Task: Look for space in Chilecito, Argentina from 15th August, 2023 to 20th August, 2023 for 1 adult in price range Rs.5000 to Rs.10000. Place can be private room with 1  bedroom having 1 bed and 1 bathroom. Property type can be house, flat, guest house, hotel. Amenities needed are: heating. Booking option can be shelf check-in. Required host language is English.
Action: Mouse moved to (489, 194)
Screenshot: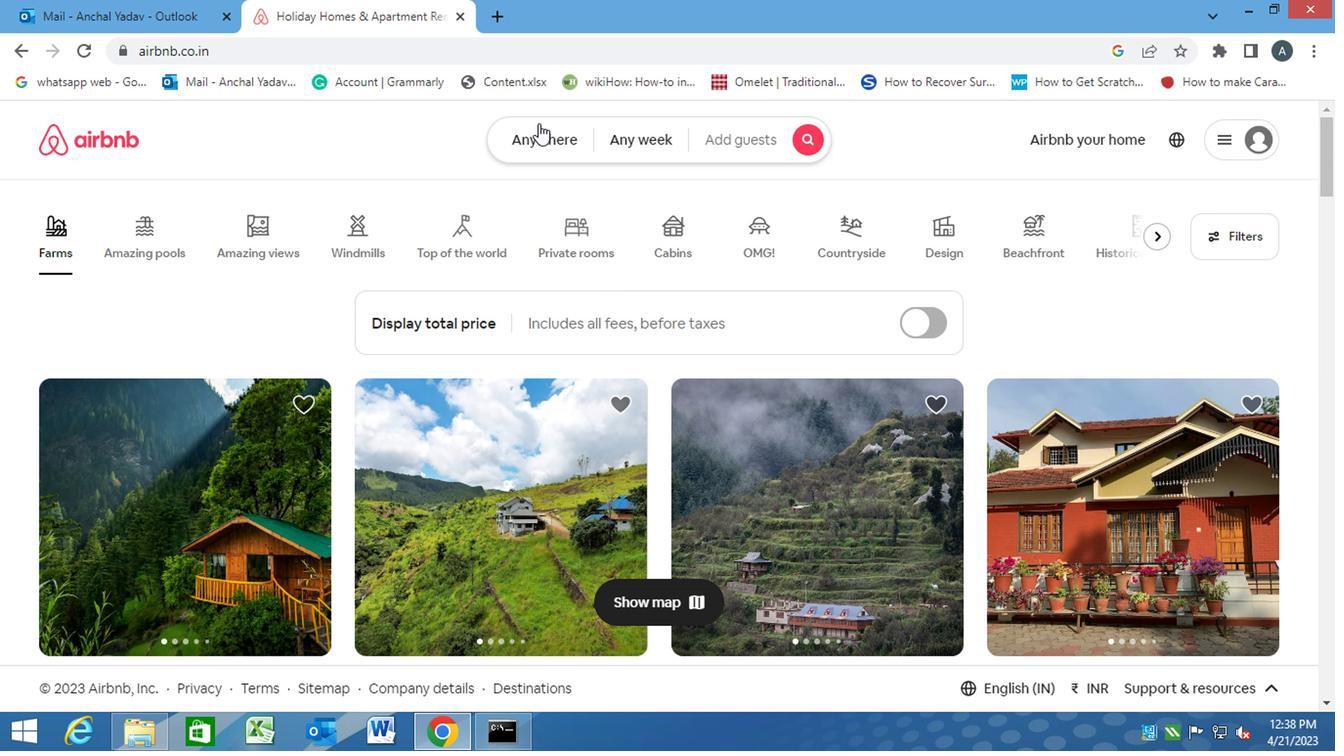 
Action: Mouse pressed left at (489, 194)
Screenshot: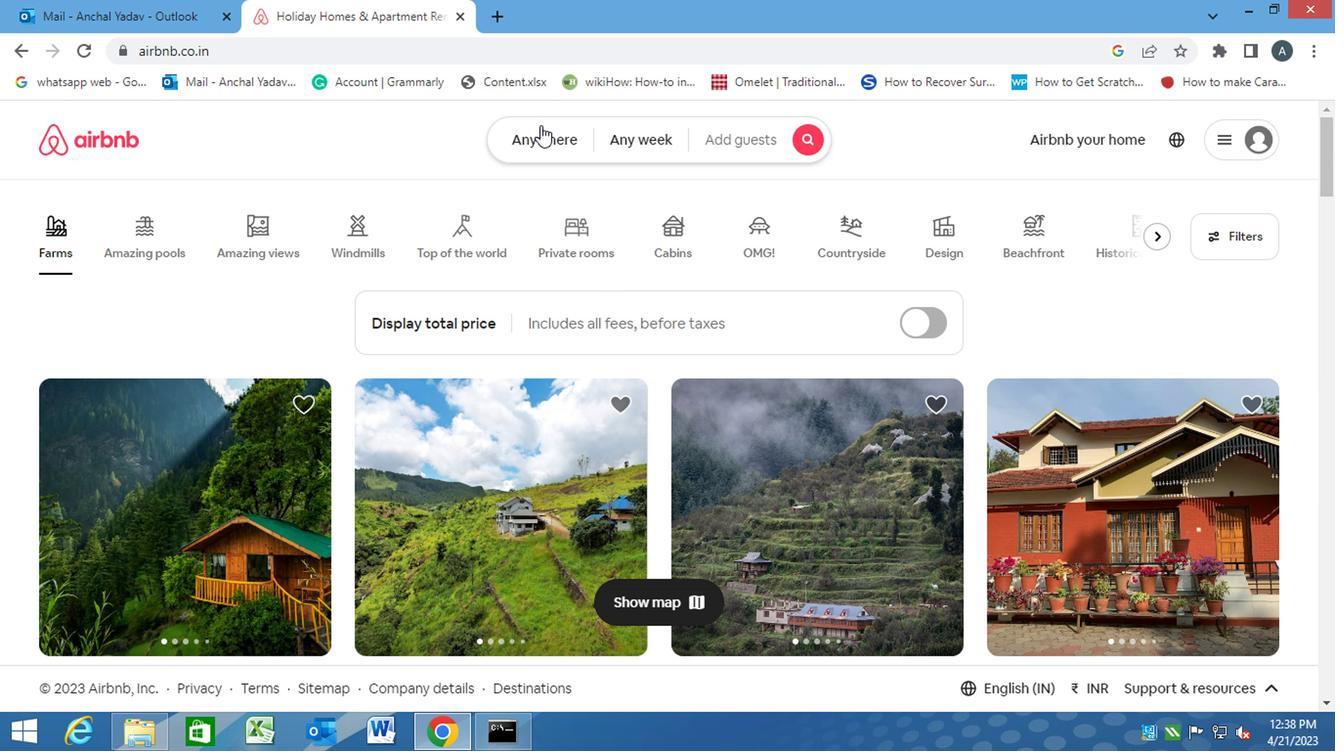 
Action: Mouse moved to (397, 248)
Screenshot: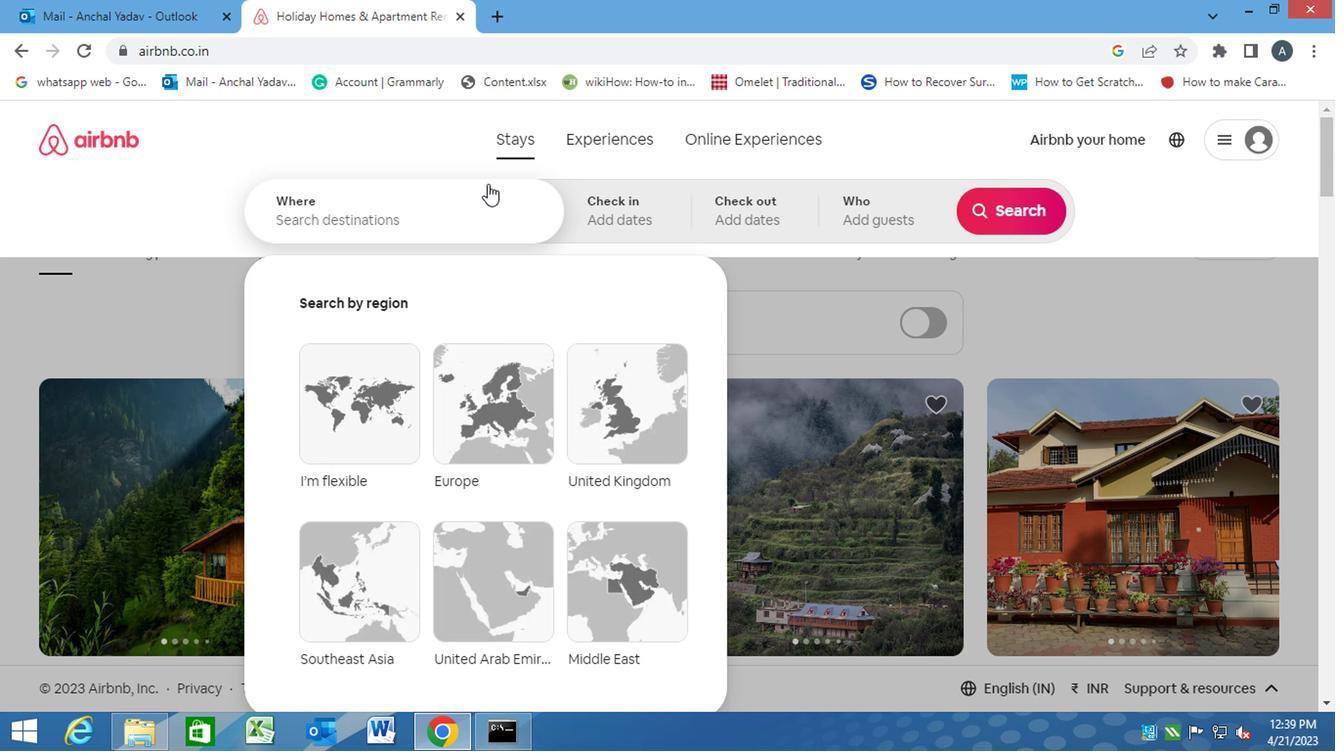 
Action: Mouse pressed left at (397, 248)
Screenshot: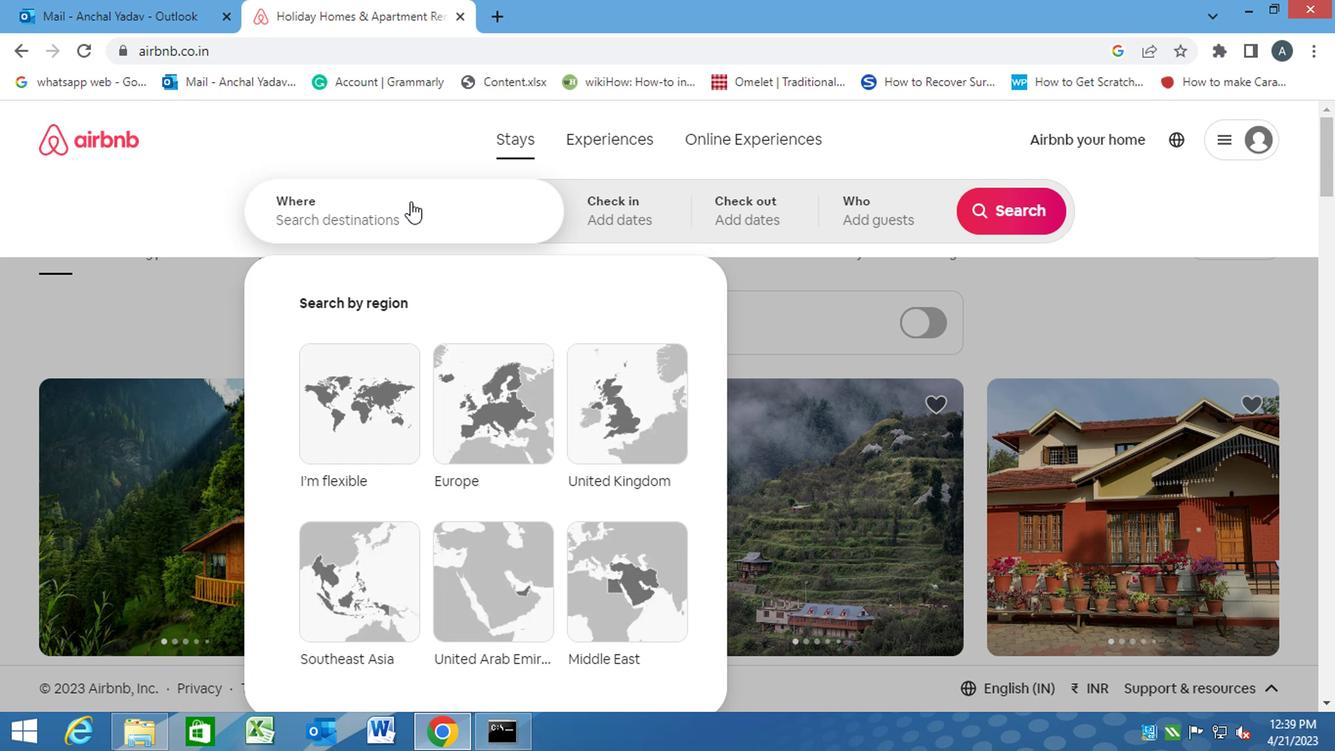 
Action: Mouse moved to (398, 250)
Screenshot: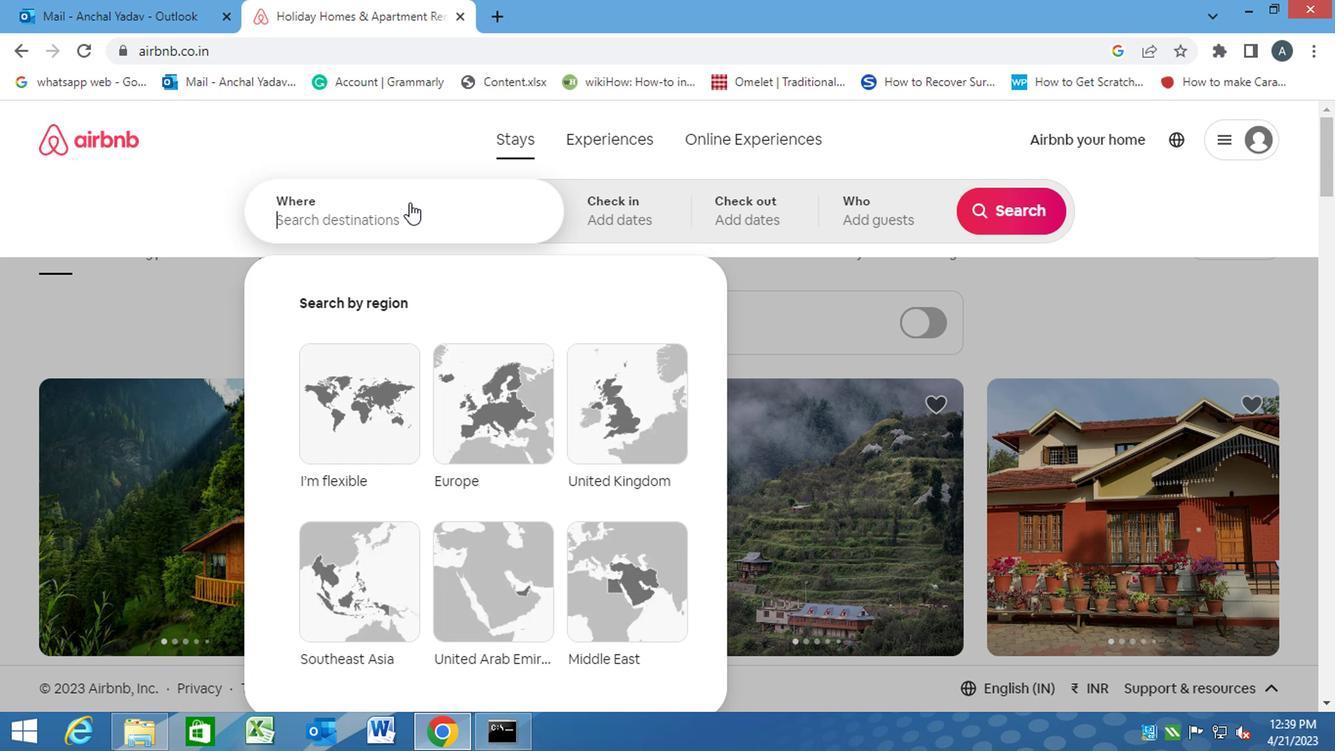 
Action: Key pressed <Key.caps_lock>c<Key.caps_lock>hilecito,<Key.space><Key.caps_lock>a<Key.caps_lock>rgentina<Key.enter>
Screenshot: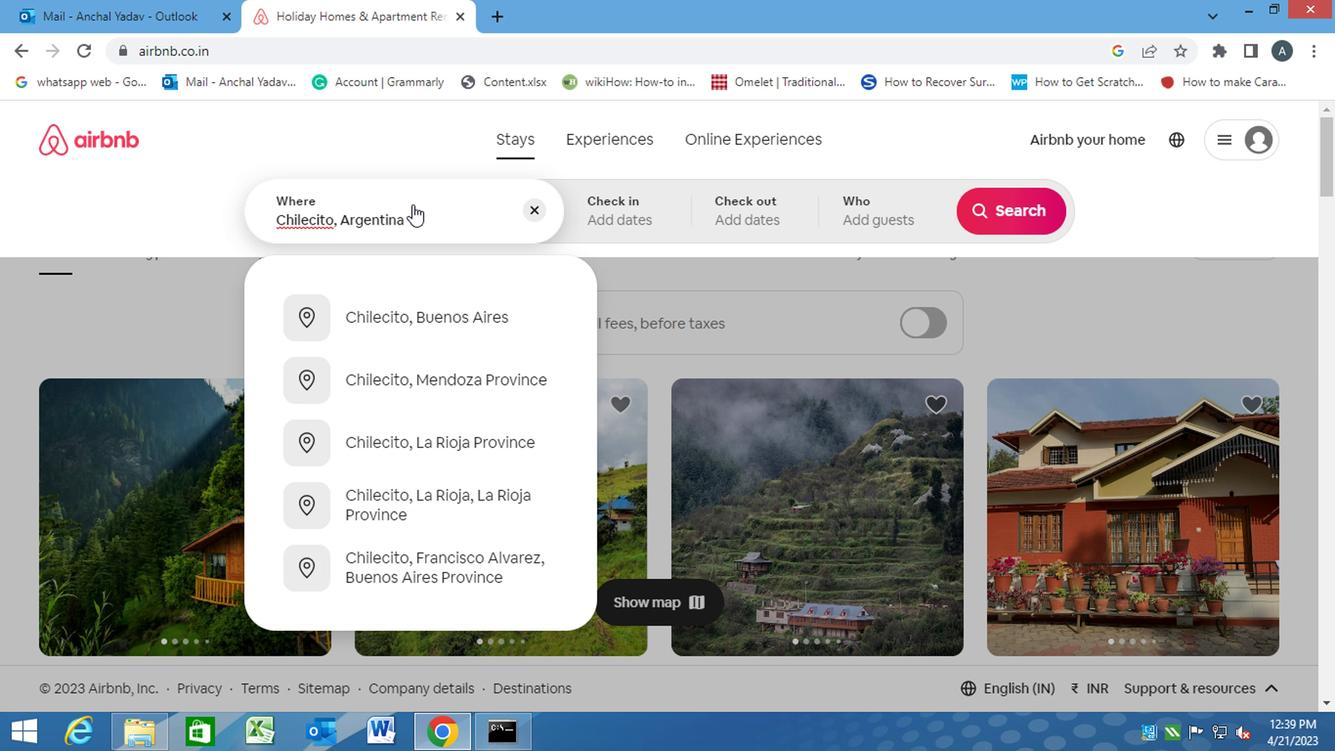 
Action: Mouse moved to (821, 361)
Screenshot: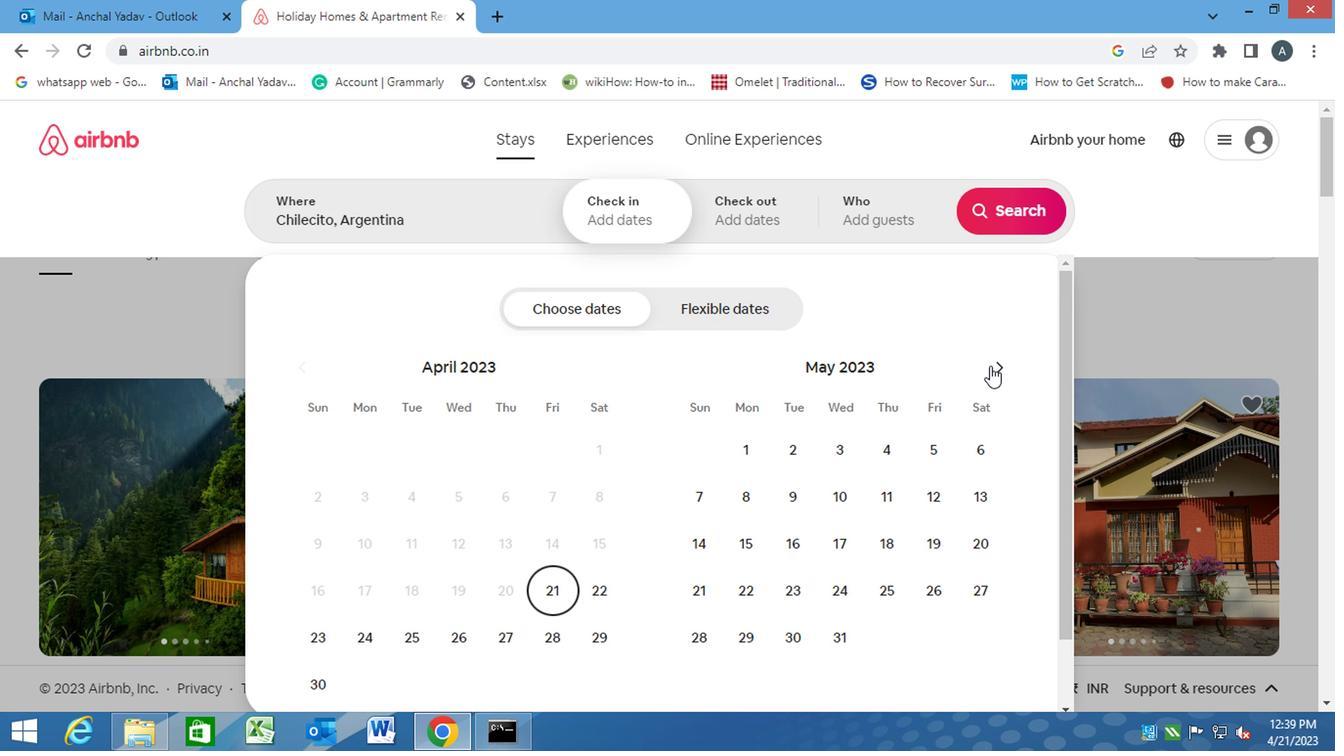 
Action: Mouse pressed left at (821, 361)
Screenshot: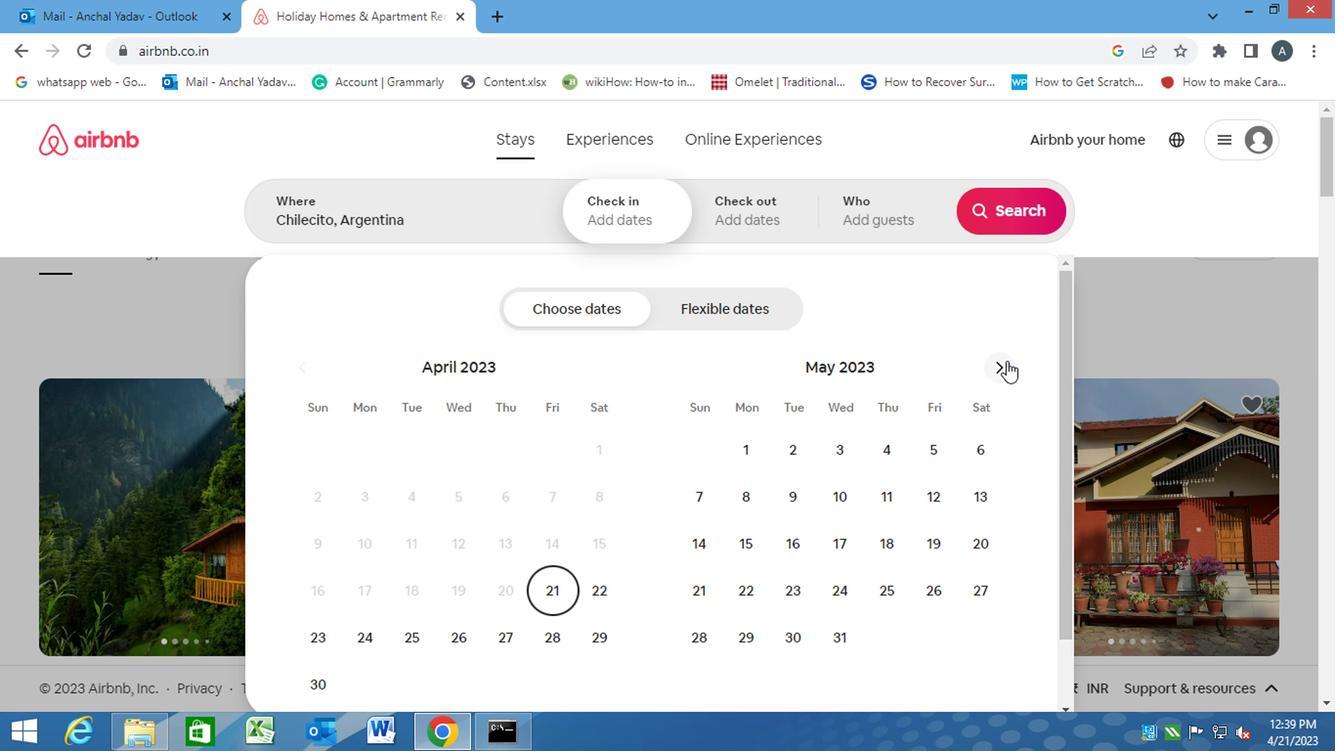 
Action: Mouse pressed left at (821, 361)
Screenshot: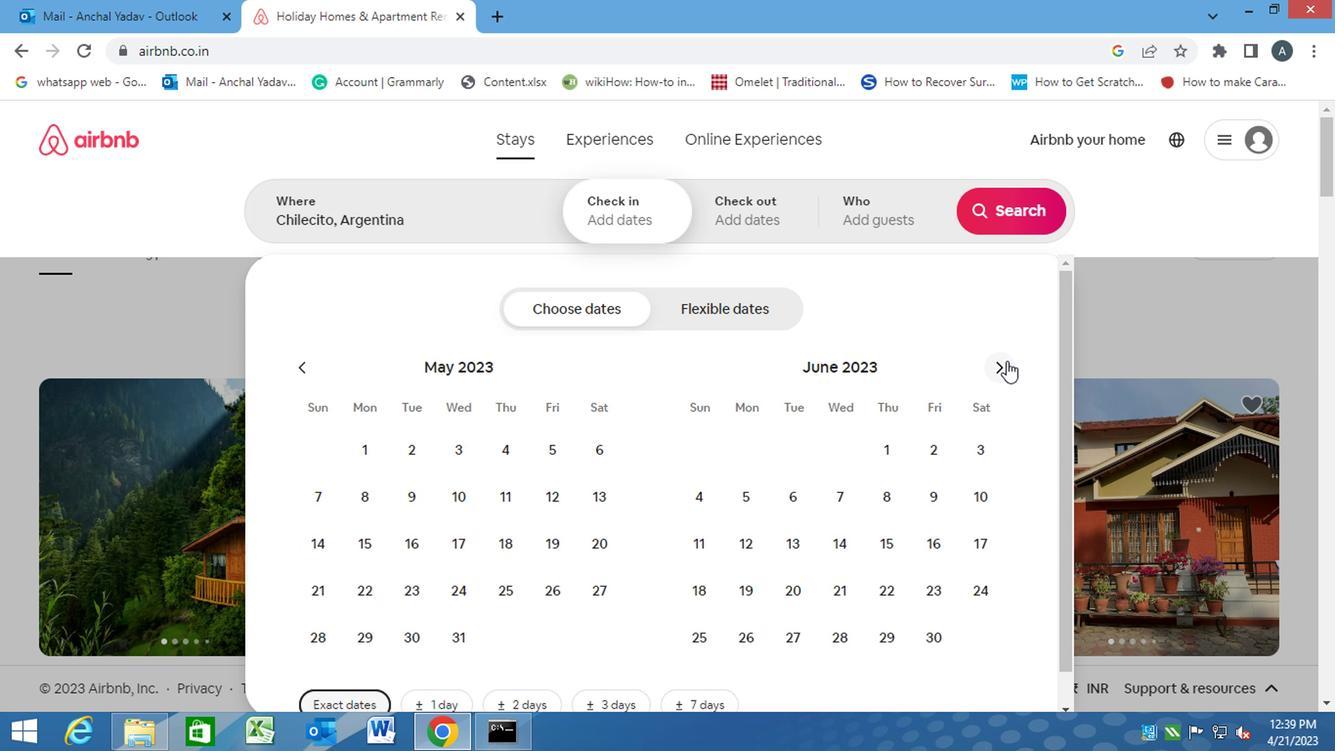 
Action: Mouse pressed left at (821, 361)
Screenshot: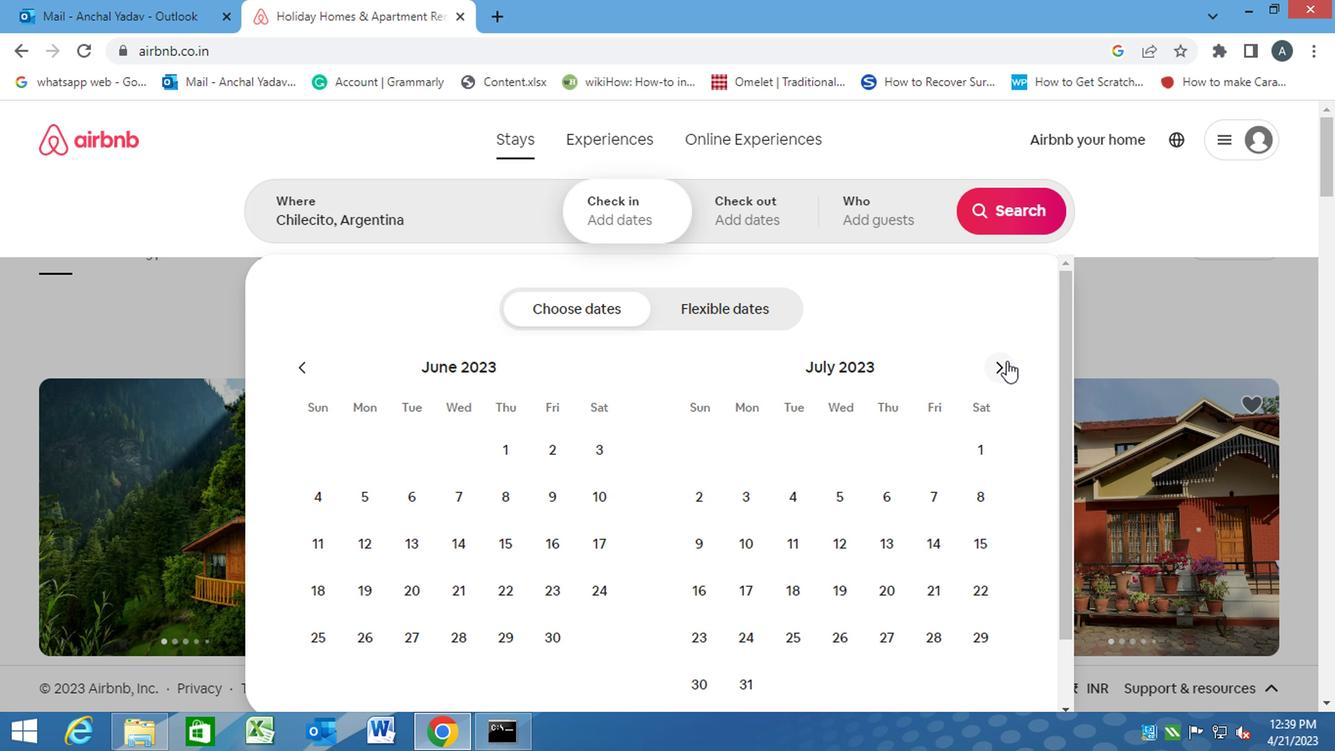
Action: Mouse moved to (671, 487)
Screenshot: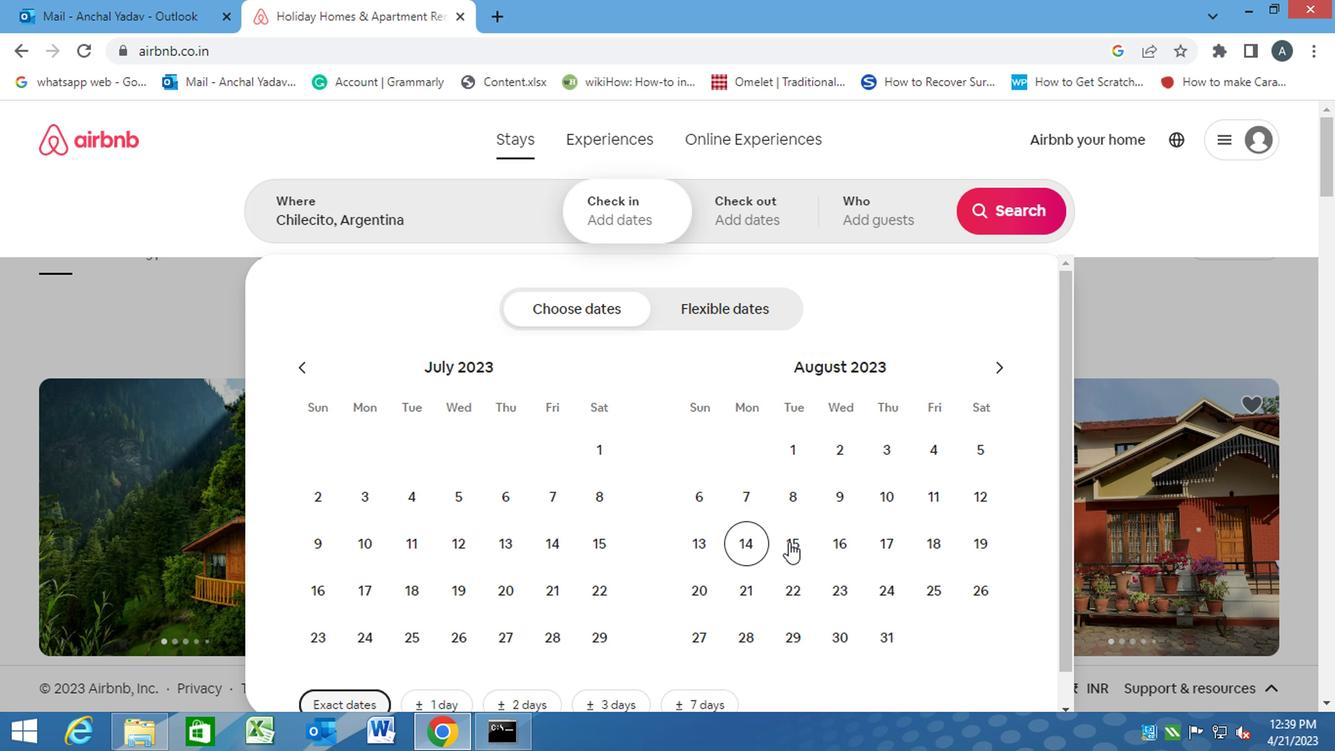 
Action: Mouse pressed left at (671, 487)
Screenshot: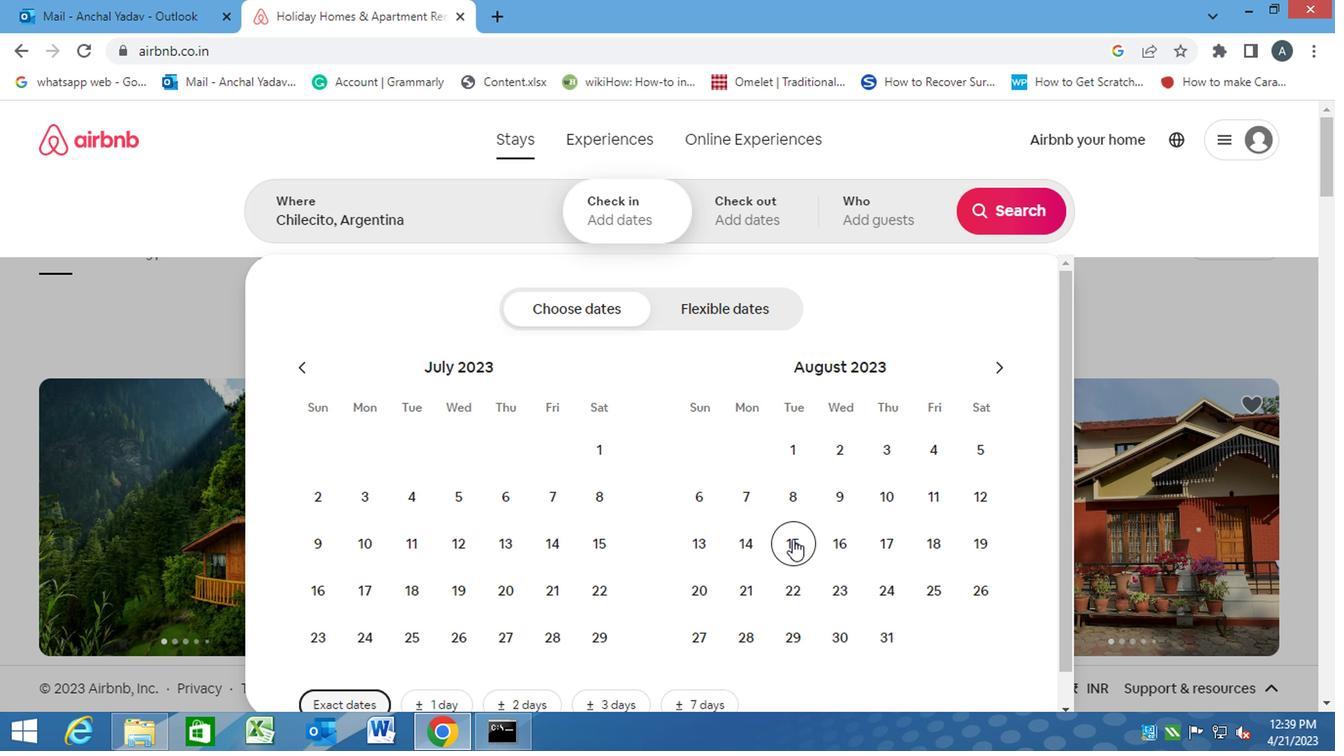 
Action: Mouse moved to (603, 523)
Screenshot: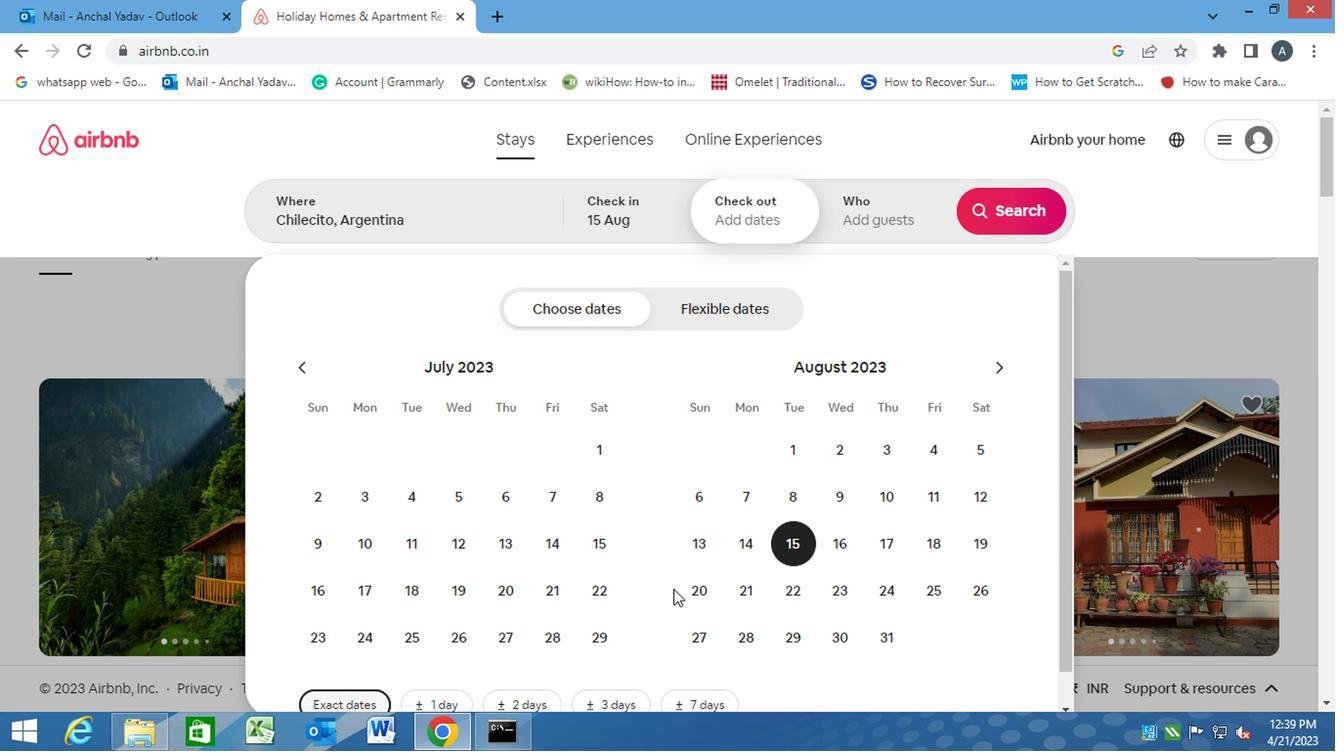 
Action: Mouse pressed left at (603, 523)
Screenshot: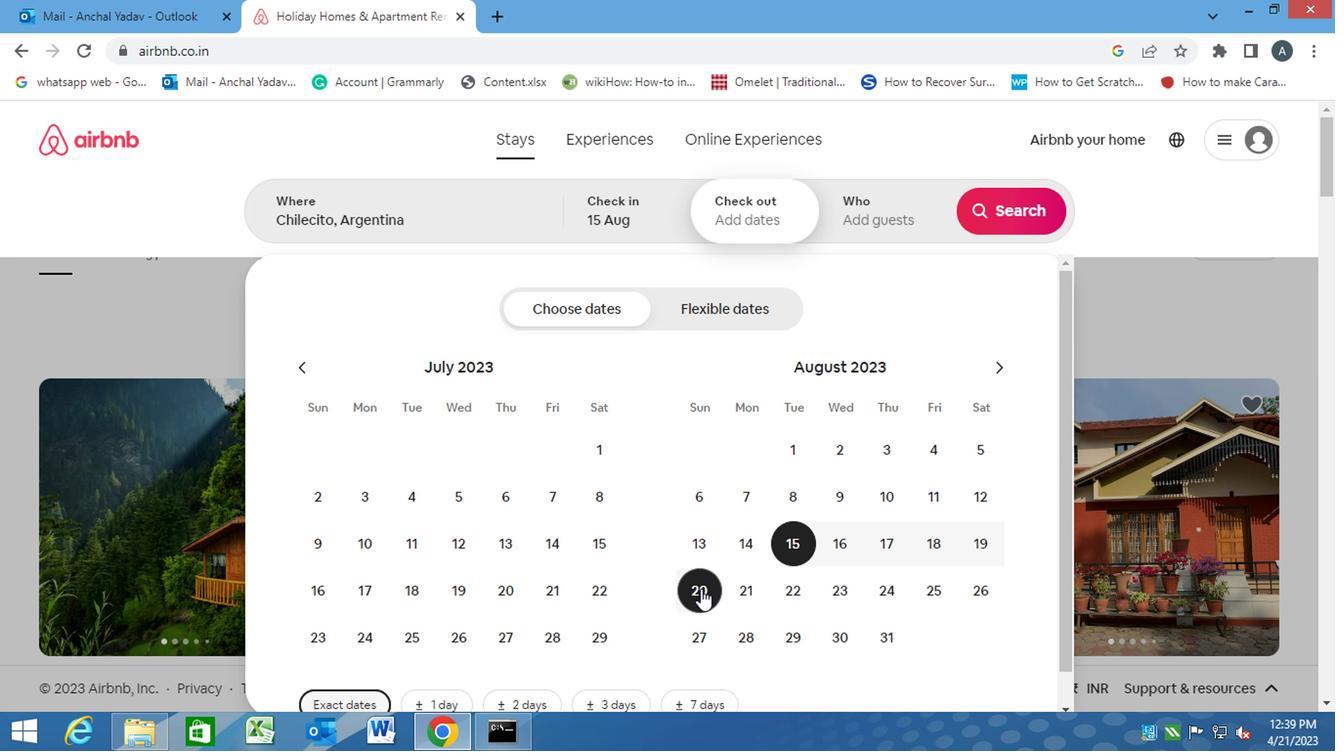 
Action: Mouse moved to (716, 245)
Screenshot: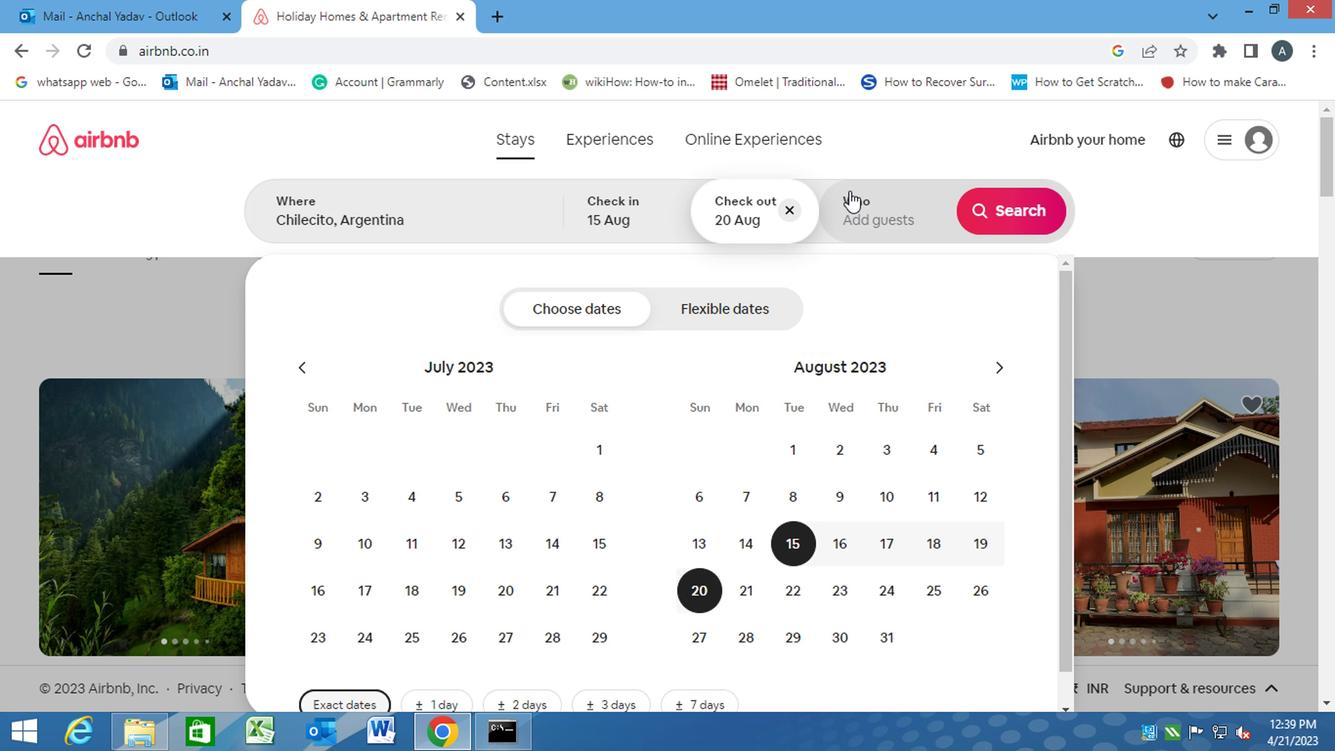 
Action: Mouse pressed left at (716, 245)
Screenshot: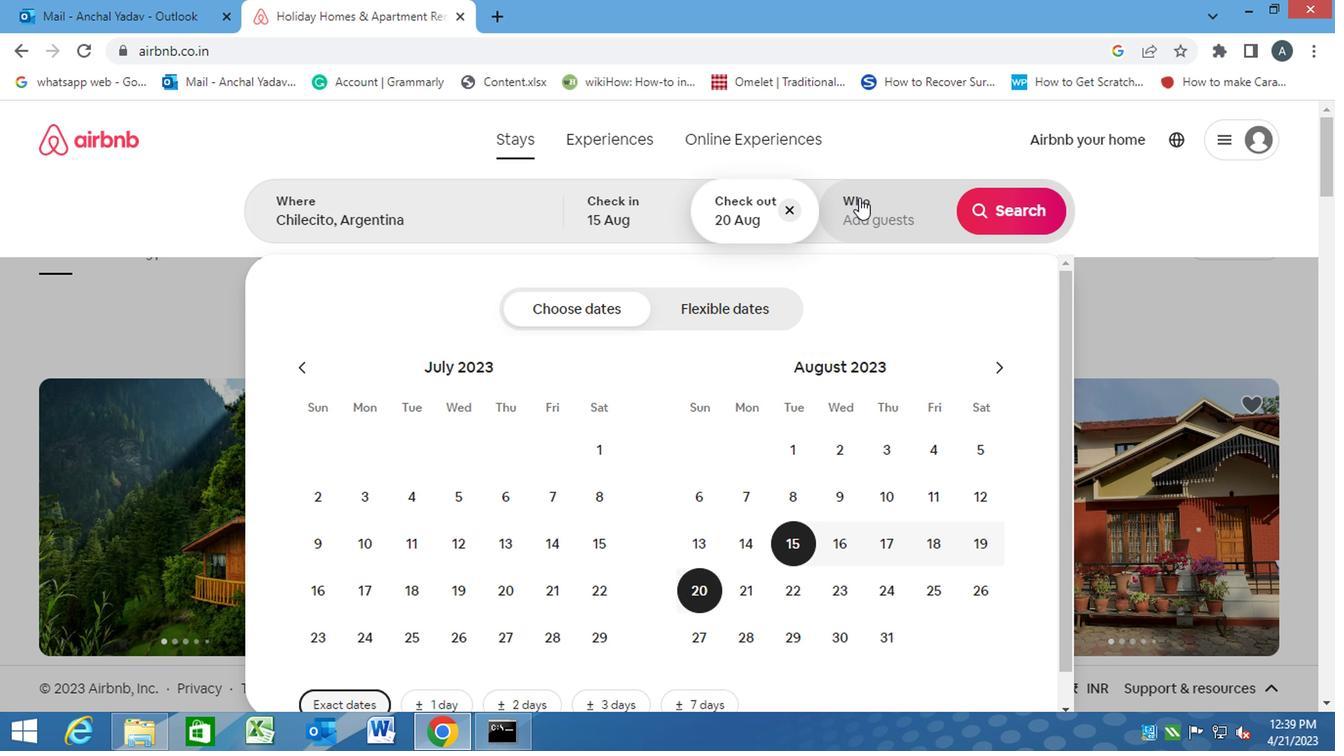 
Action: Mouse moved to (822, 324)
Screenshot: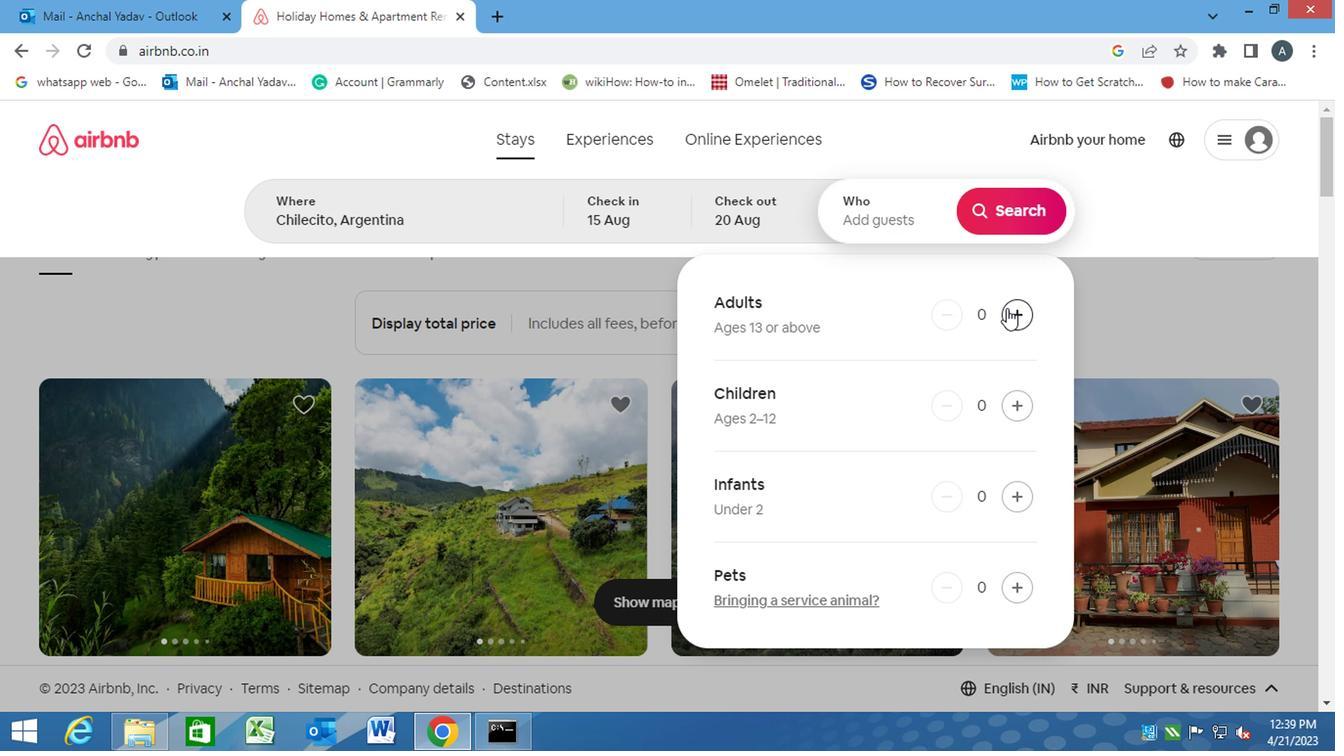 
Action: Mouse pressed left at (822, 324)
Screenshot: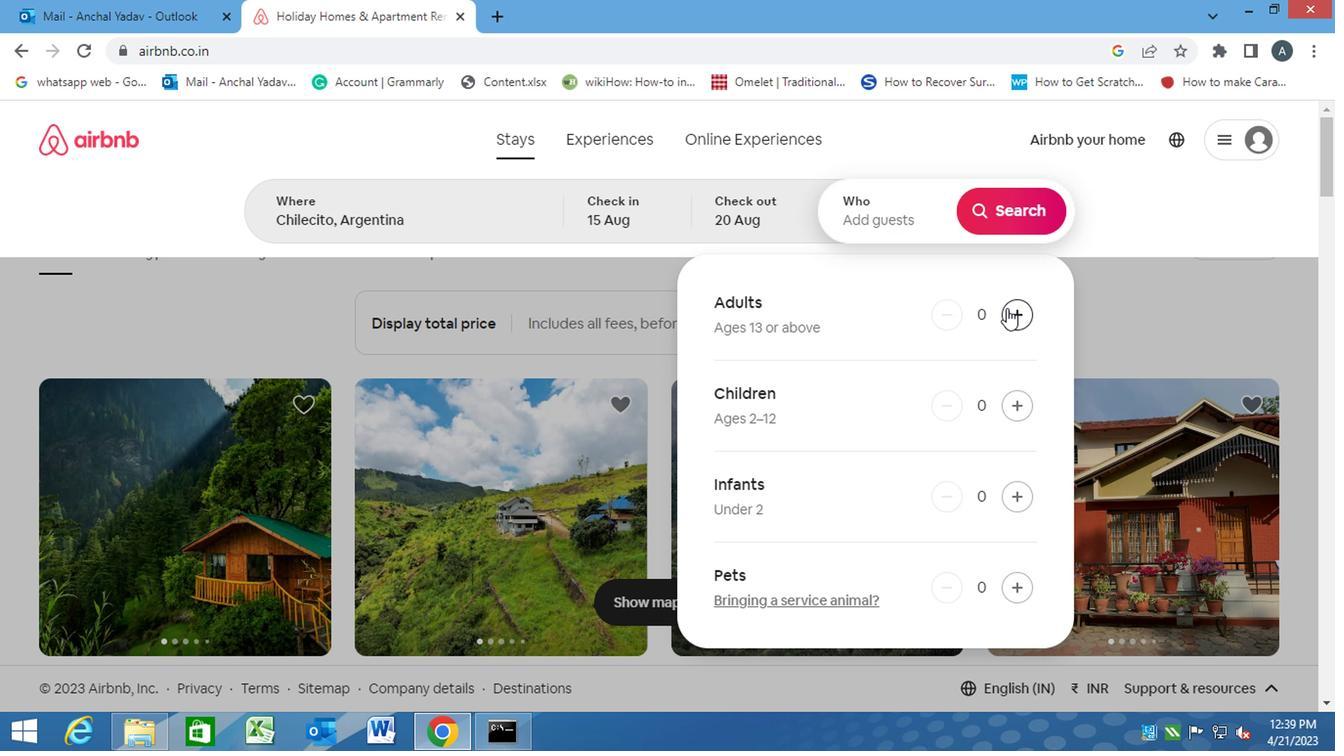 
Action: Mouse moved to (826, 260)
Screenshot: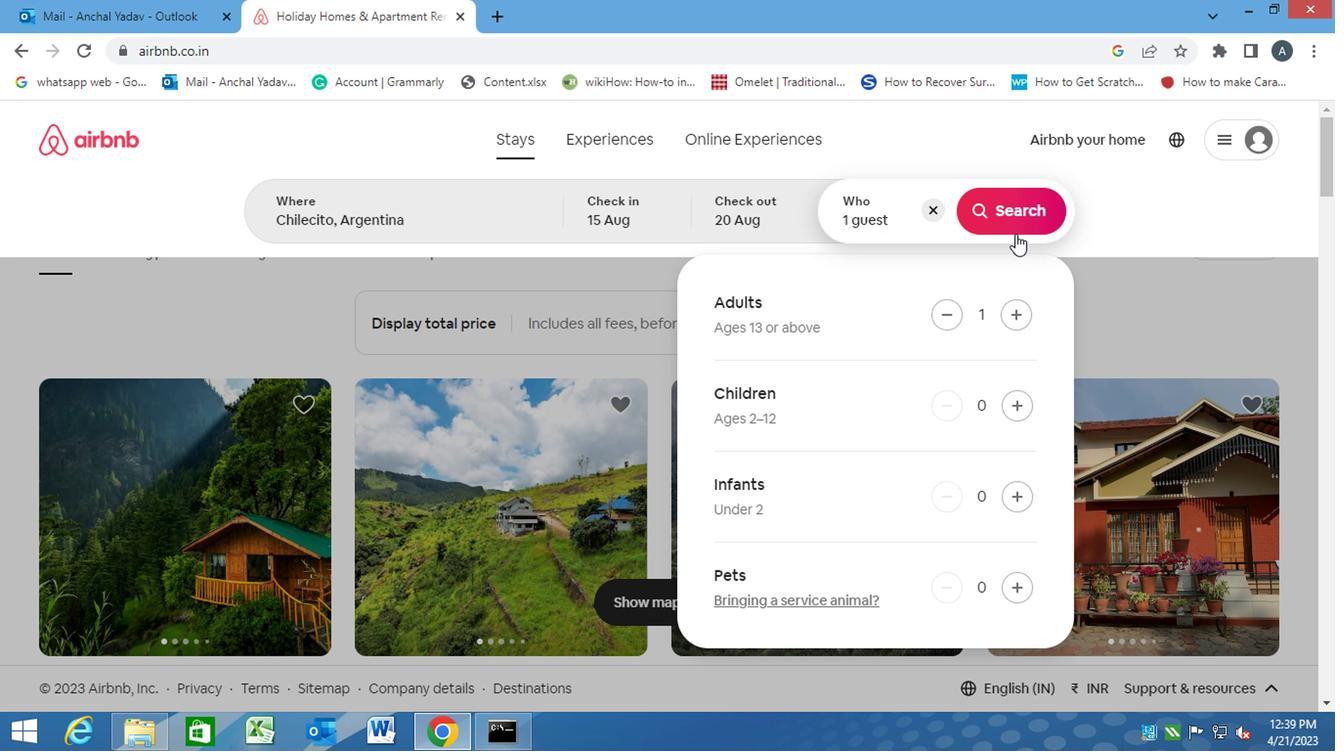 
Action: Mouse pressed left at (826, 260)
Screenshot: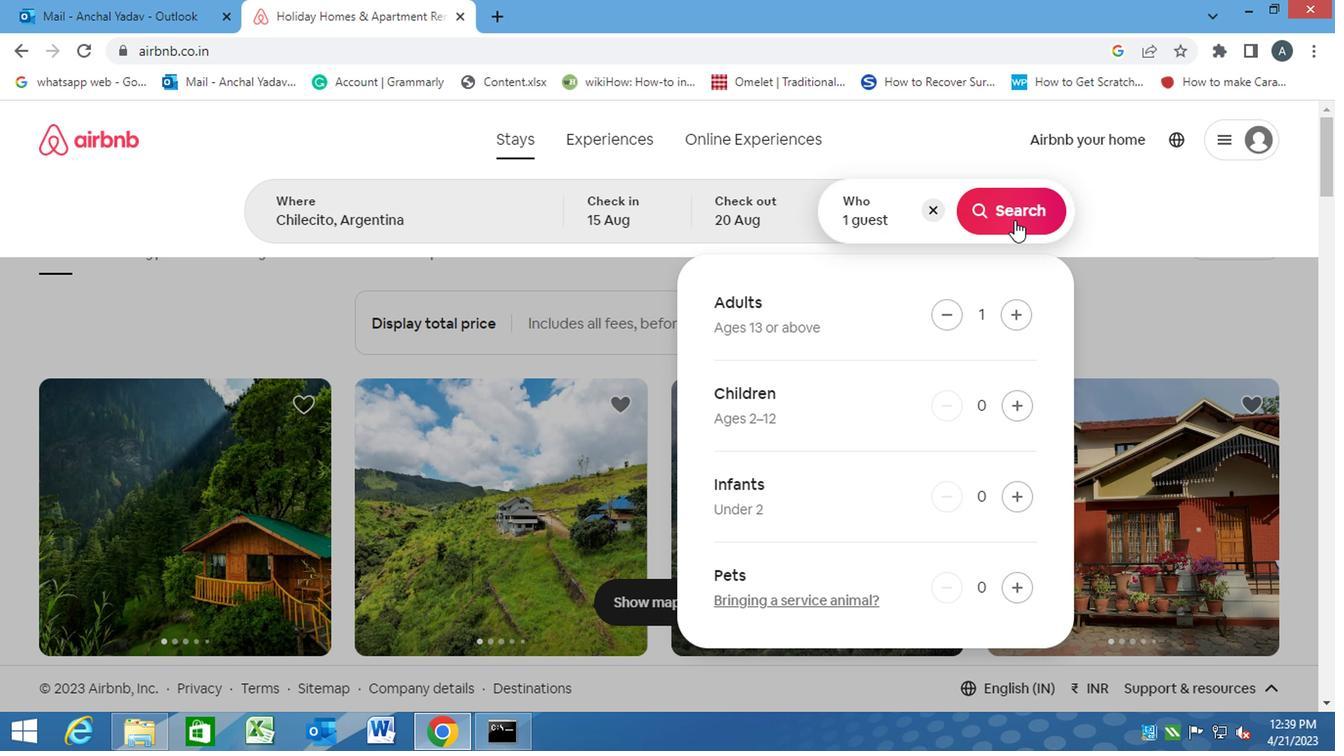 
Action: Mouse moved to (988, 257)
Screenshot: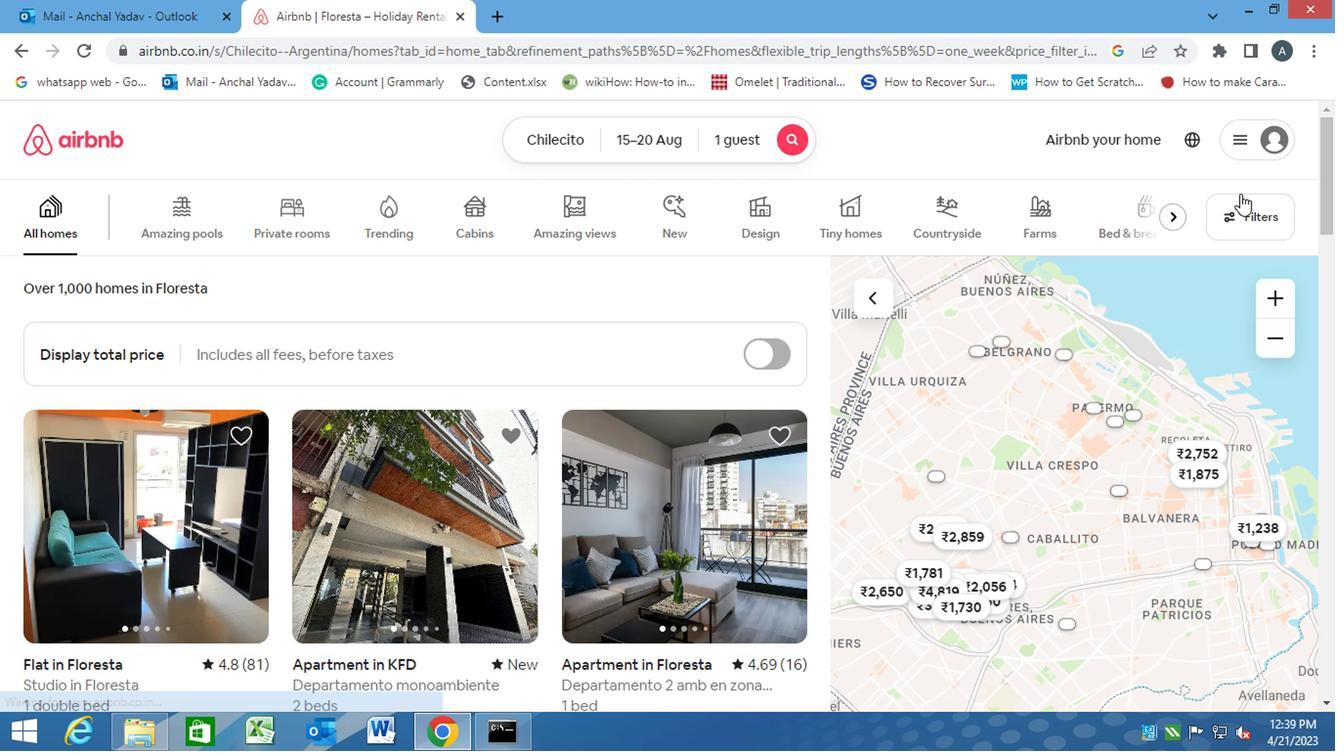 
Action: Mouse pressed left at (988, 257)
Screenshot: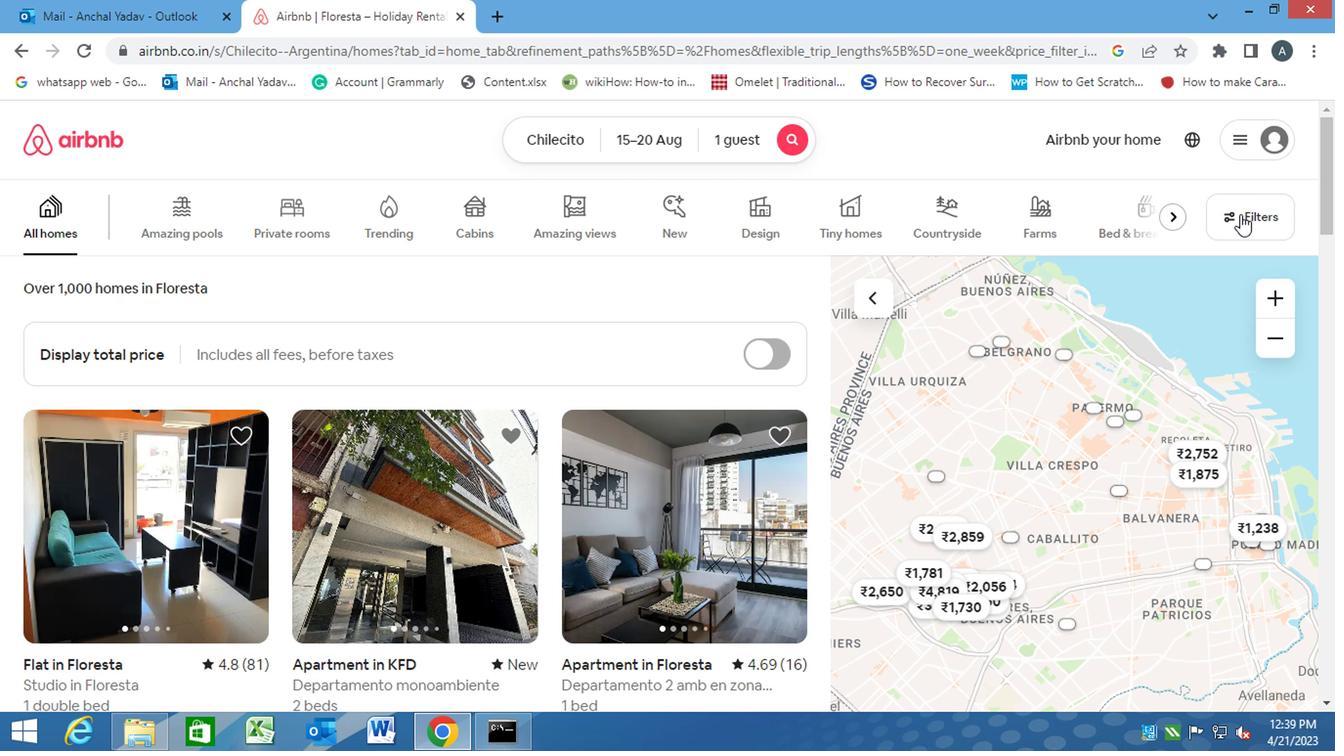 
Action: Mouse moved to (407, 430)
Screenshot: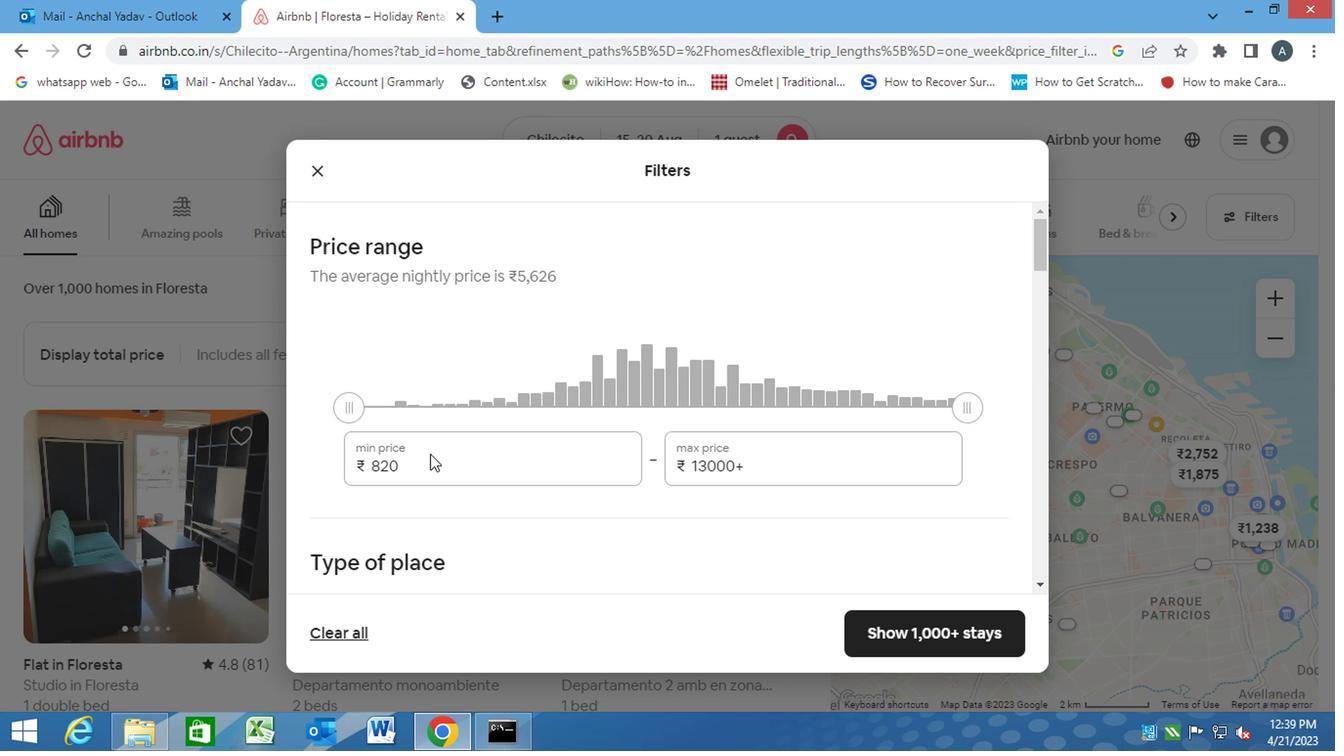 
Action: Mouse pressed left at (407, 430)
Screenshot: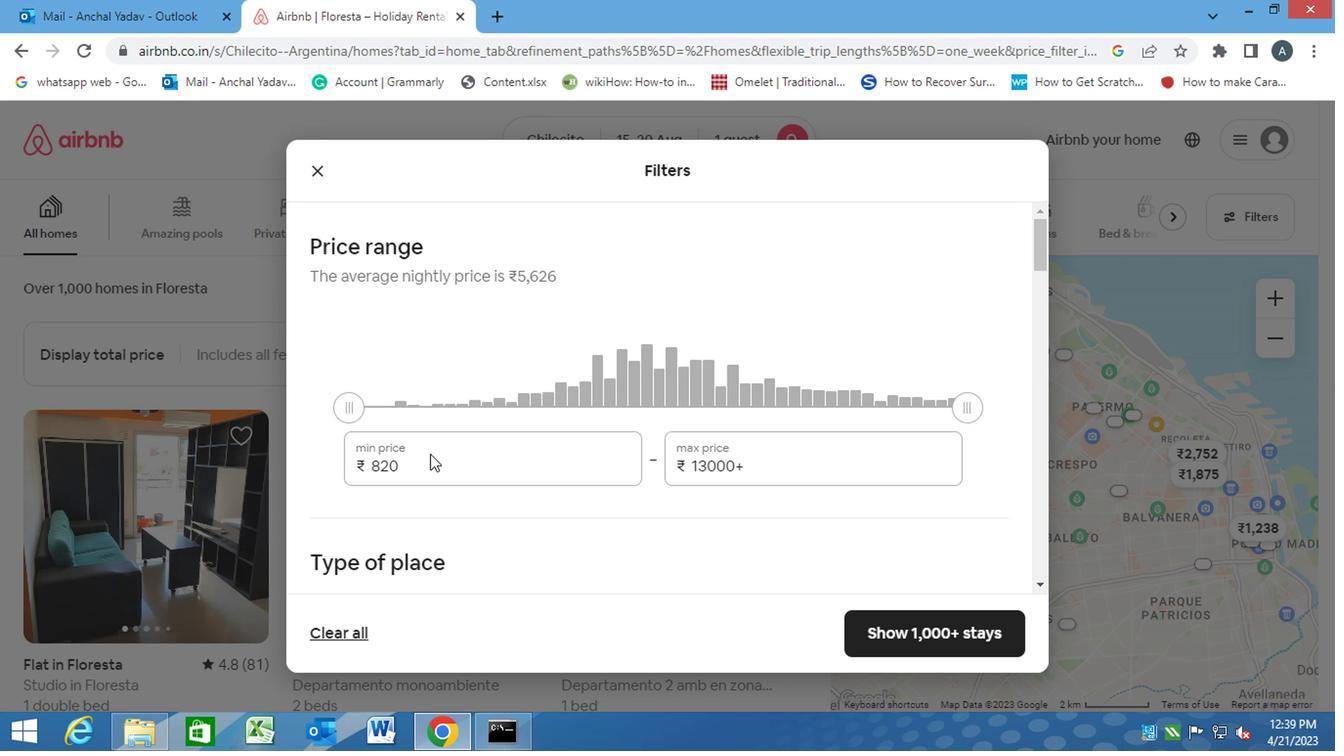 
Action: Mouse moved to (447, 484)
Screenshot: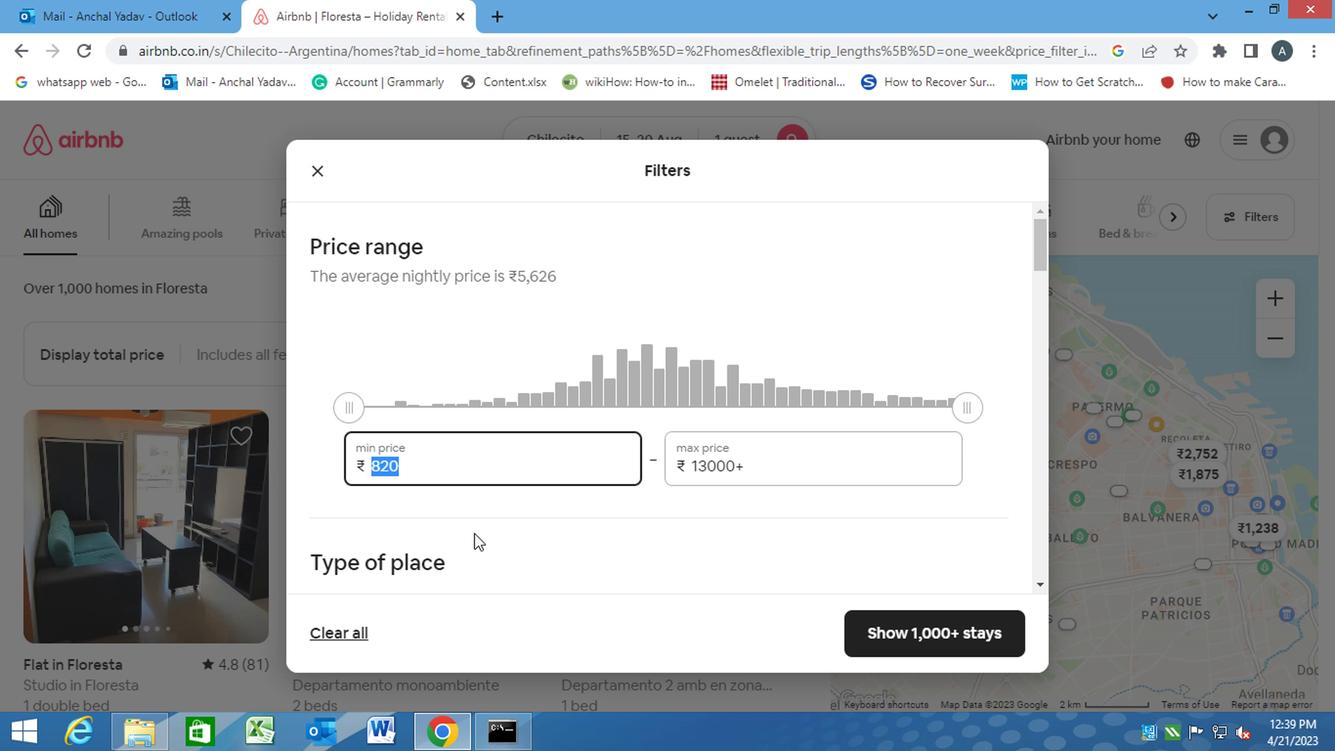 
Action: Key pressed 5000<Key.tab>10000
Screenshot: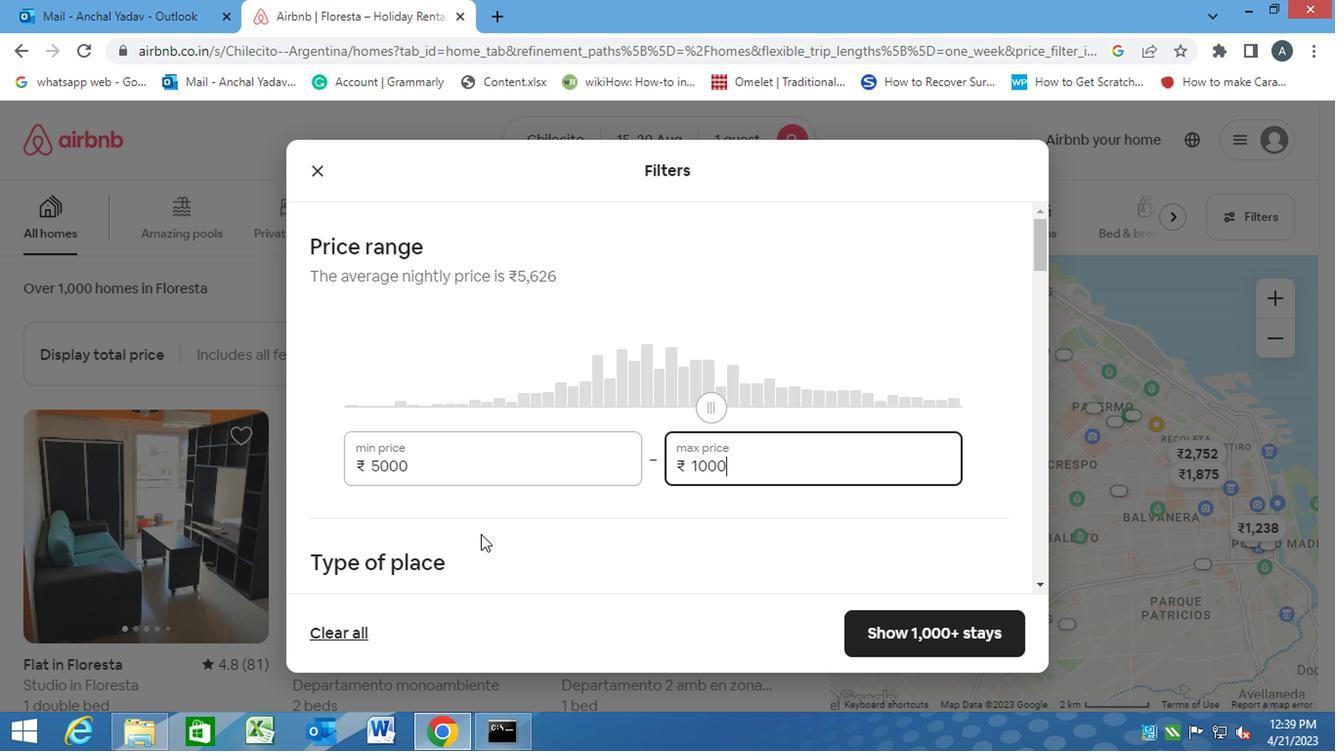 
Action: Mouse moved to (548, 502)
Screenshot: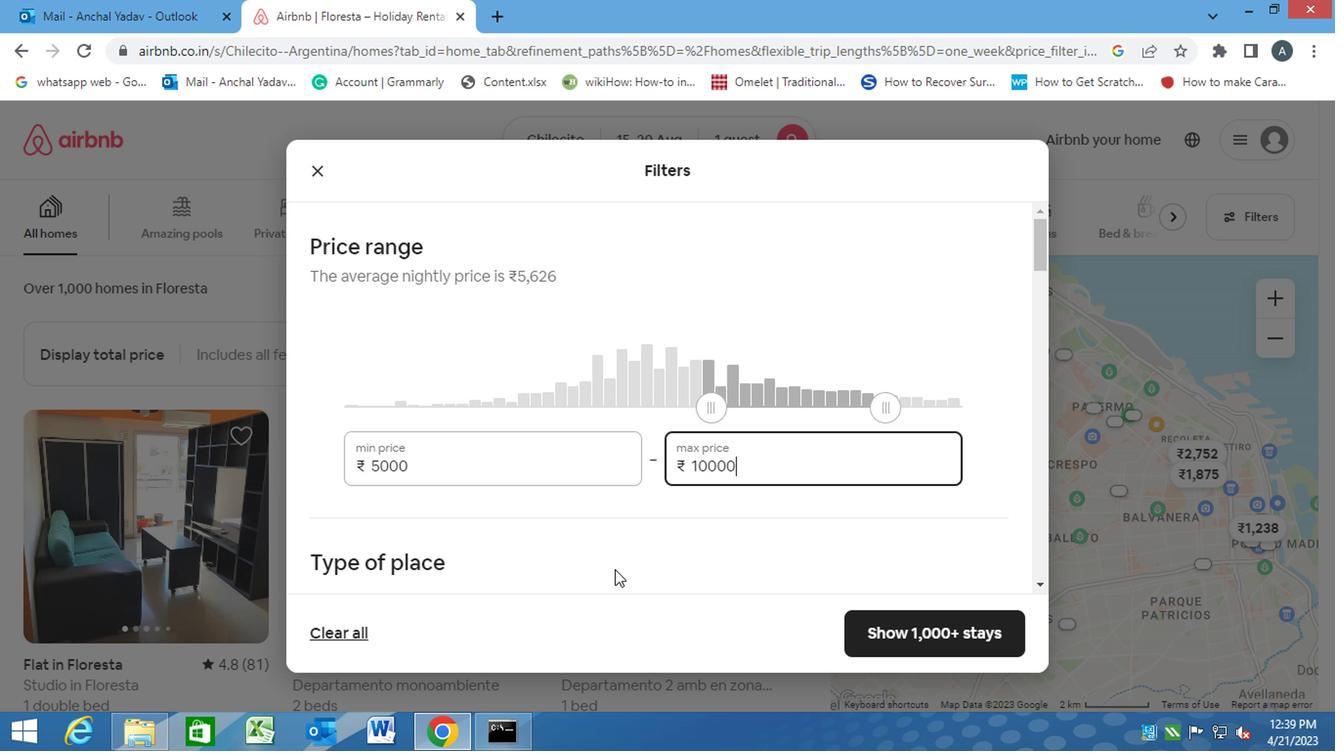
Action: Mouse pressed left at (548, 502)
Screenshot: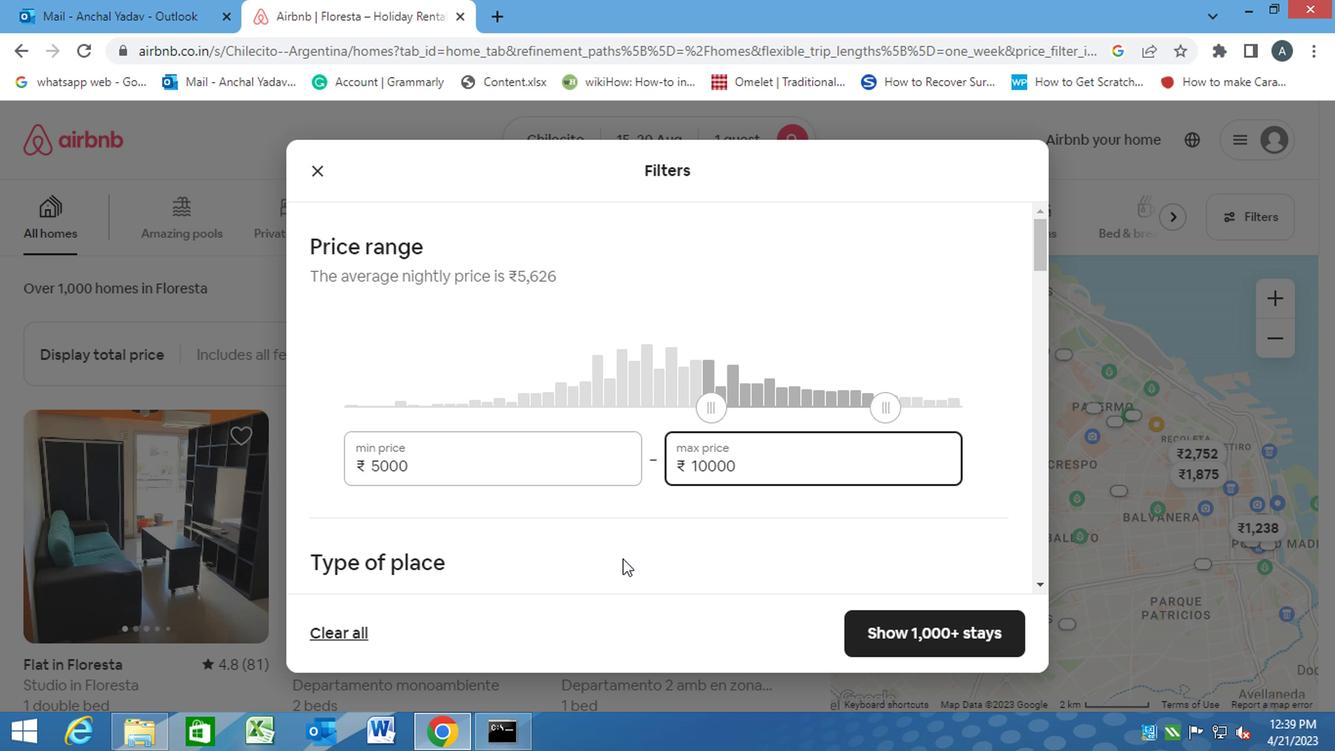 
Action: Mouse moved to (526, 510)
Screenshot: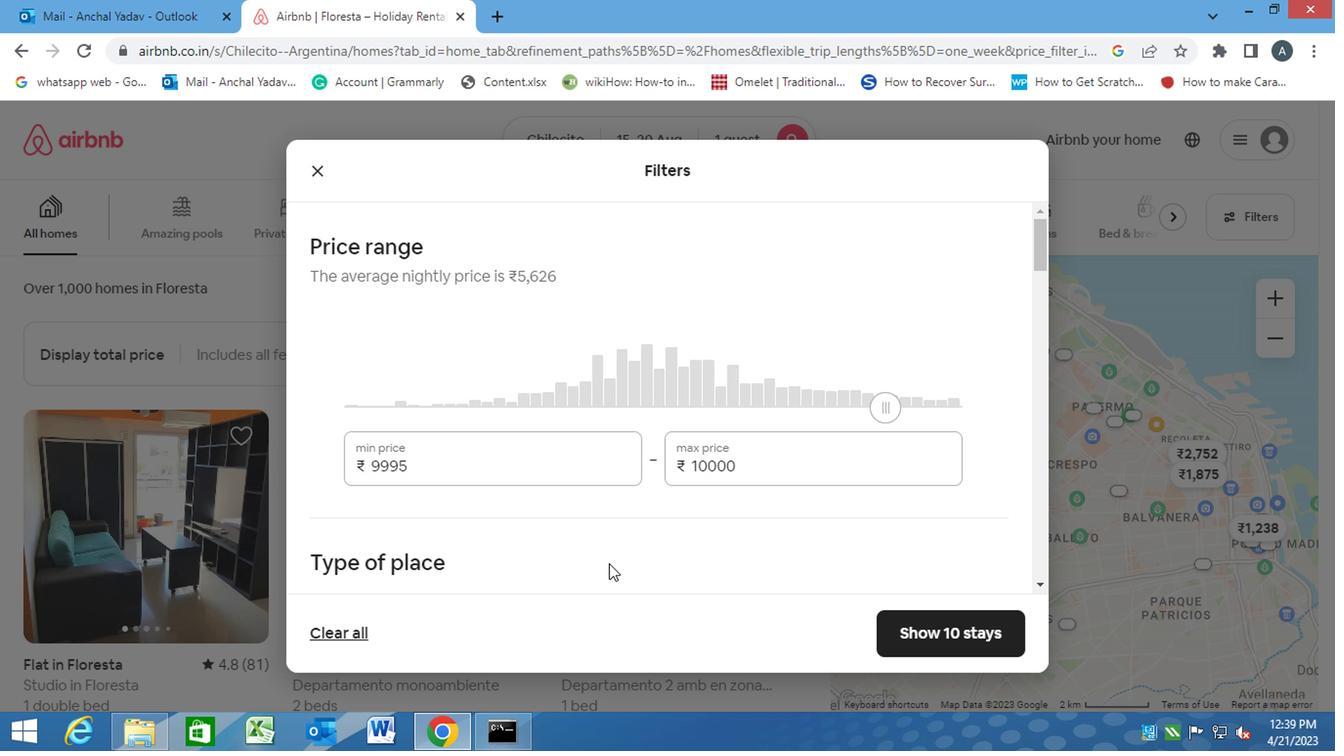 
Action: Mouse scrolled (526, 509) with delta (0, 0)
Screenshot: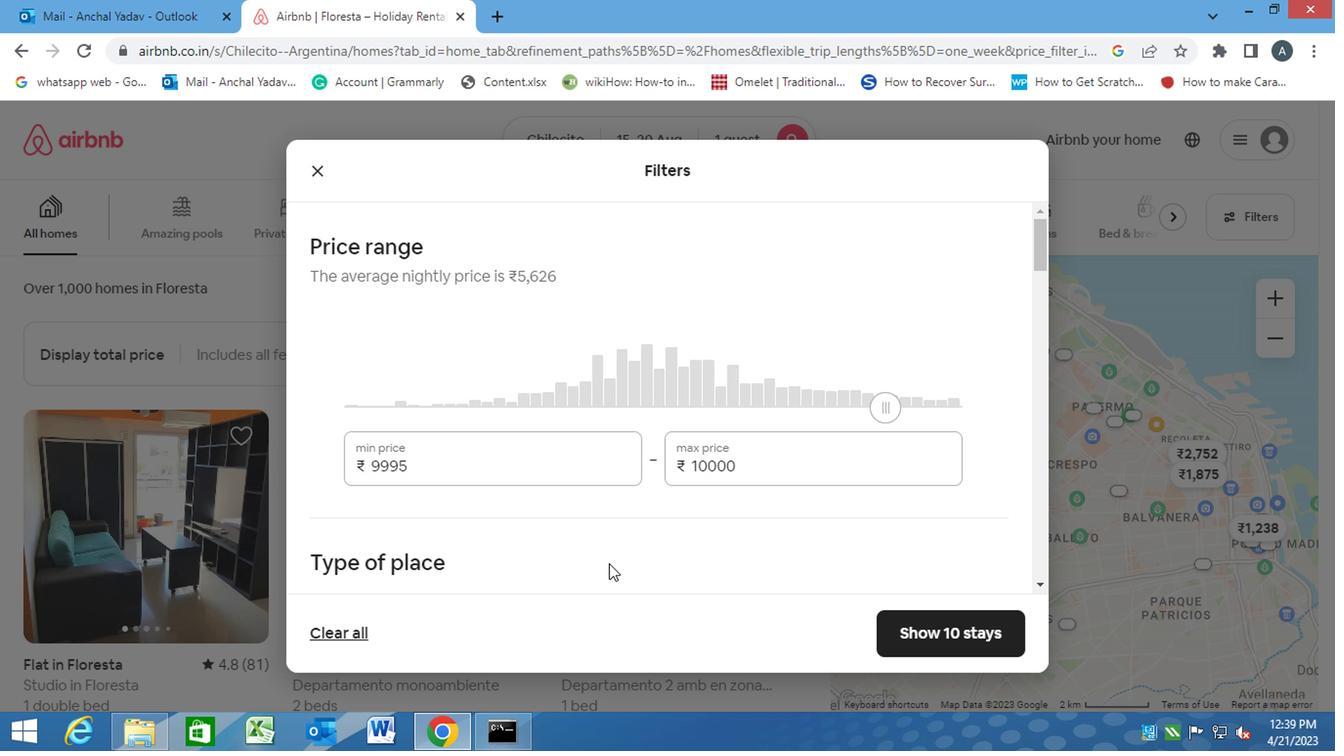 
Action: Mouse moved to (521, 510)
Screenshot: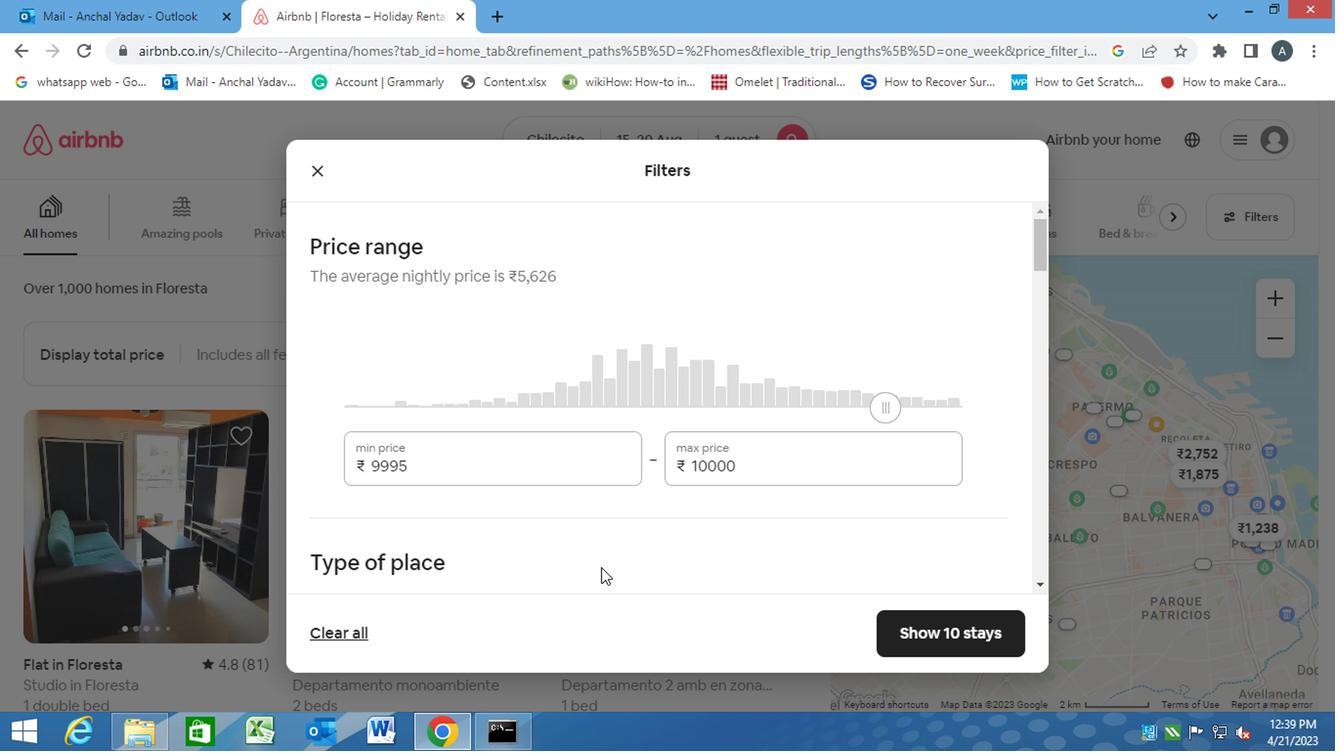 
Action: Mouse scrolled (521, 509) with delta (0, 0)
Screenshot: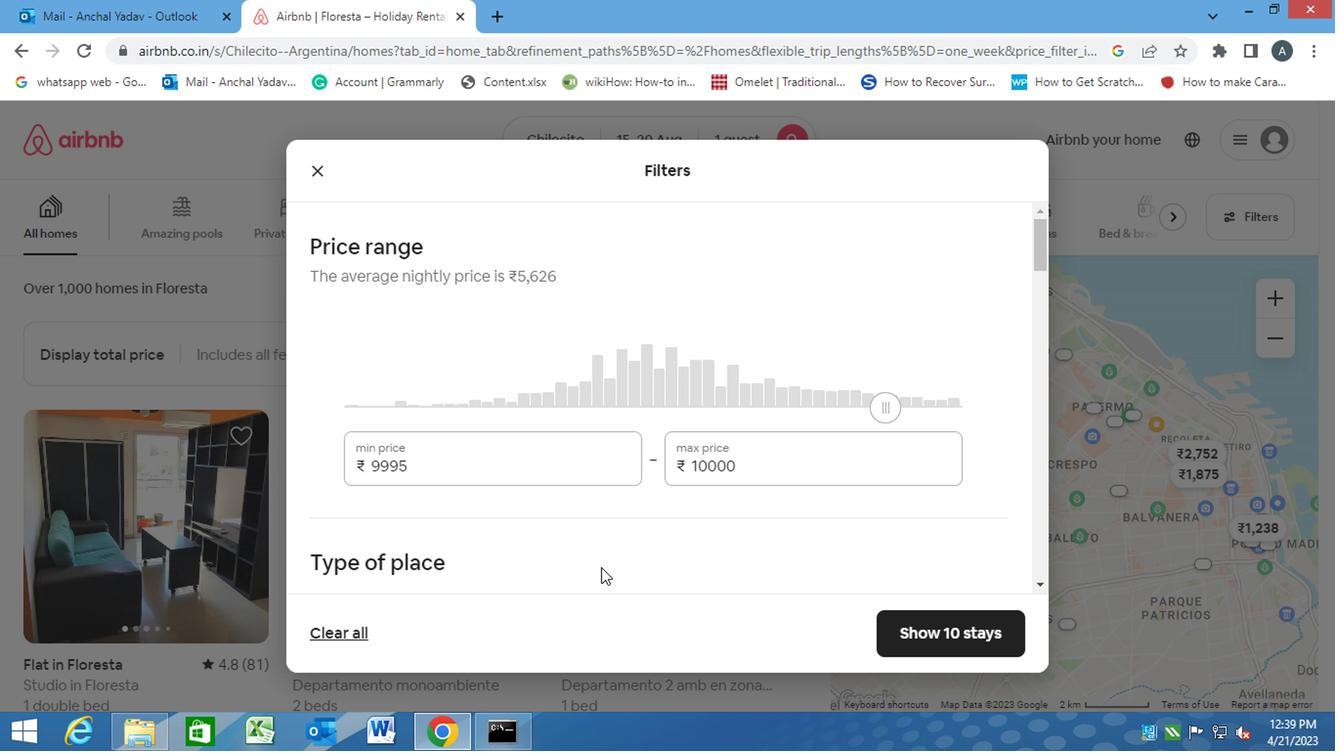 
Action: Mouse moved to (587, 411)
Screenshot: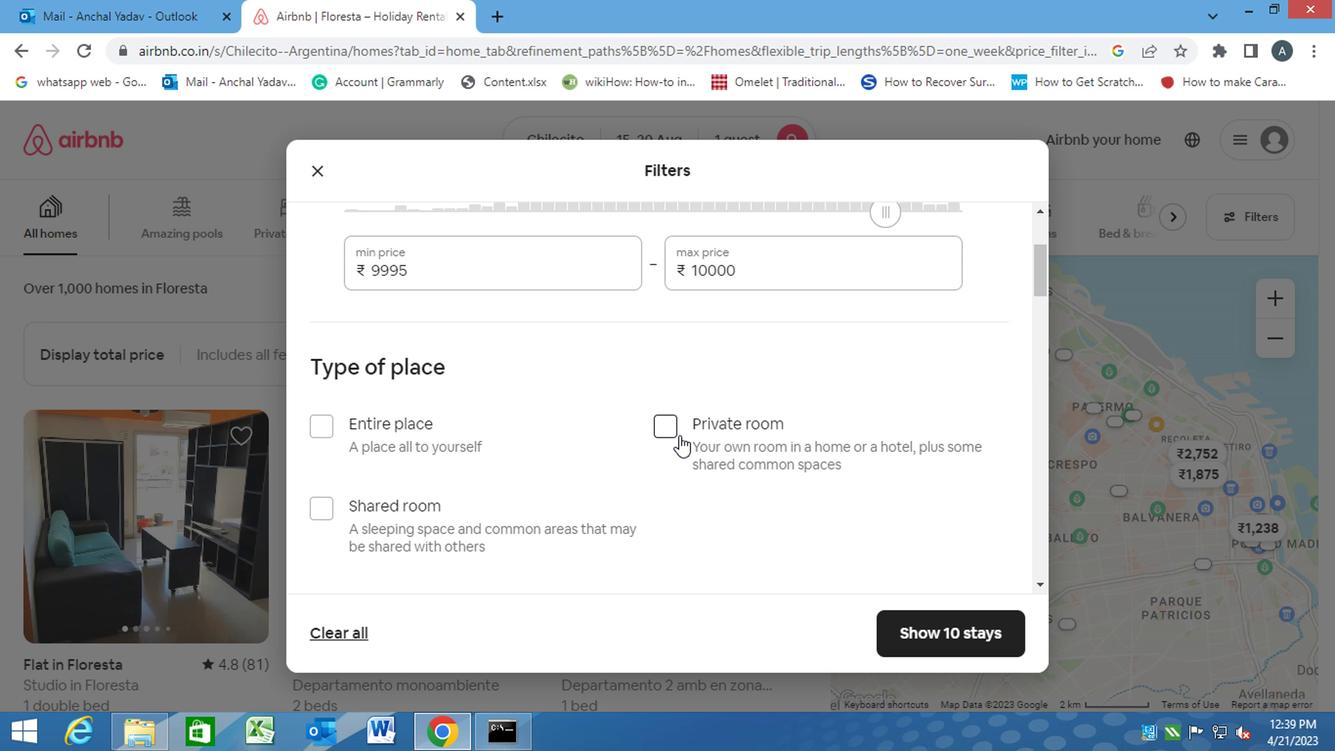 
Action: Mouse pressed left at (587, 411)
Screenshot: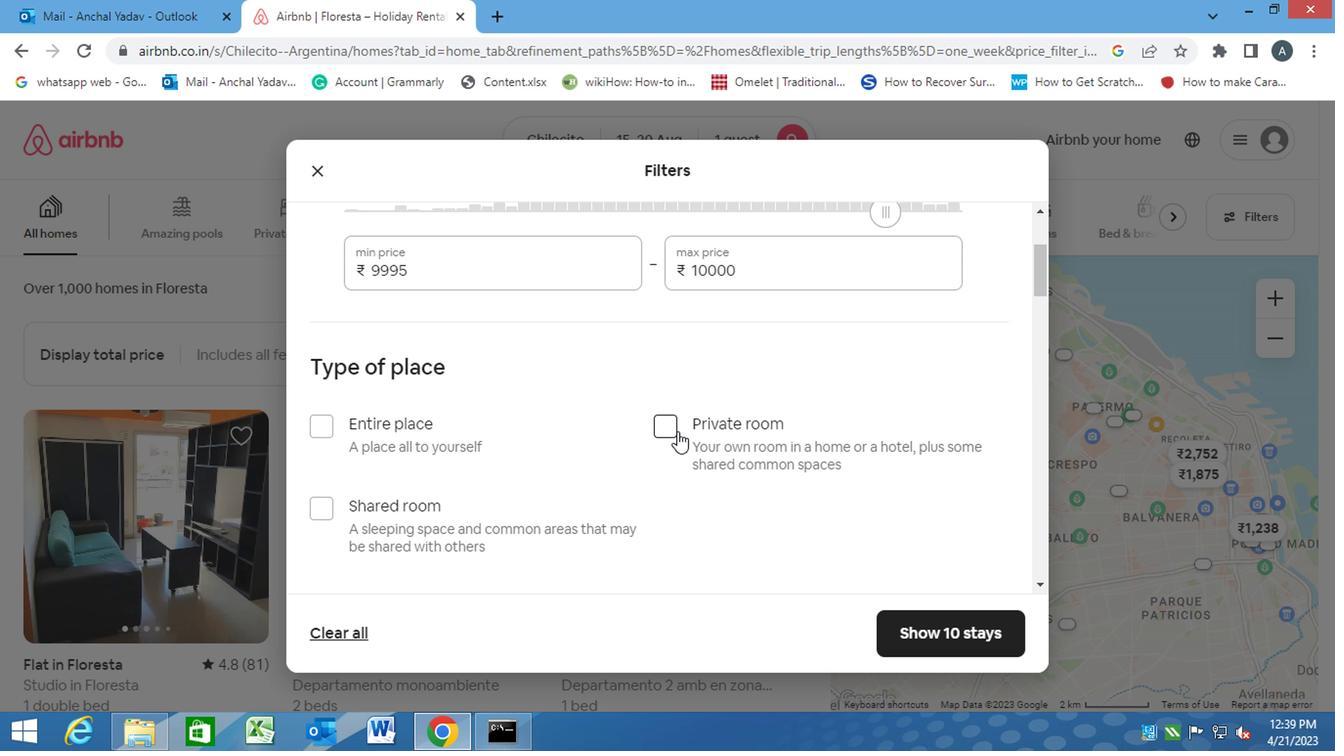
Action: Mouse moved to (548, 429)
Screenshot: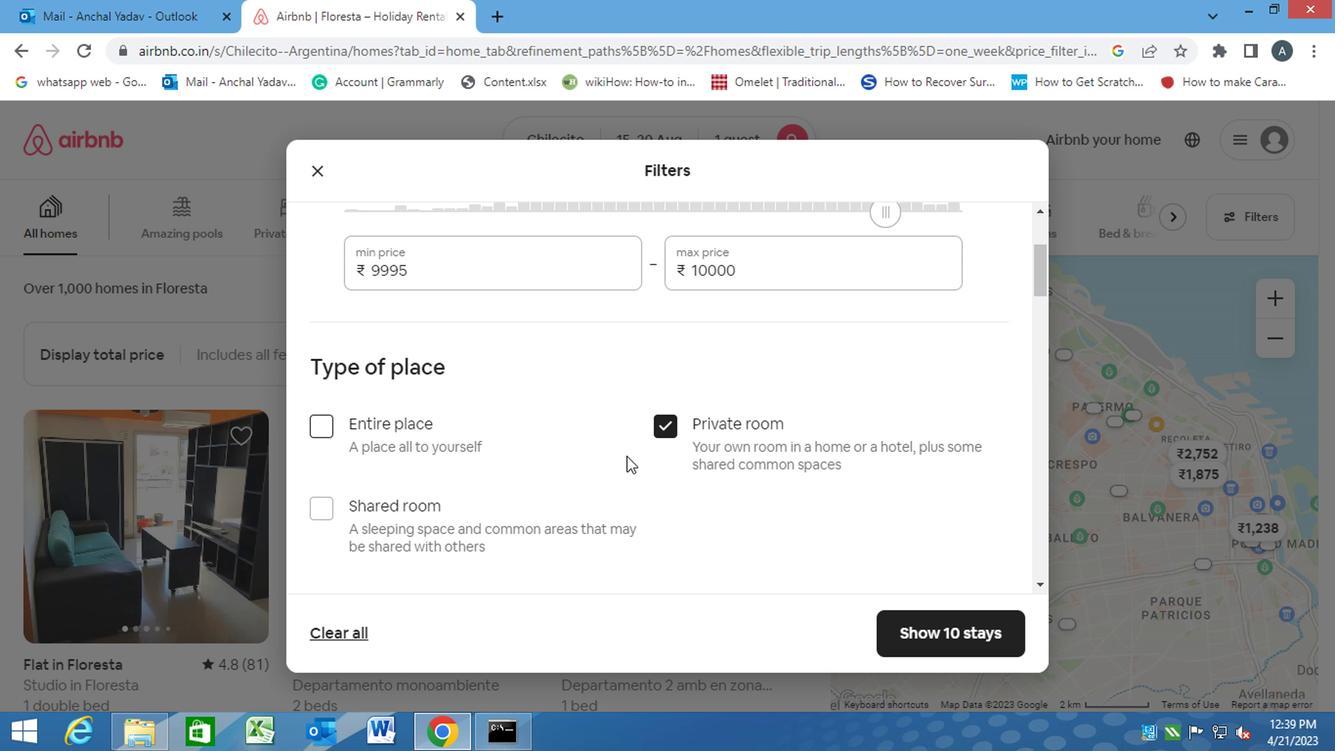 
Action: Mouse scrolled (548, 429) with delta (0, 0)
Screenshot: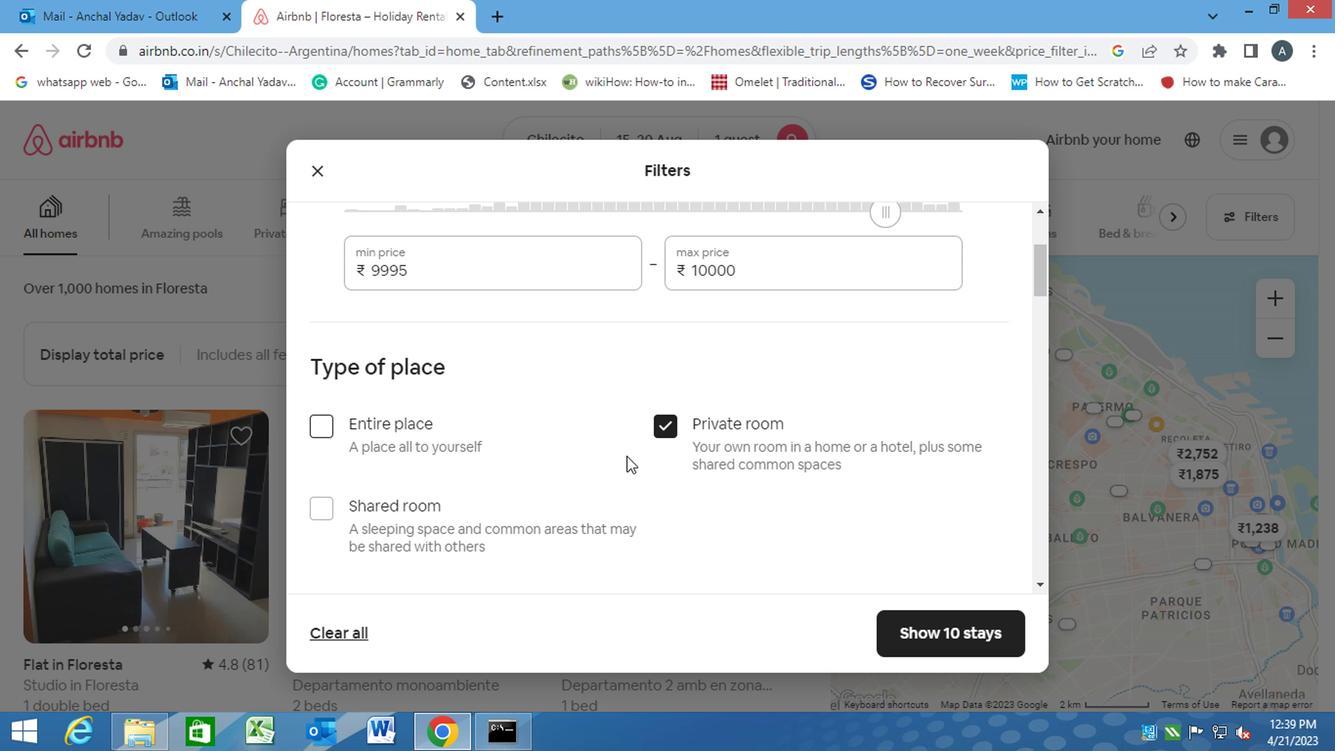
Action: Mouse moved to (546, 429)
Screenshot: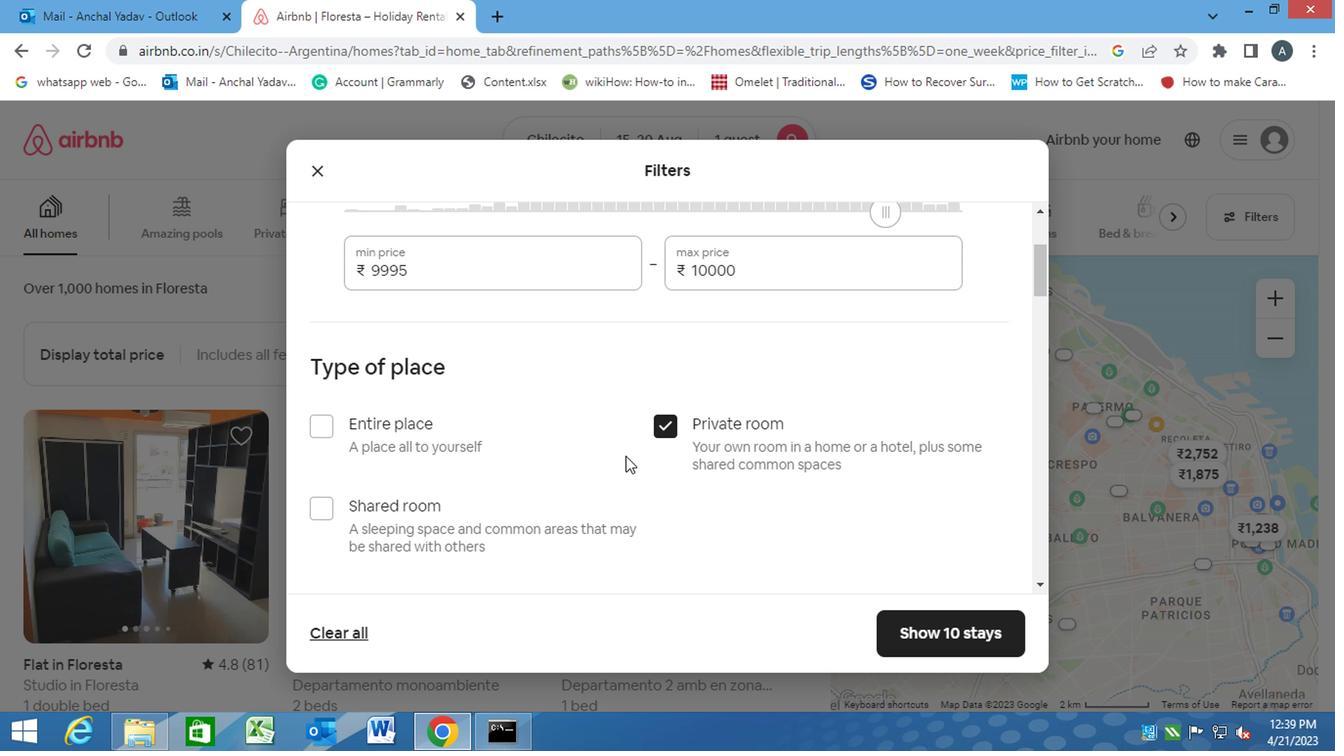 
Action: Mouse scrolled (546, 429) with delta (0, 0)
Screenshot: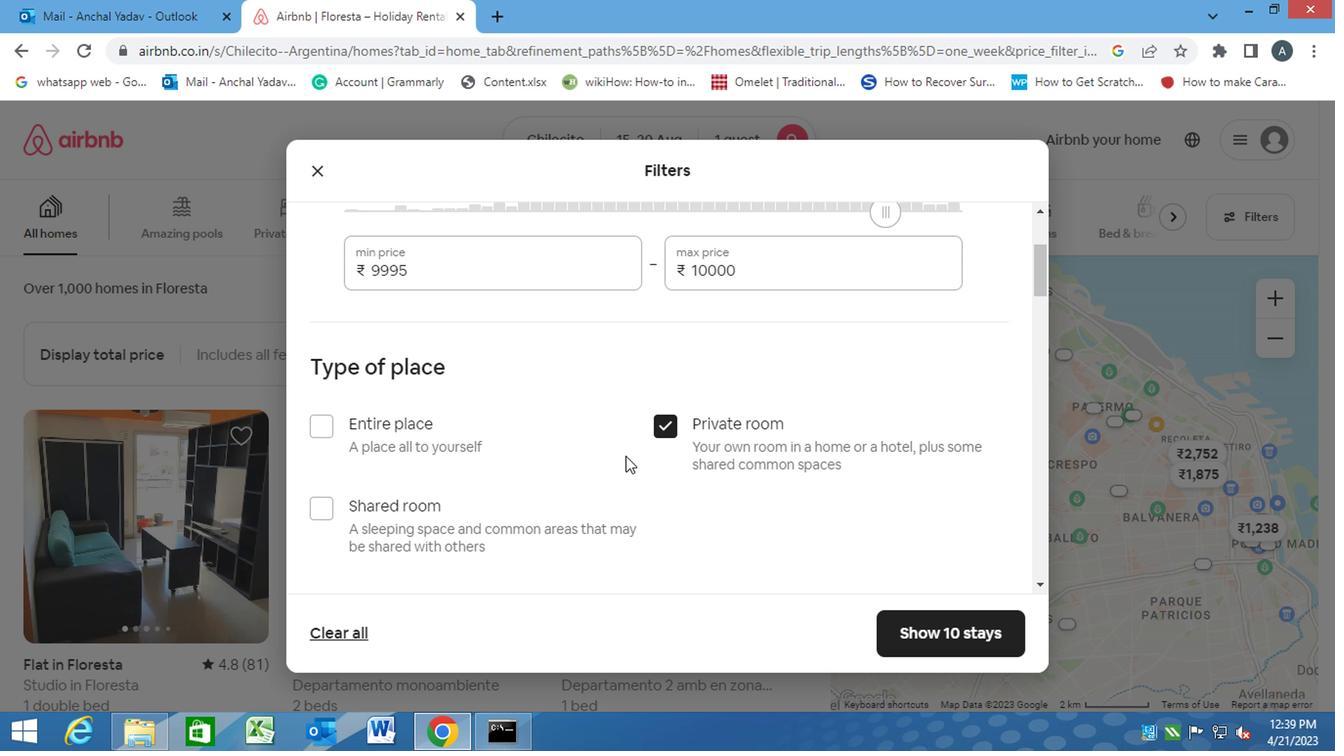 
Action: Mouse moved to (403, 496)
Screenshot: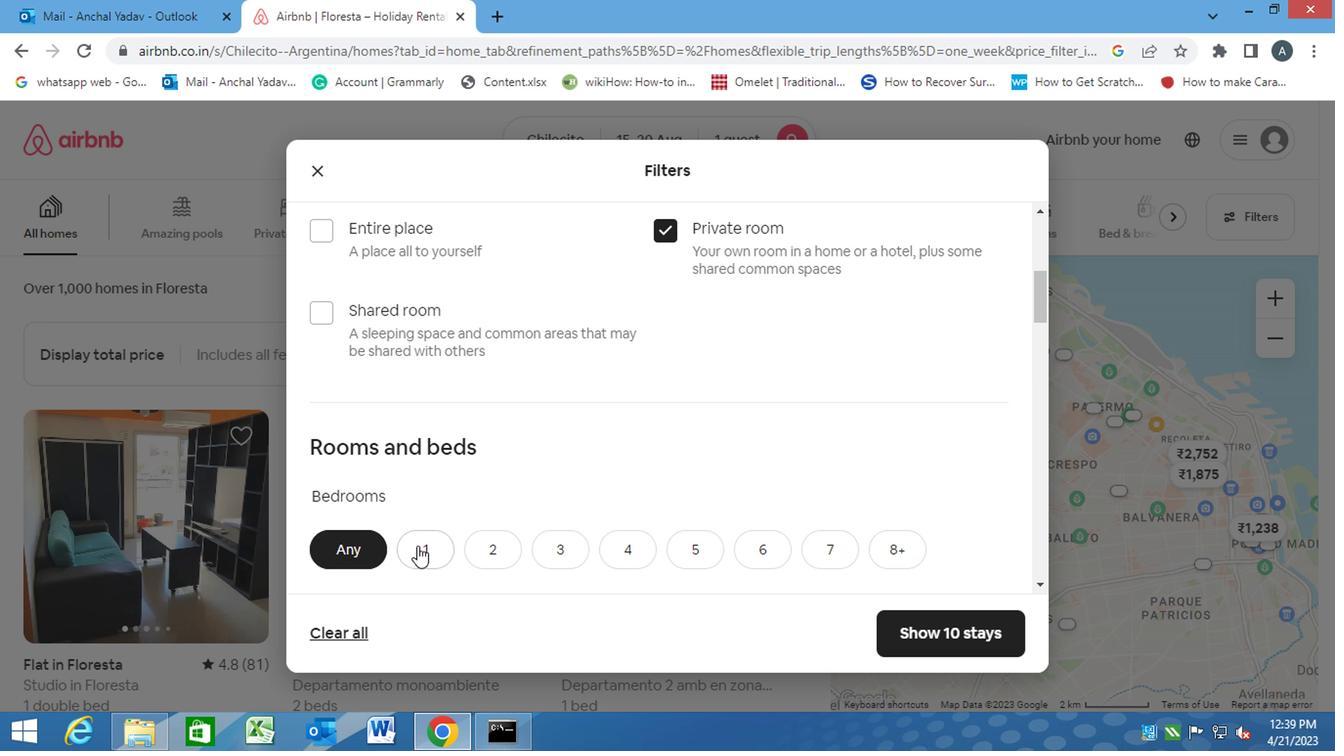 
Action: Mouse pressed left at (403, 496)
Screenshot: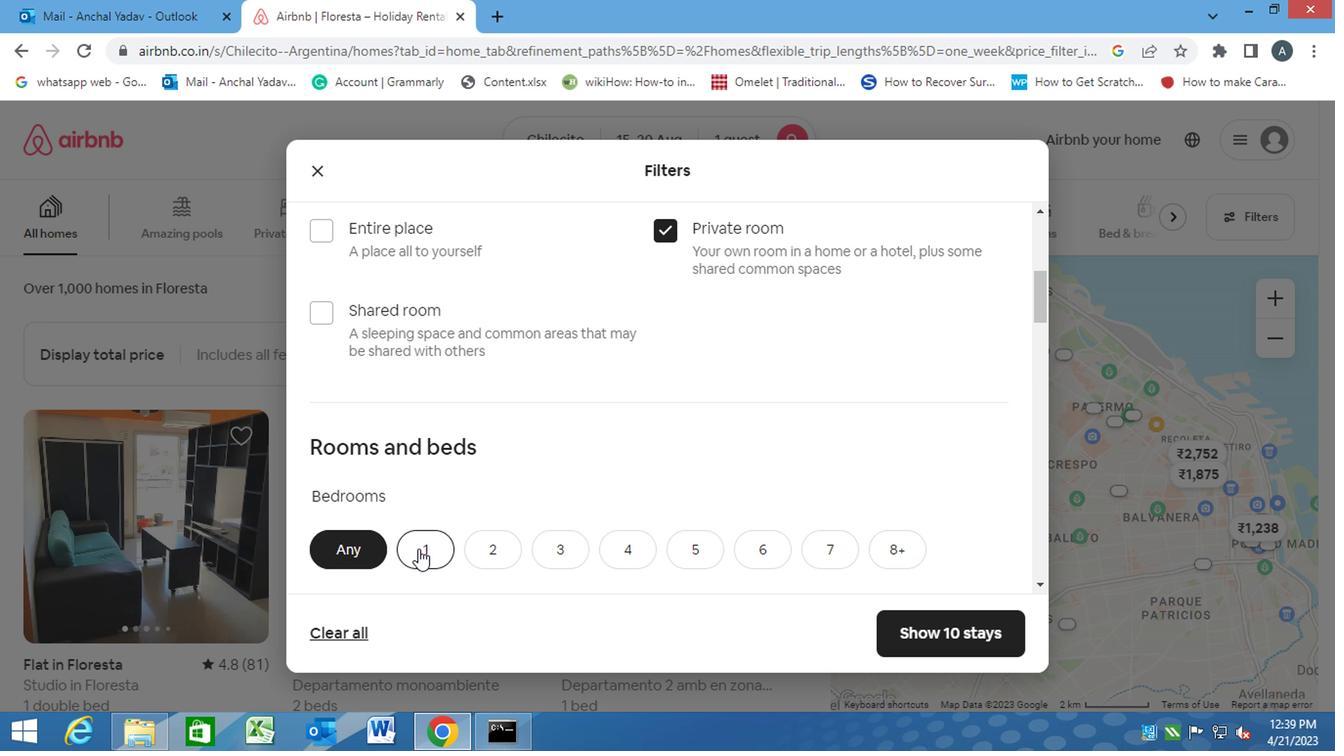 
Action: Mouse moved to (404, 496)
Screenshot: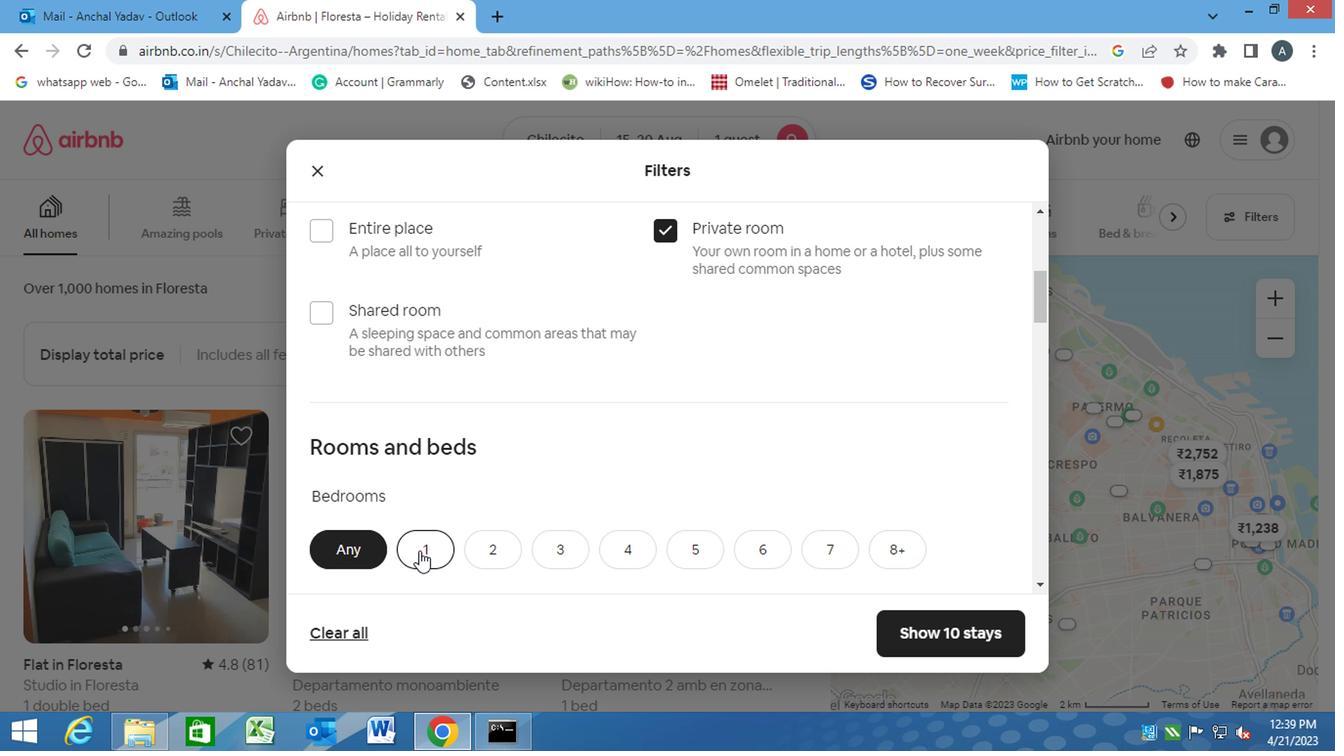 
Action: Mouse scrolled (404, 495) with delta (0, 0)
Screenshot: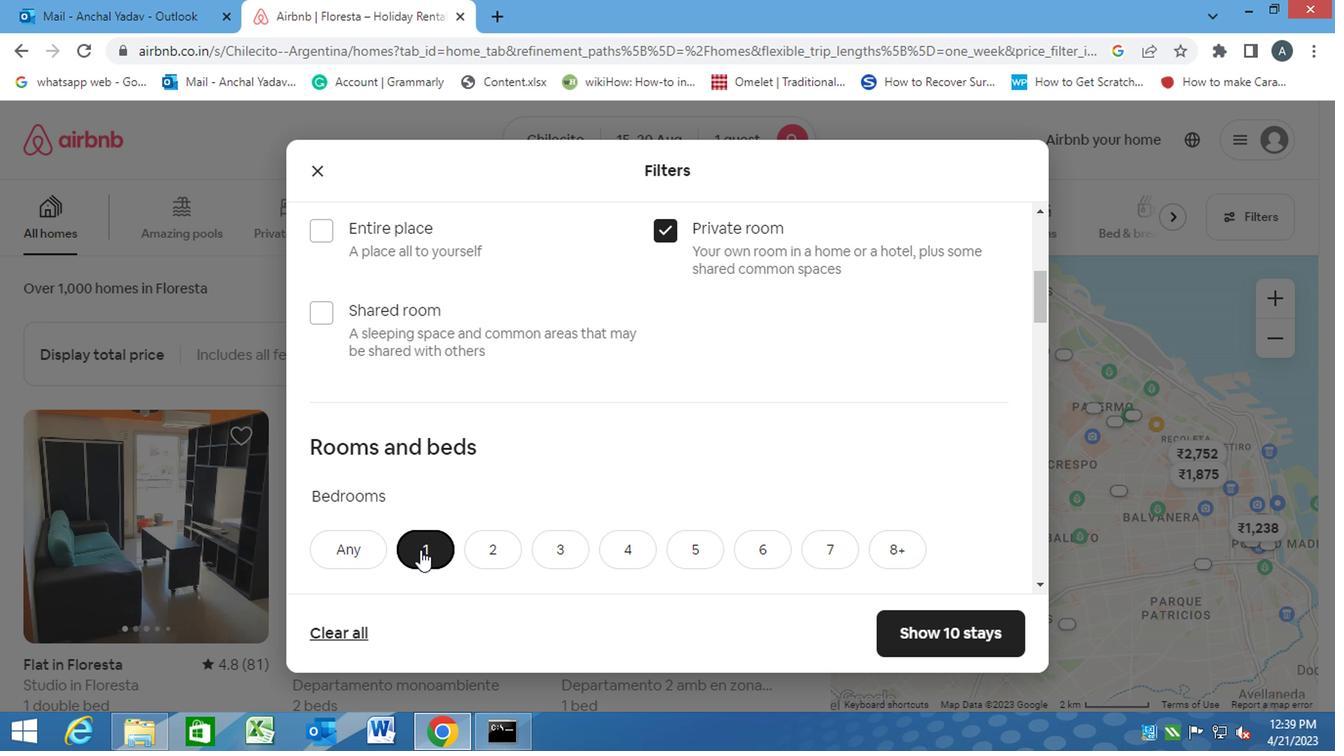 
Action: Mouse scrolled (404, 495) with delta (0, 0)
Screenshot: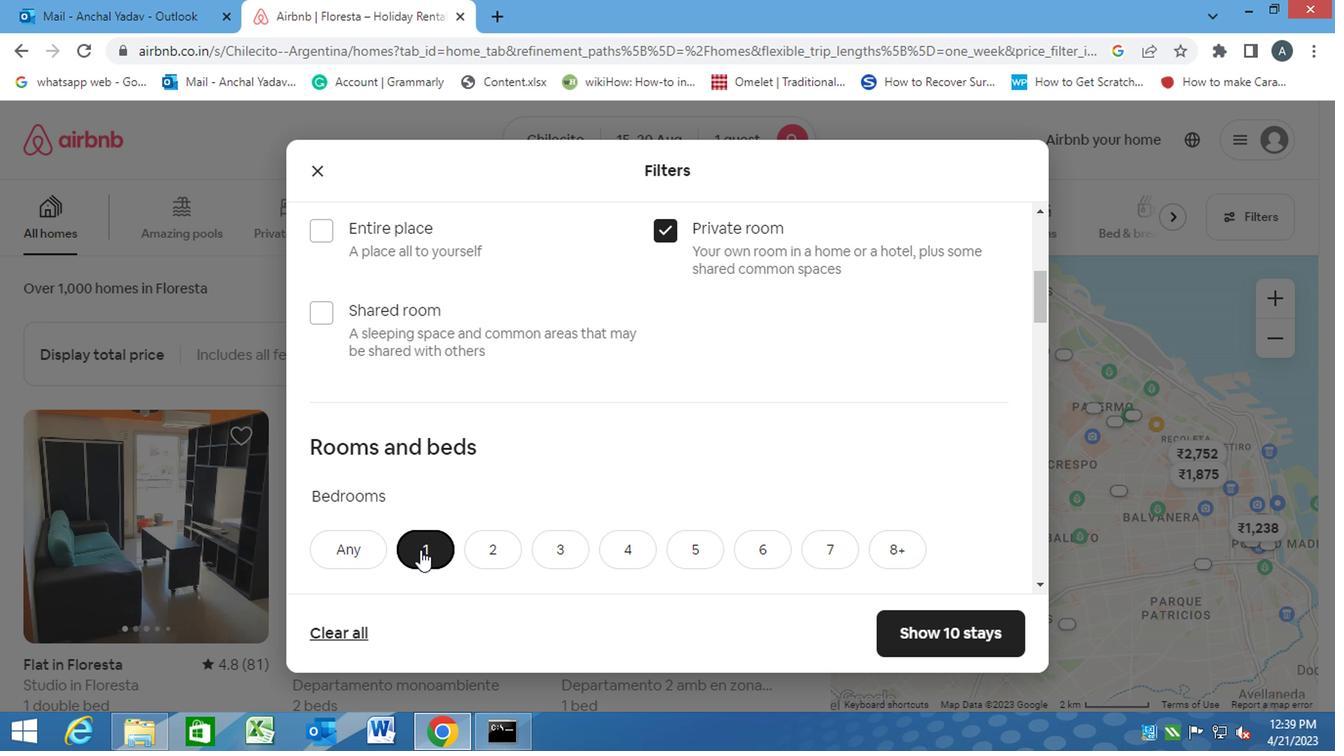 
Action: Mouse moved to (418, 432)
Screenshot: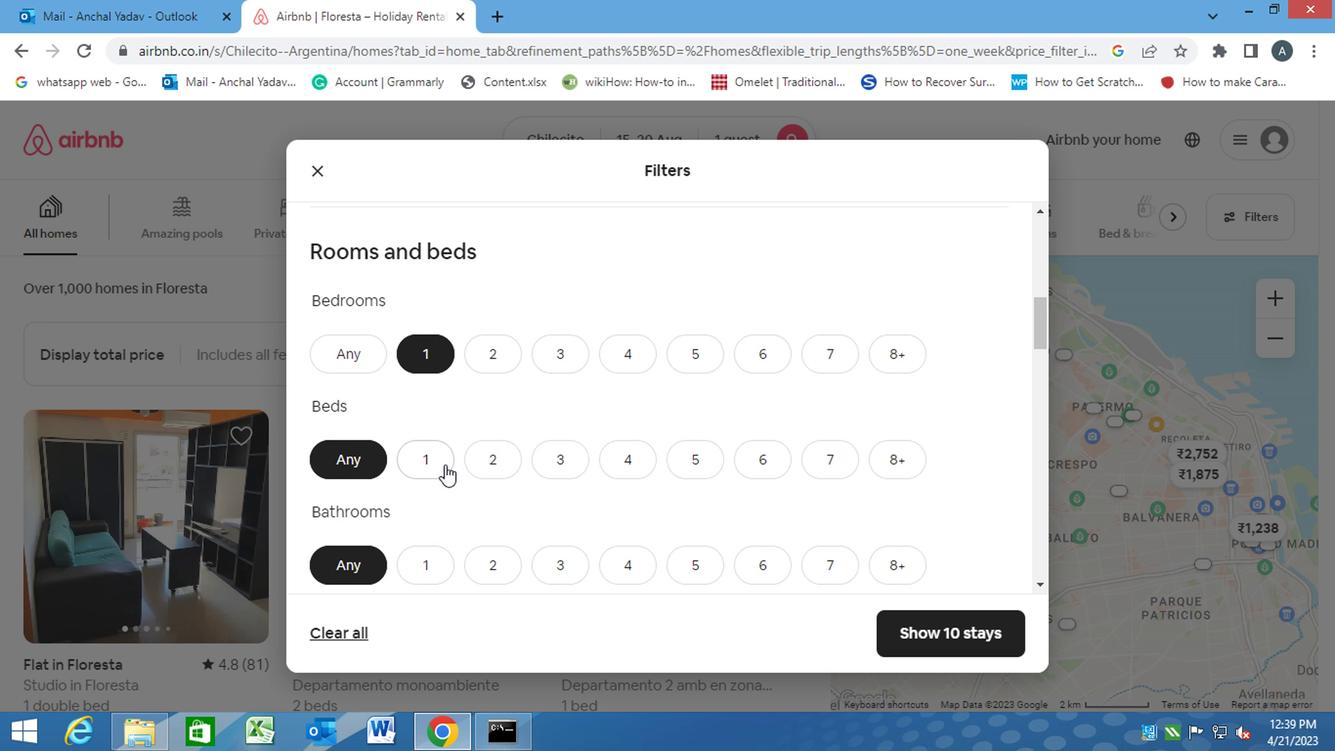 
Action: Mouse pressed left at (418, 432)
Screenshot: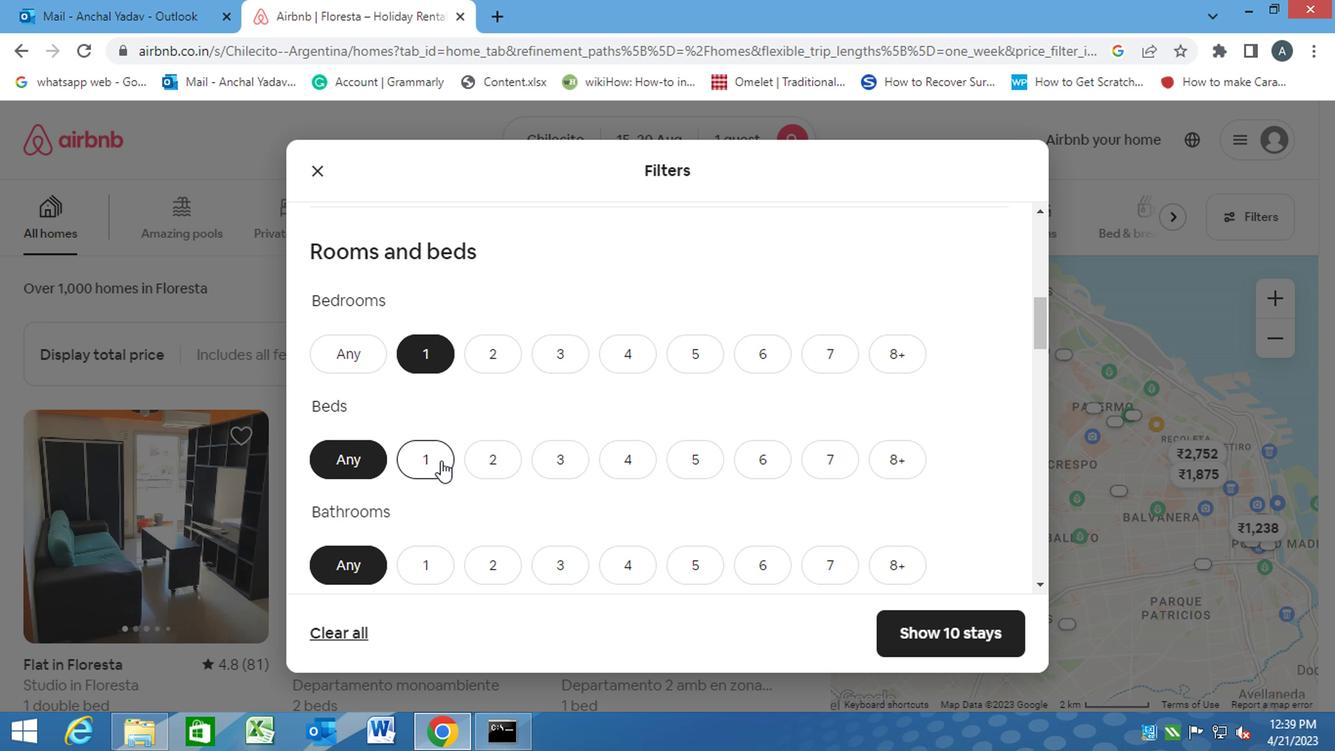 
Action: Mouse moved to (411, 505)
Screenshot: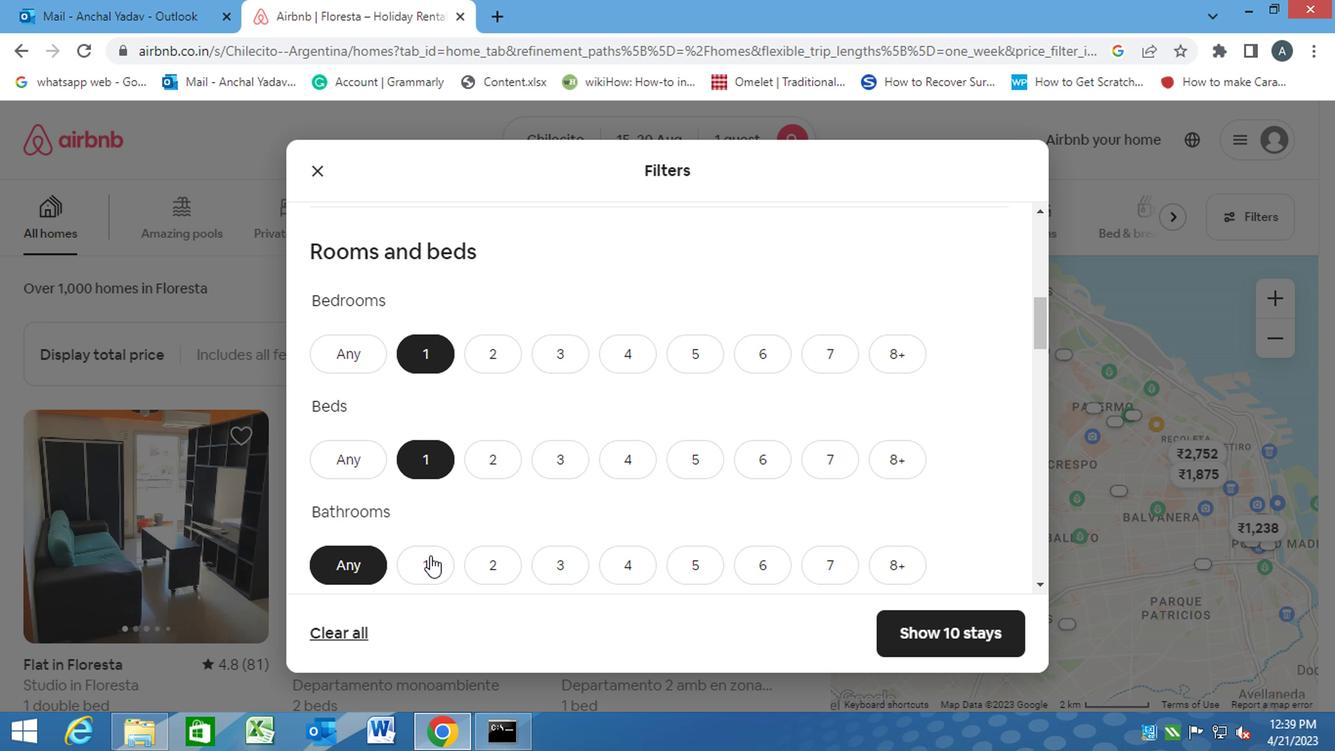 
Action: Mouse pressed left at (411, 505)
Screenshot: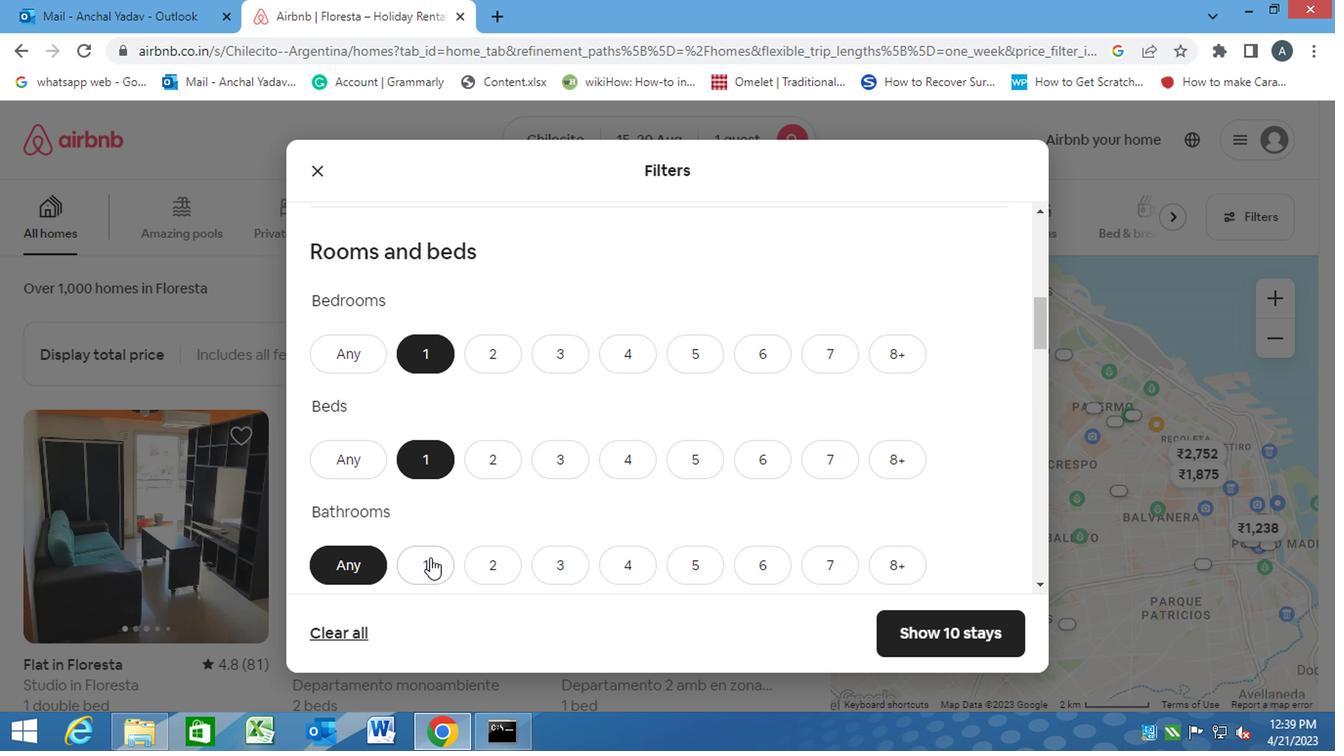 
Action: Mouse moved to (409, 504)
Screenshot: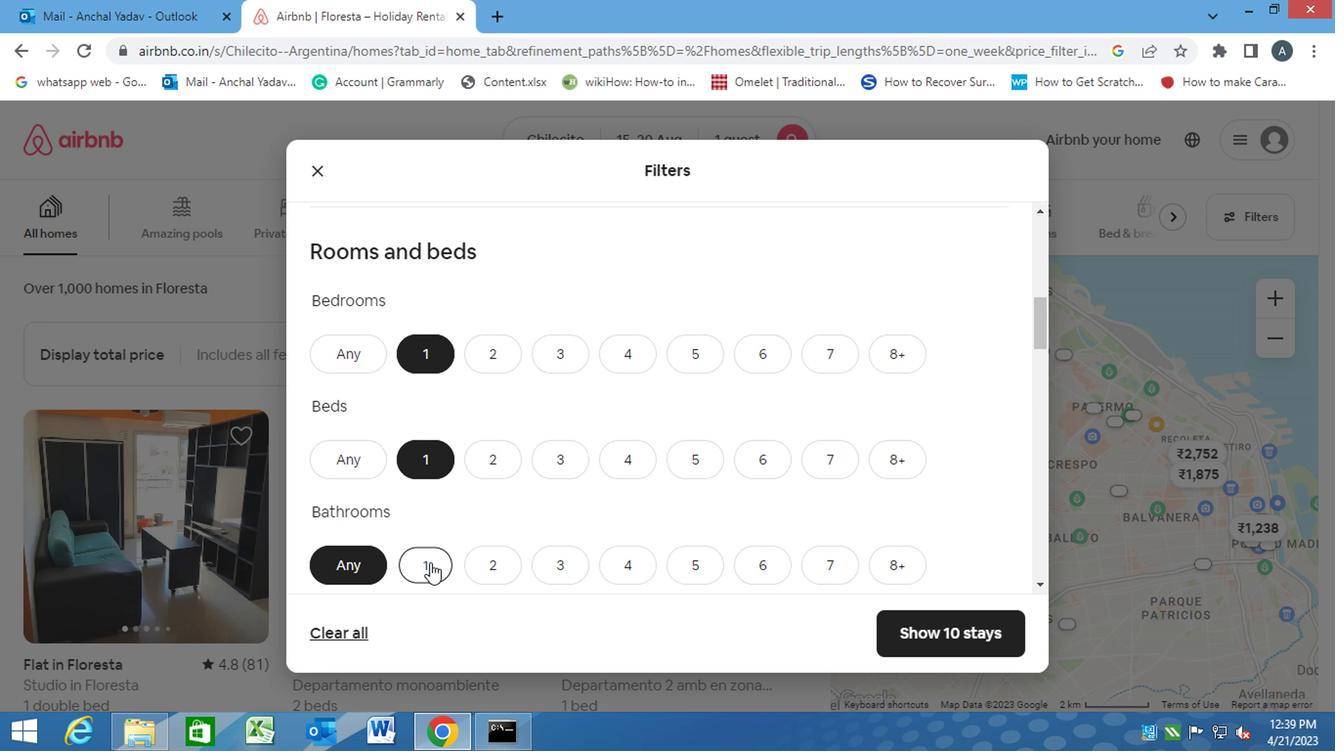 
Action: Mouse scrolled (409, 503) with delta (0, 0)
Screenshot: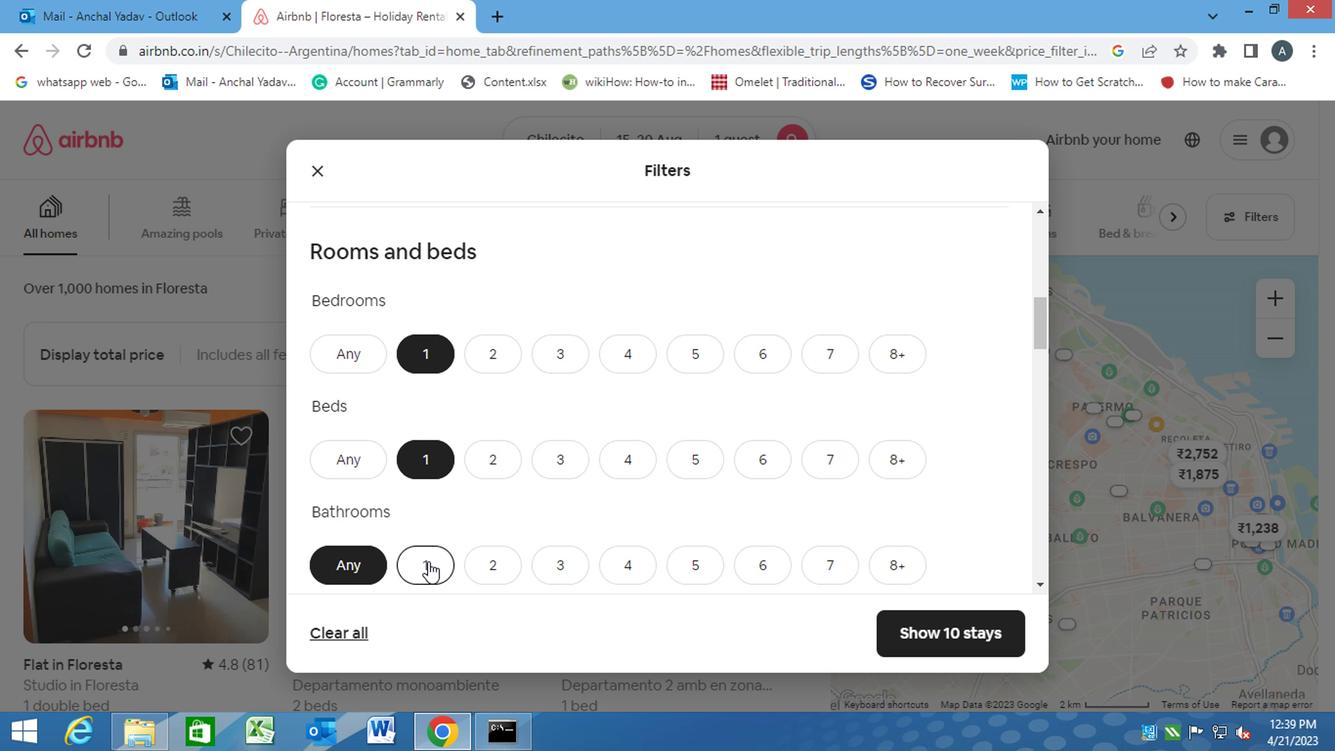 
Action: Mouse moved to (430, 408)
Screenshot: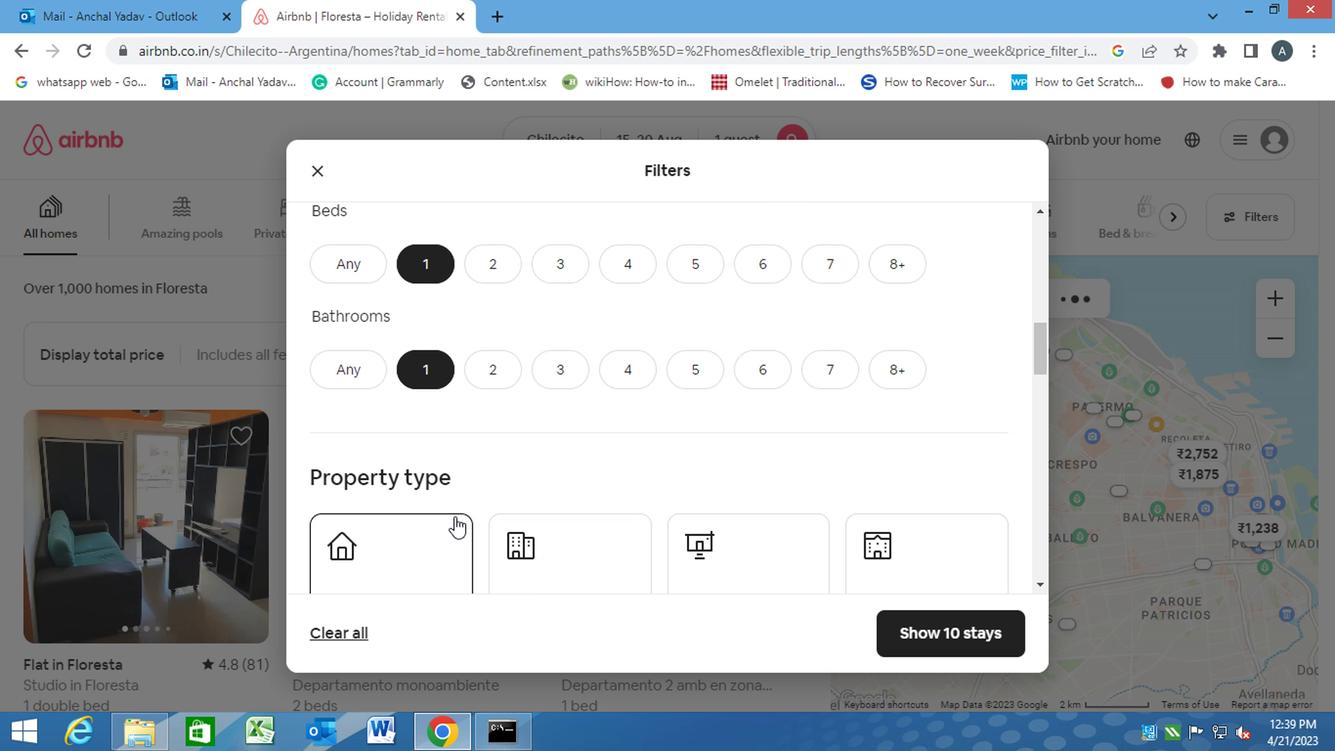 
Action: Mouse scrolled (430, 407) with delta (0, 0)
Screenshot: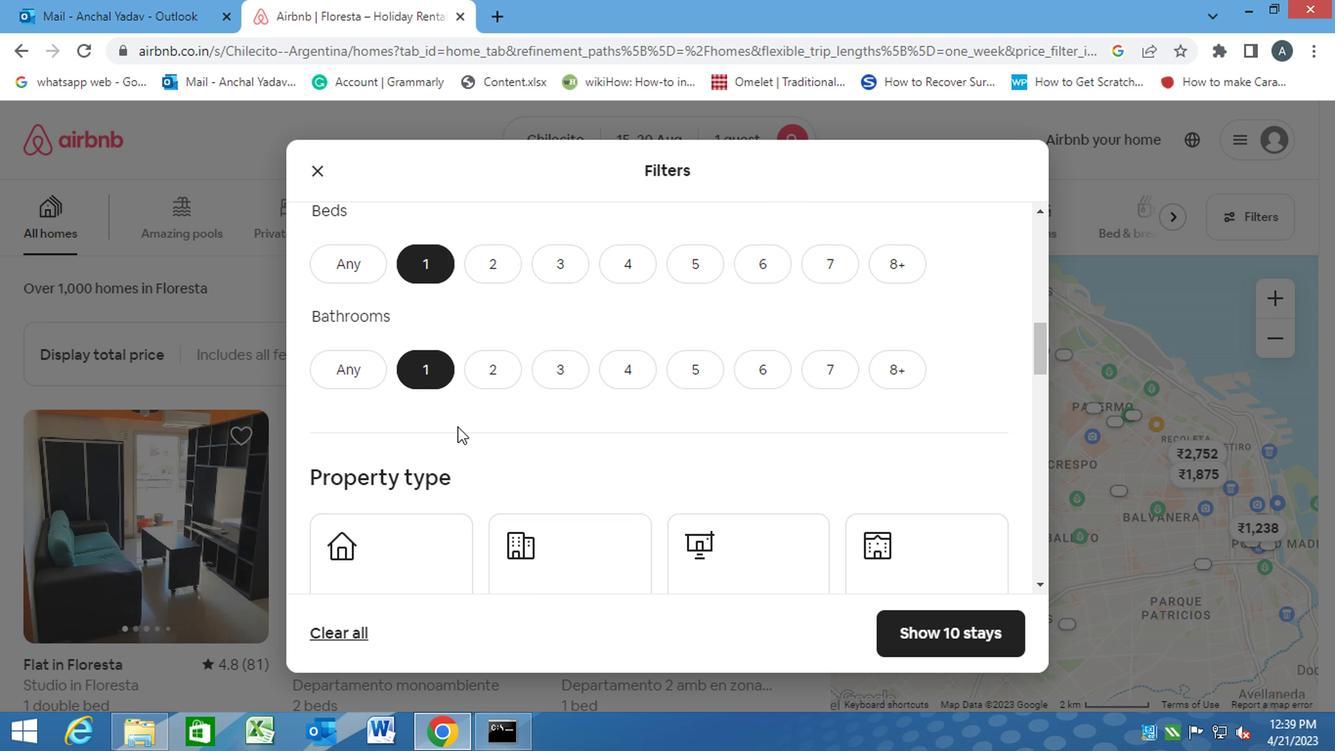 
Action: Mouse moved to (380, 434)
Screenshot: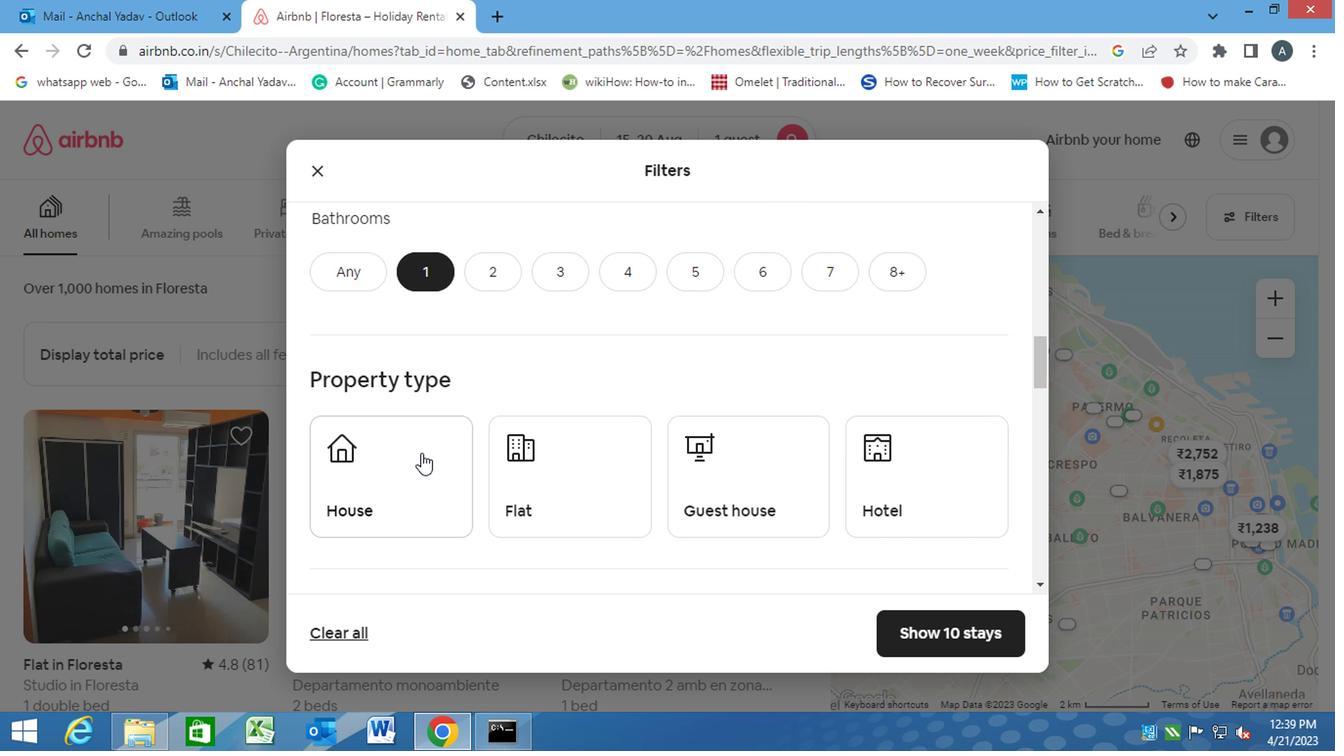 
Action: Mouse pressed left at (380, 434)
Screenshot: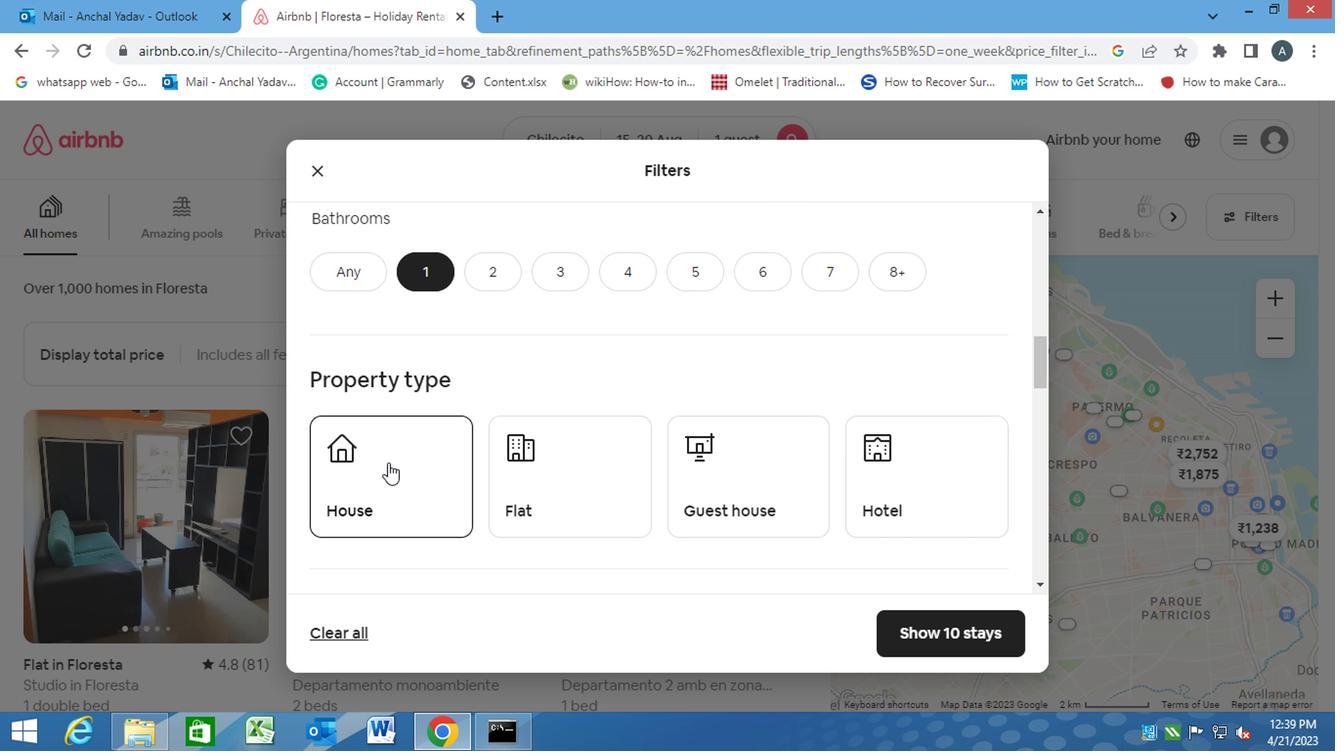
Action: Mouse moved to (508, 448)
Screenshot: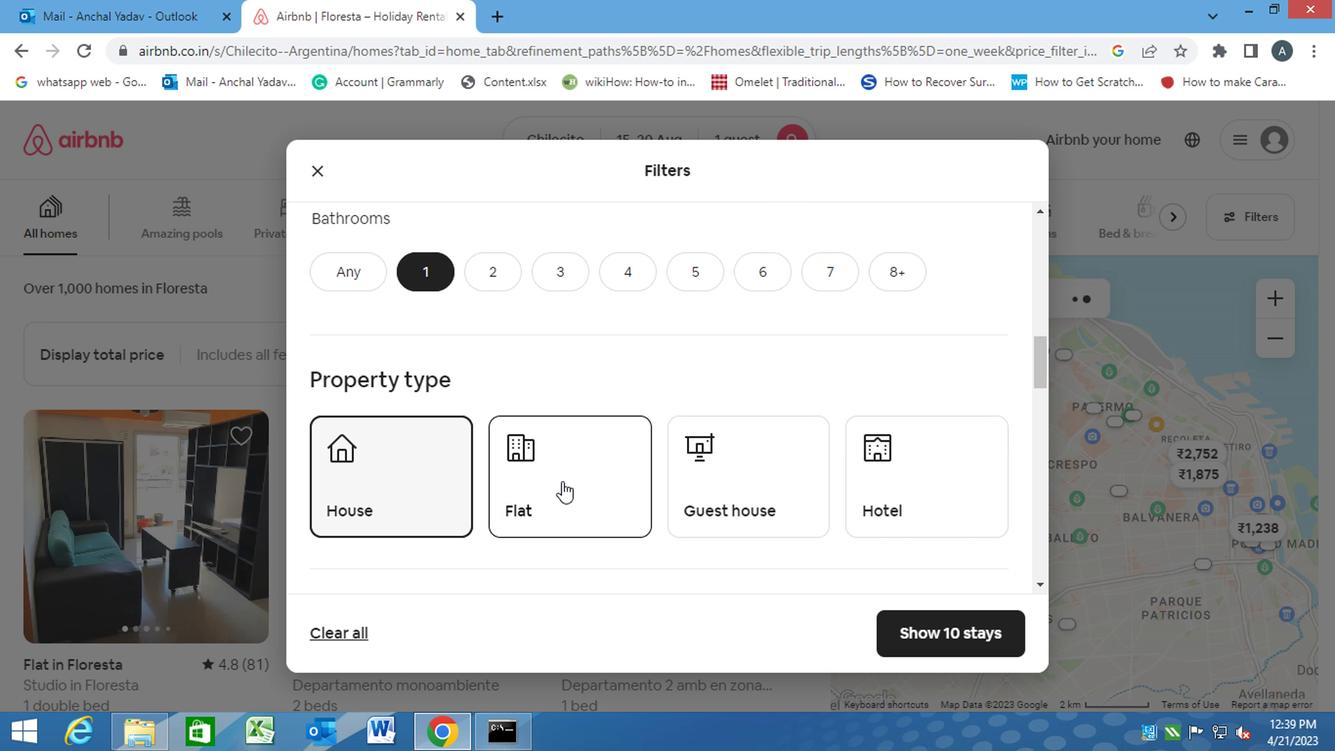 
Action: Mouse pressed left at (508, 448)
Screenshot: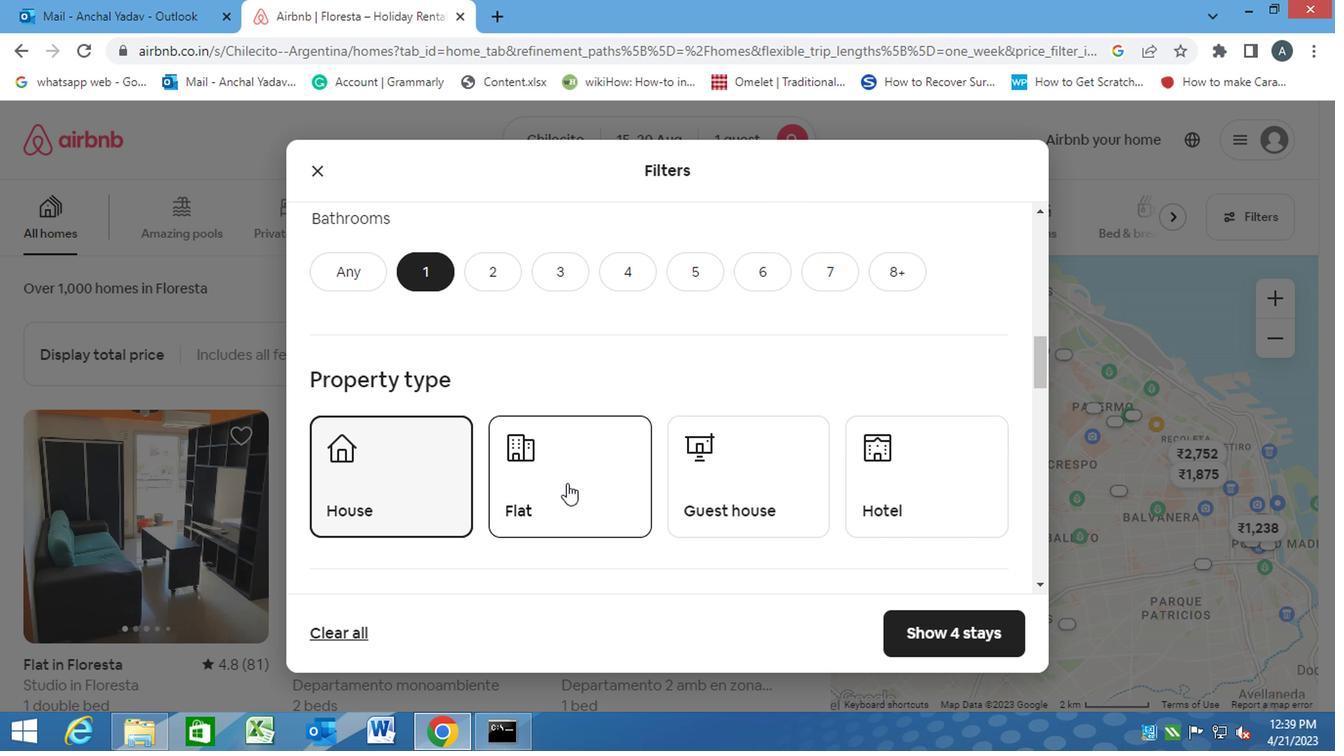 
Action: Mouse moved to (612, 443)
Screenshot: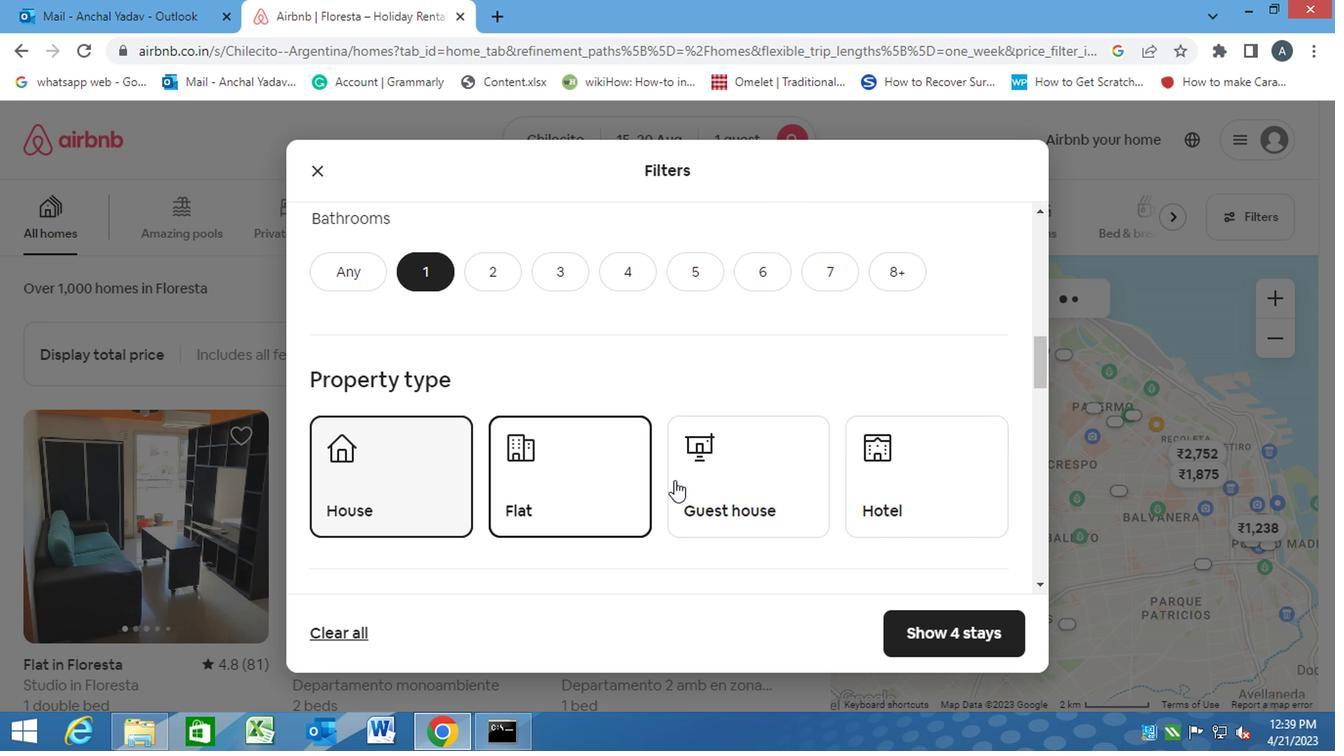 
Action: Mouse pressed left at (612, 443)
Screenshot: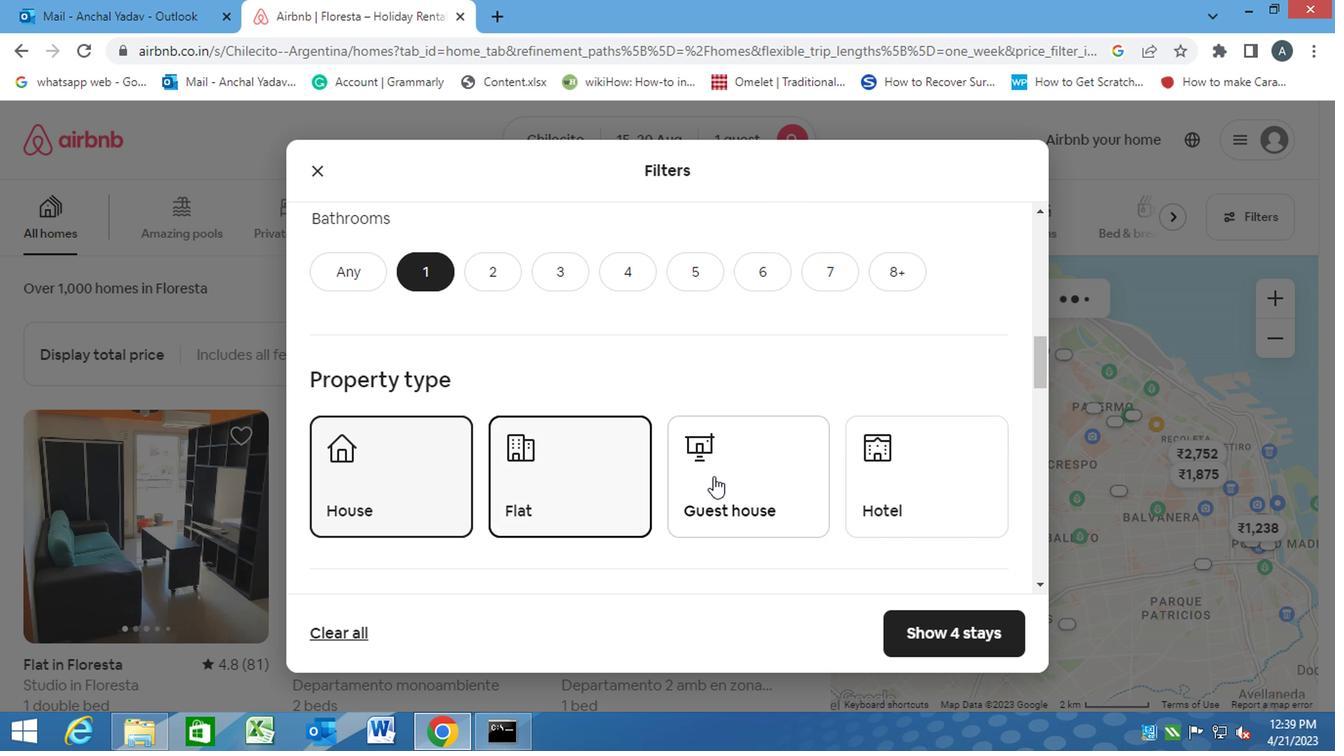 
Action: Mouse moved to (750, 450)
Screenshot: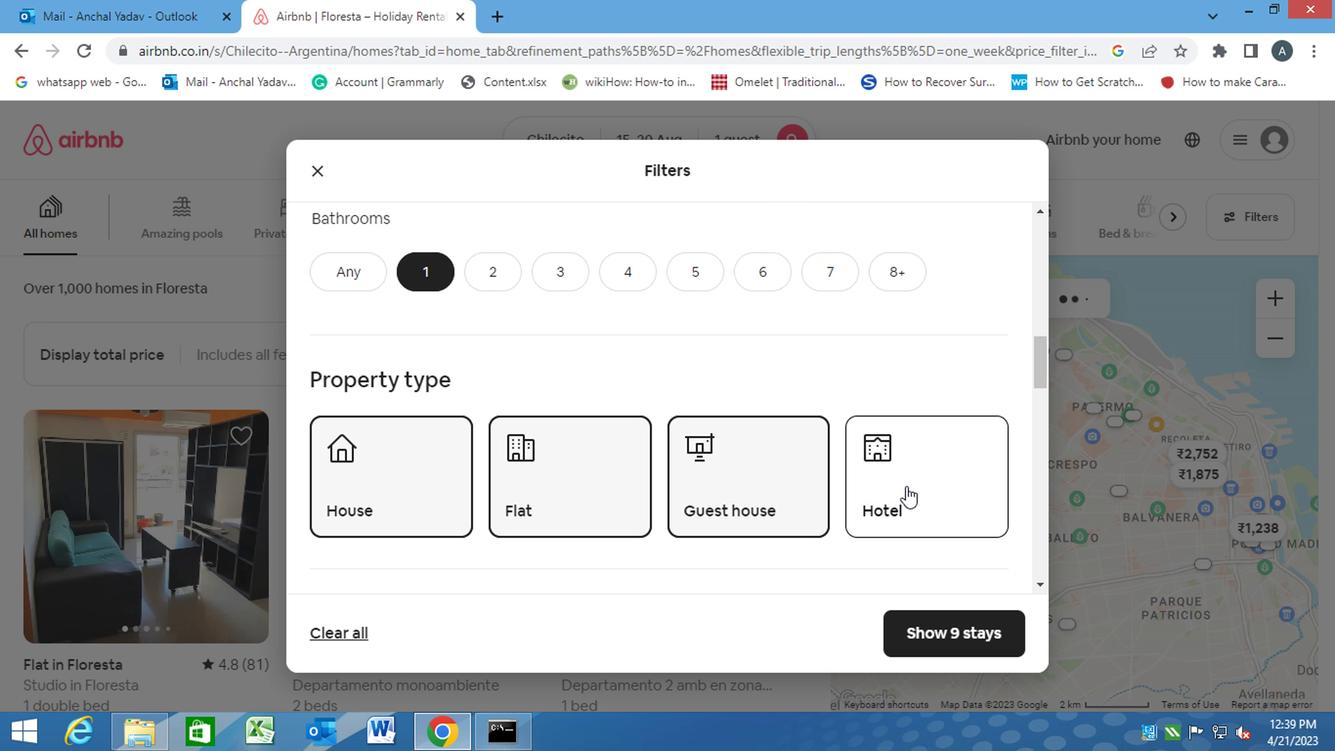 
Action: Mouse pressed left at (750, 450)
Screenshot: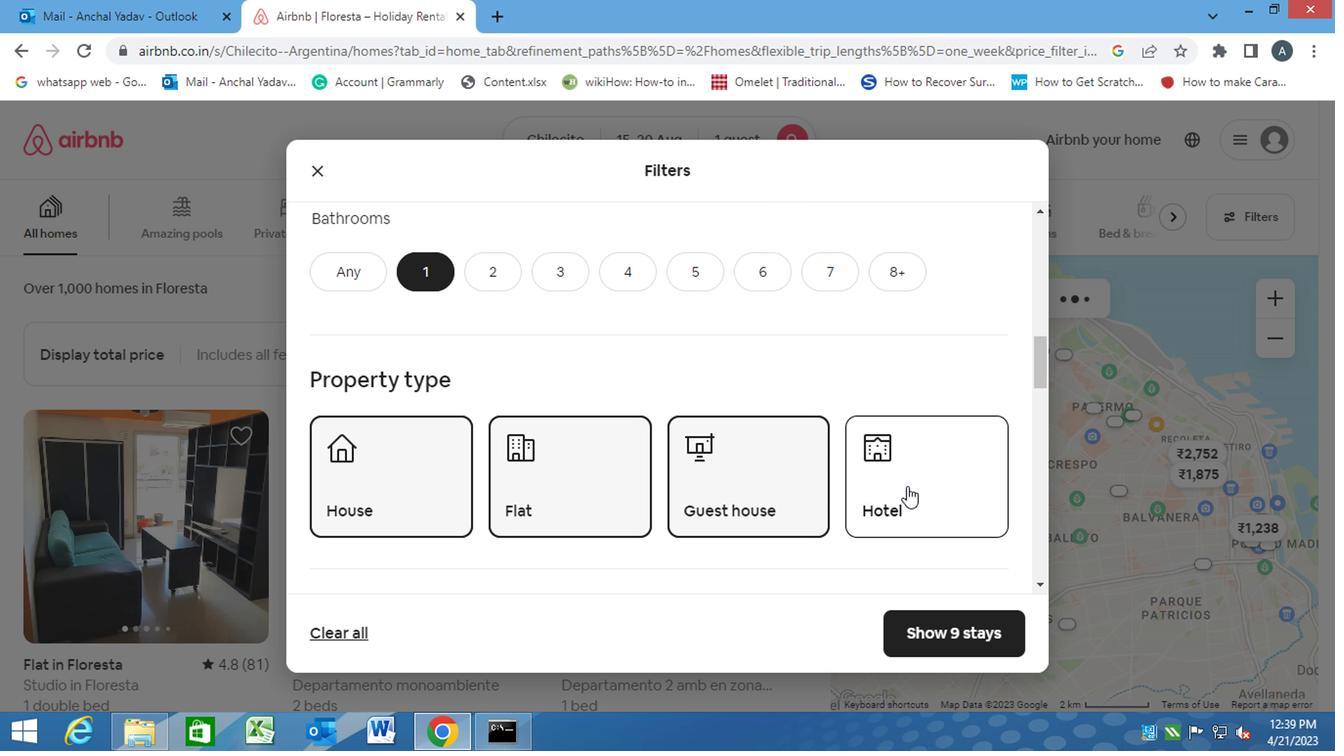 
Action: Mouse moved to (628, 467)
Screenshot: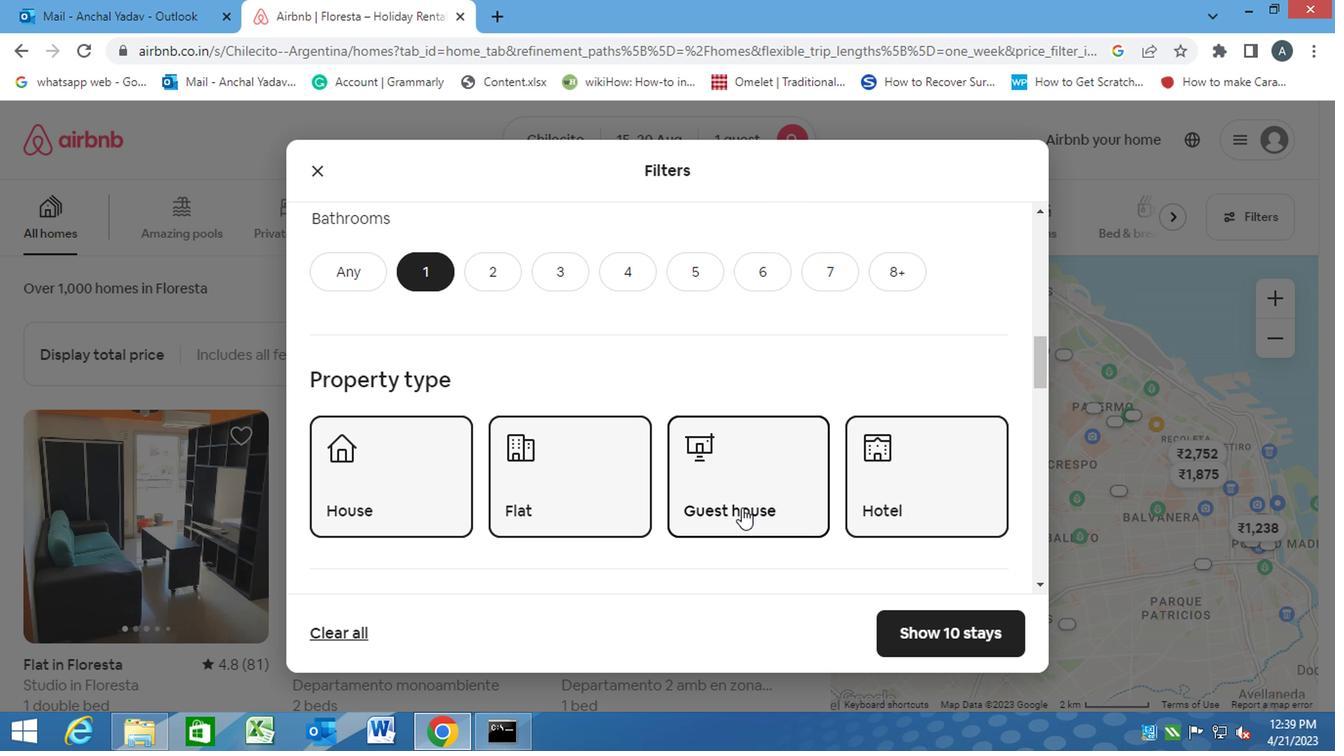 
Action: Mouse scrolled (628, 466) with delta (0, 0)
Screenshot: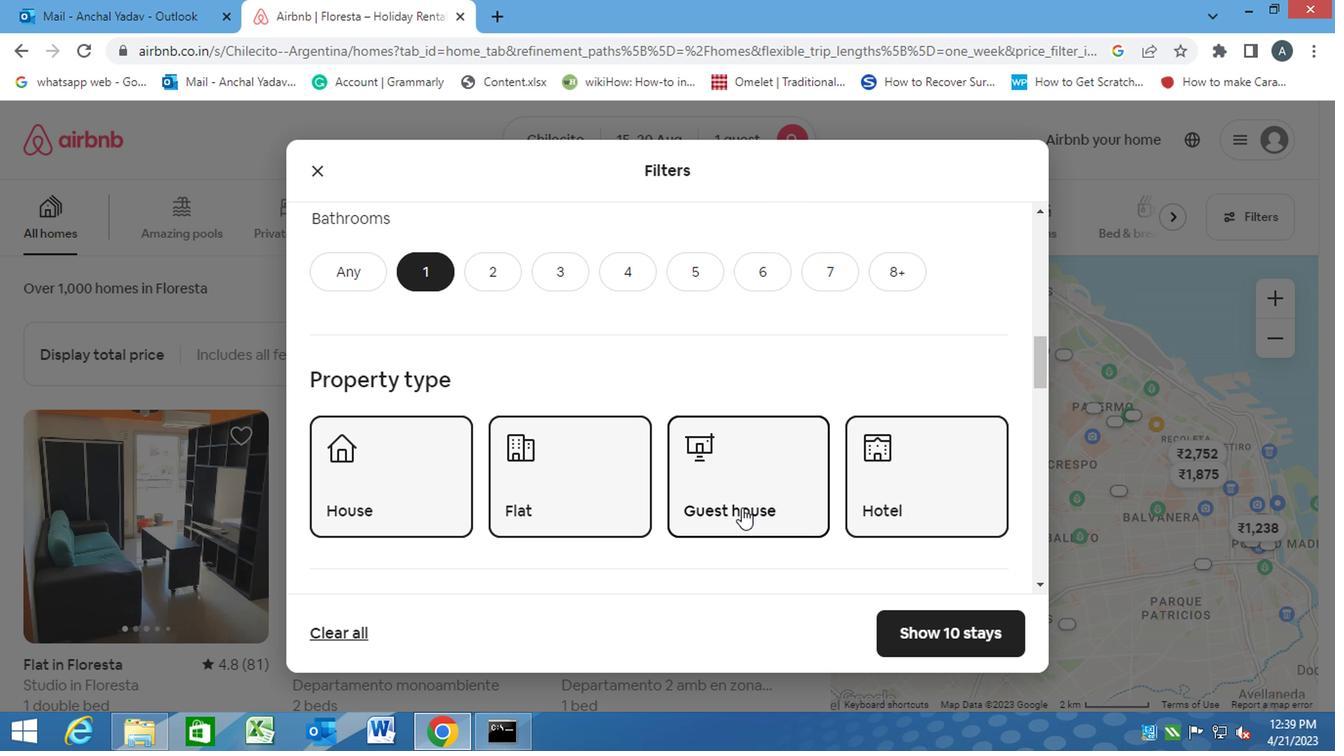 
Action: Mouse moved to (618, 468)
Screenshot: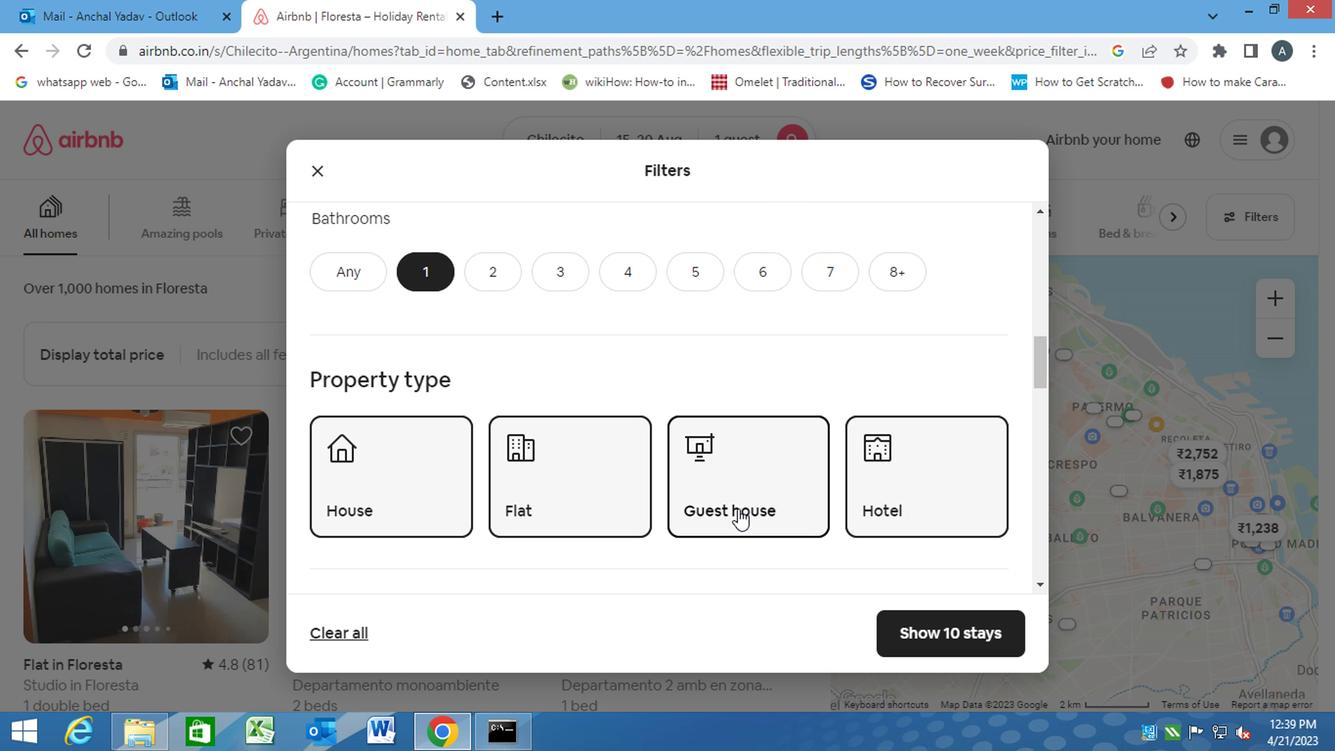 
Action: Mouse scrolled (618, 468) with delta (0, 0)
Screenshot: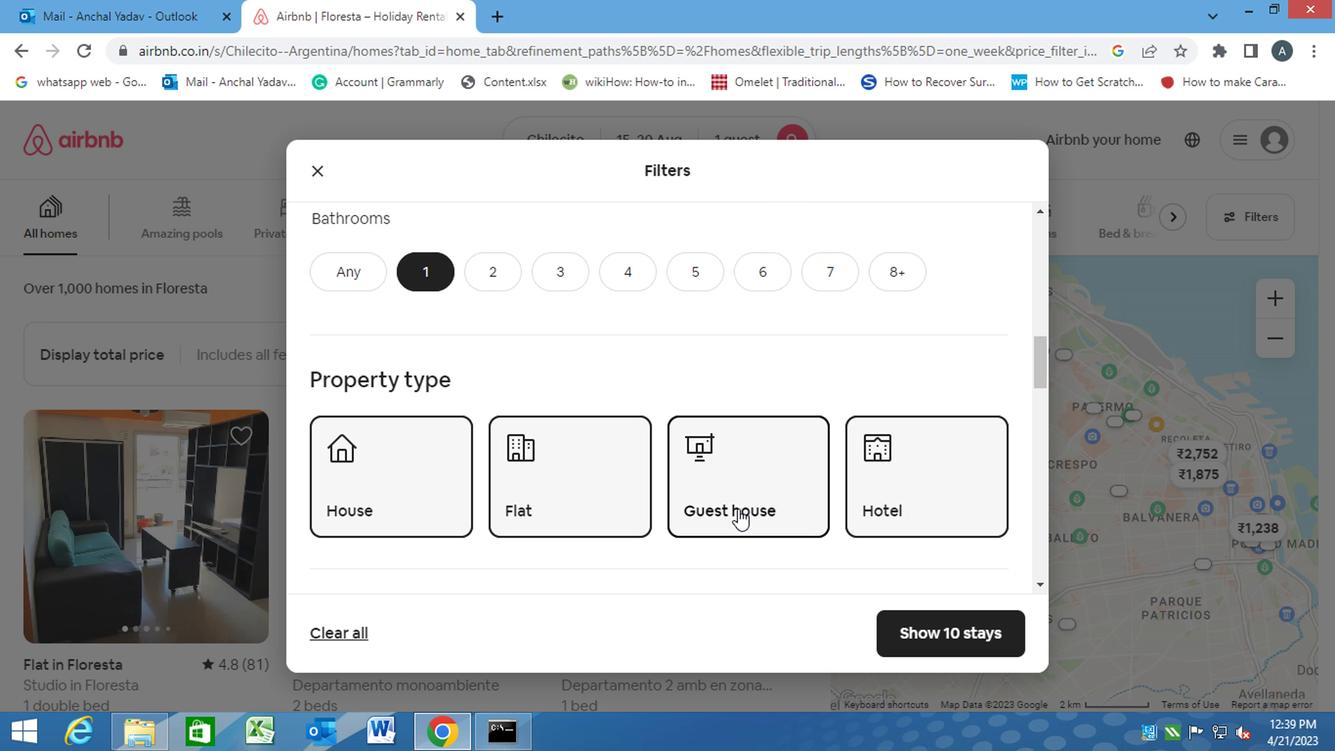 
Action: Mouse moved to (502, 462)
Screenshot: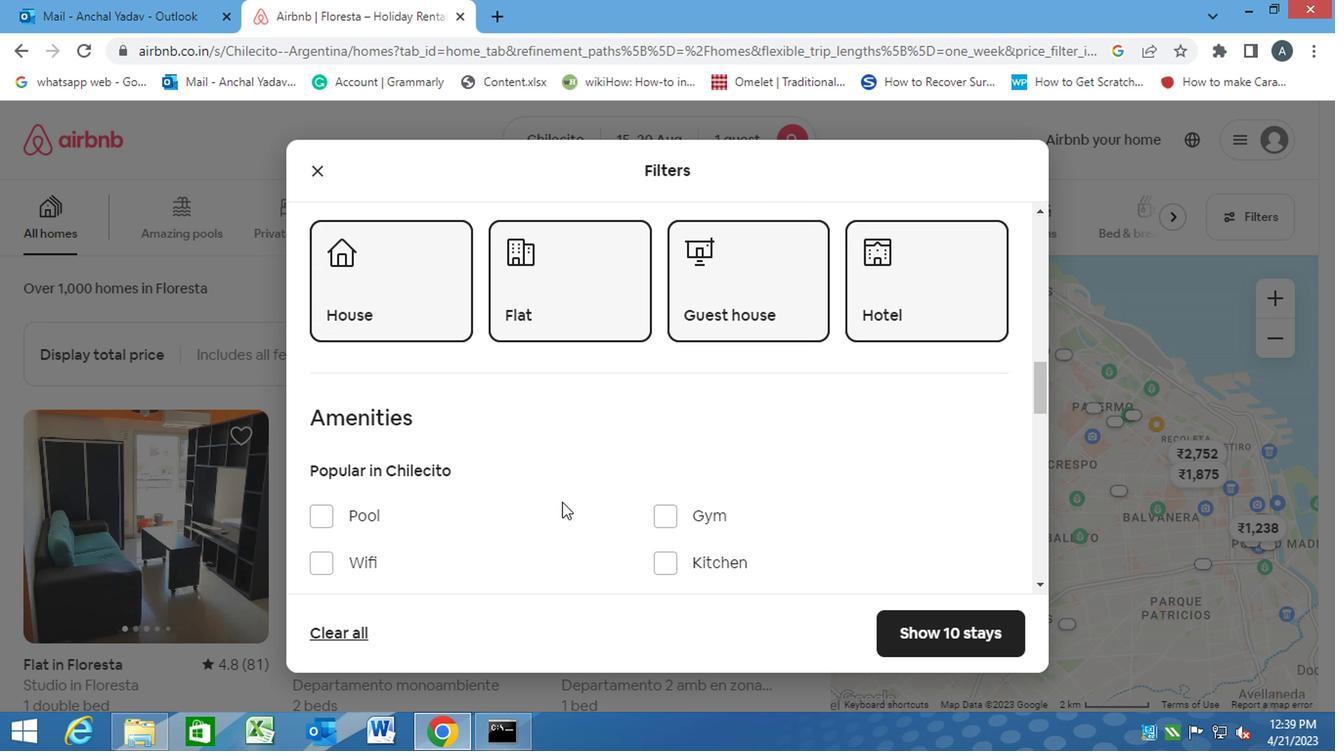 
Action: Mouse scrolled (502, 461) with delta (0, 0)
Screenshot: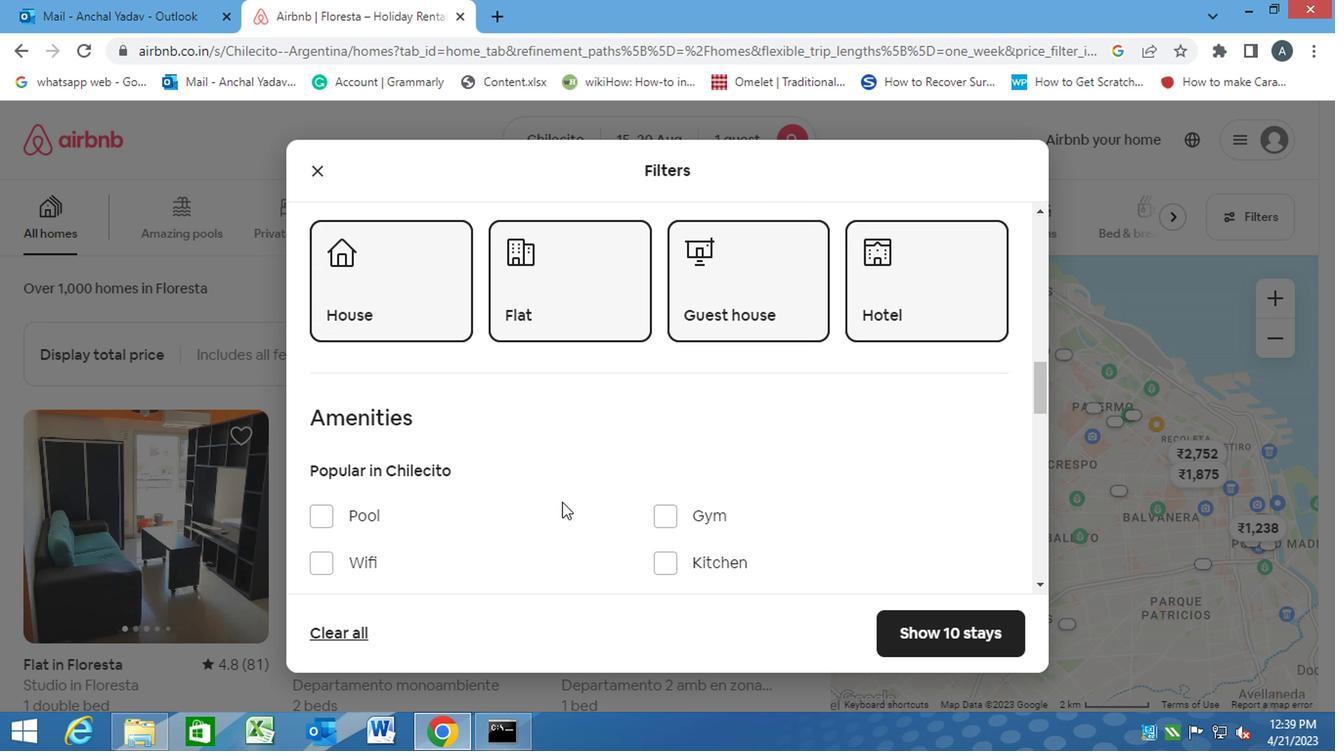 
Action: Mouse moved to (500, 462)
Screenshot: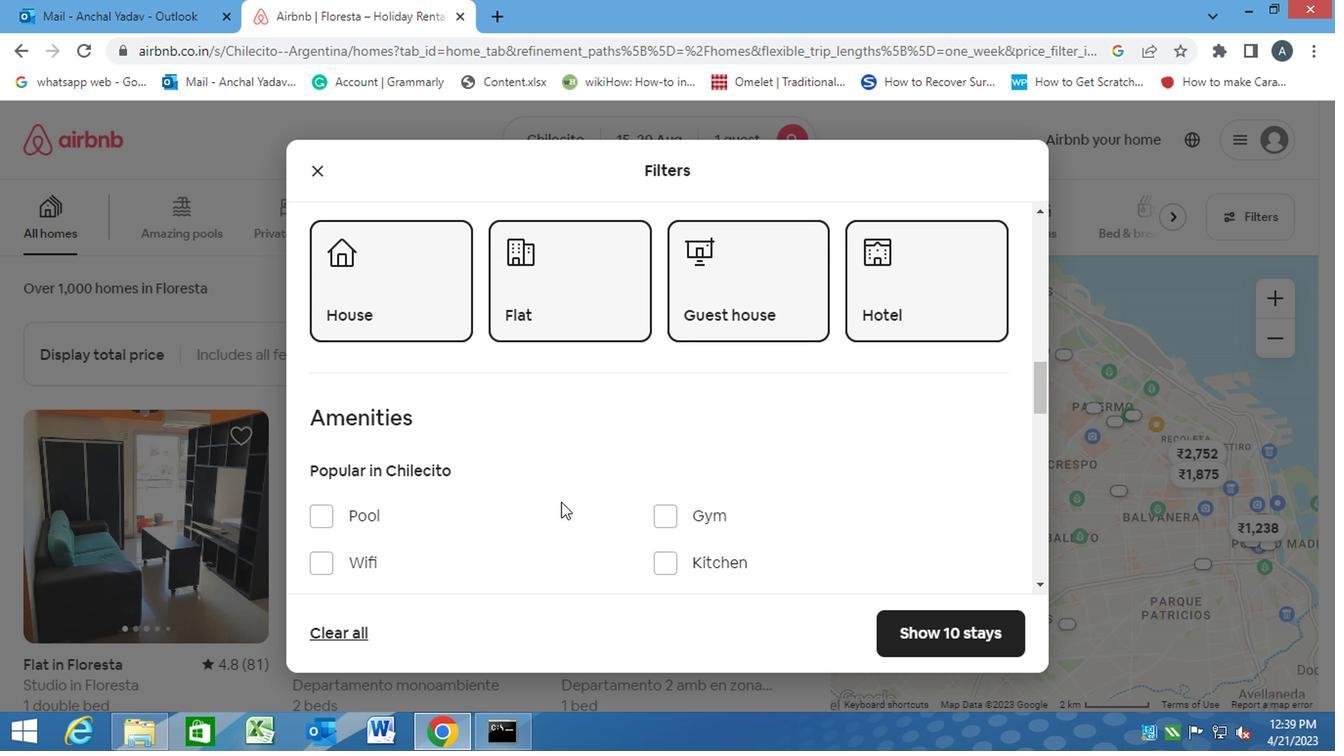 
Action: Mouse scrolled (500, 461) with delta (0, 0)
Screenshot: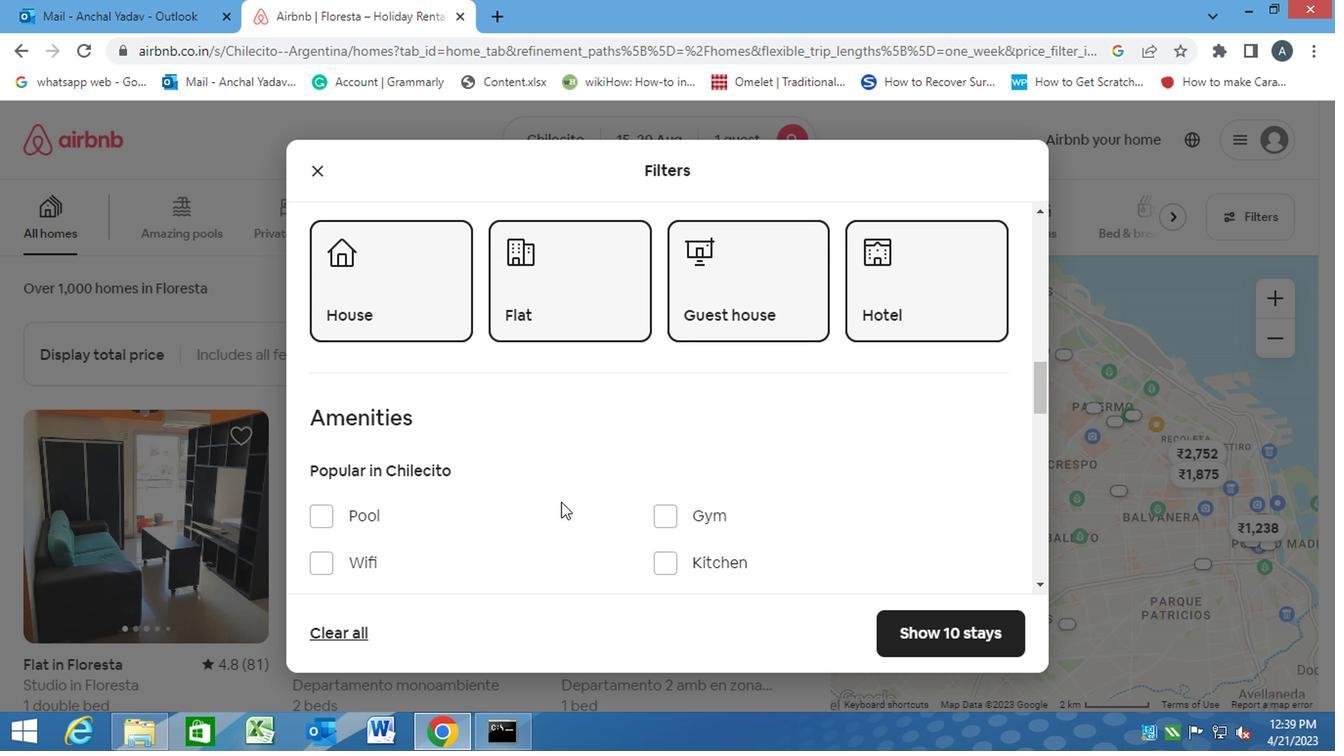 
Action: Mouse moved to (340, 423)
Screenshot: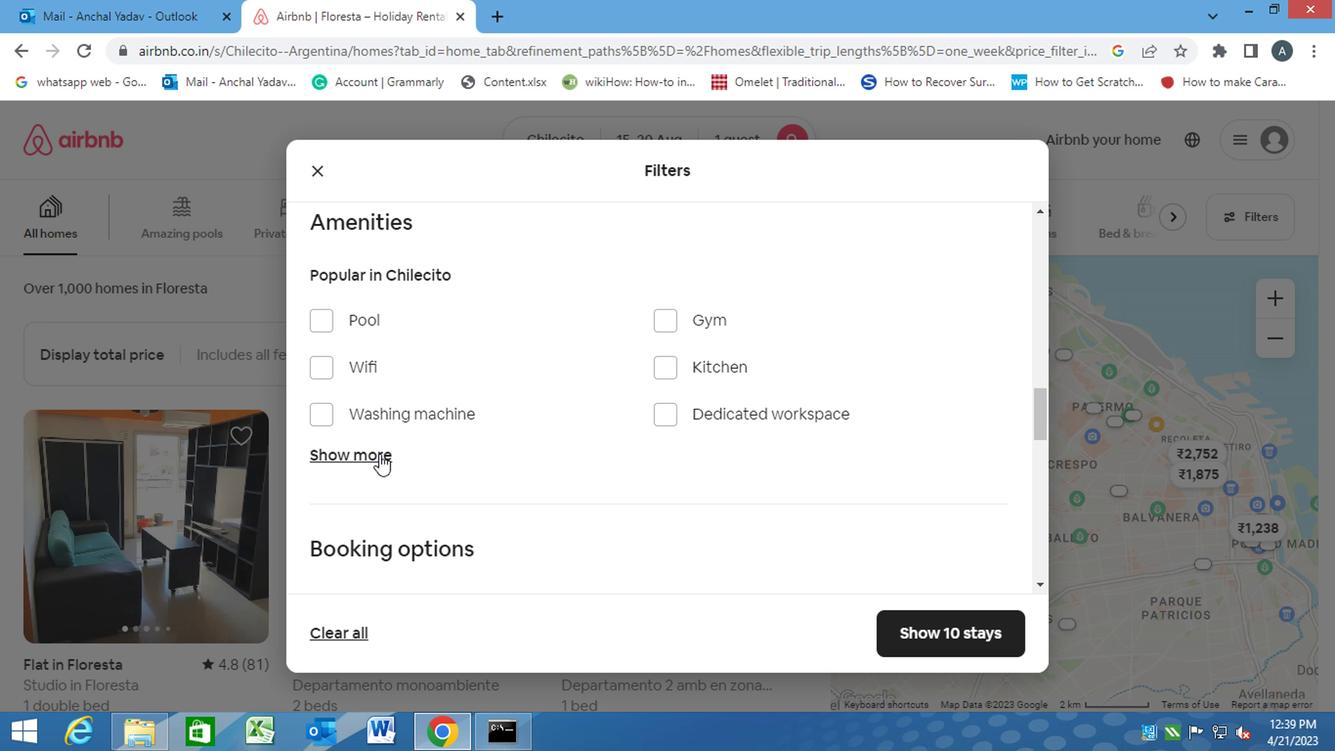 
Action: Mouse pressed left at (340, 423)
Screenshot: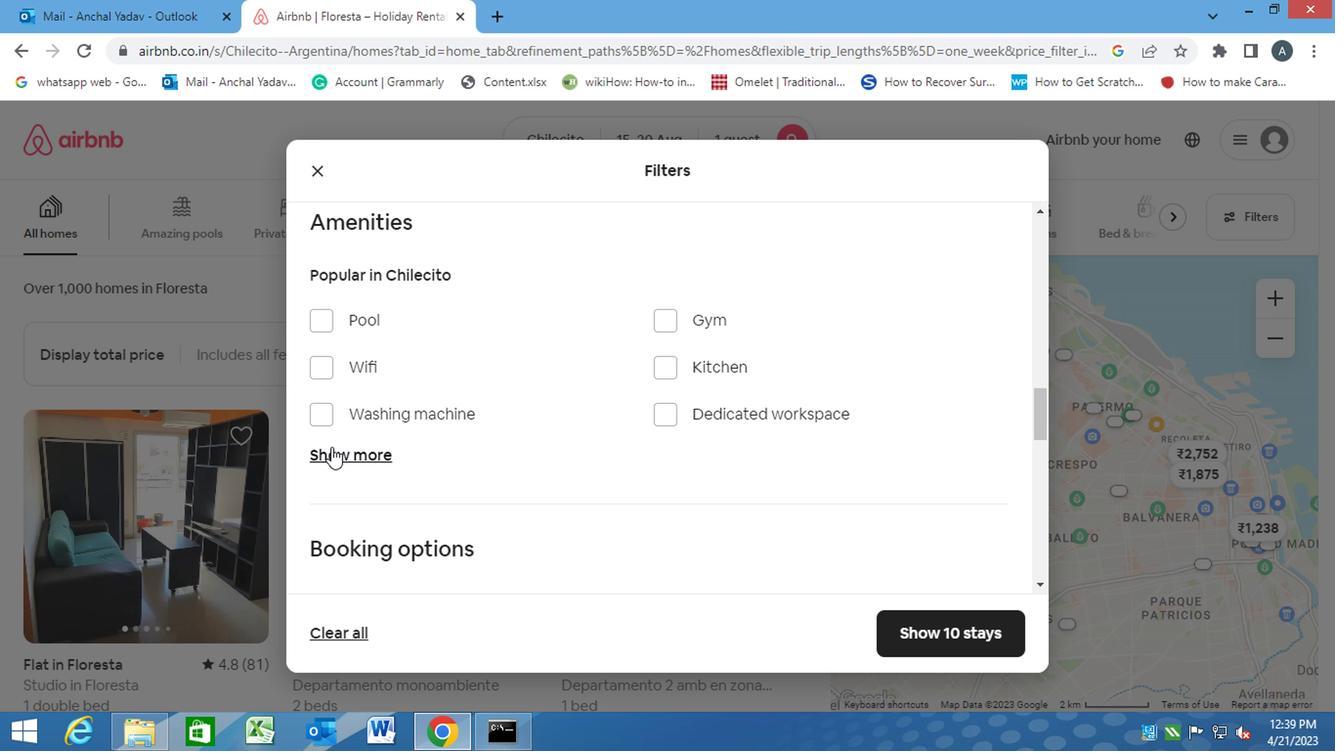 
Action: Mouse moved to (447, 484)
Screenshot: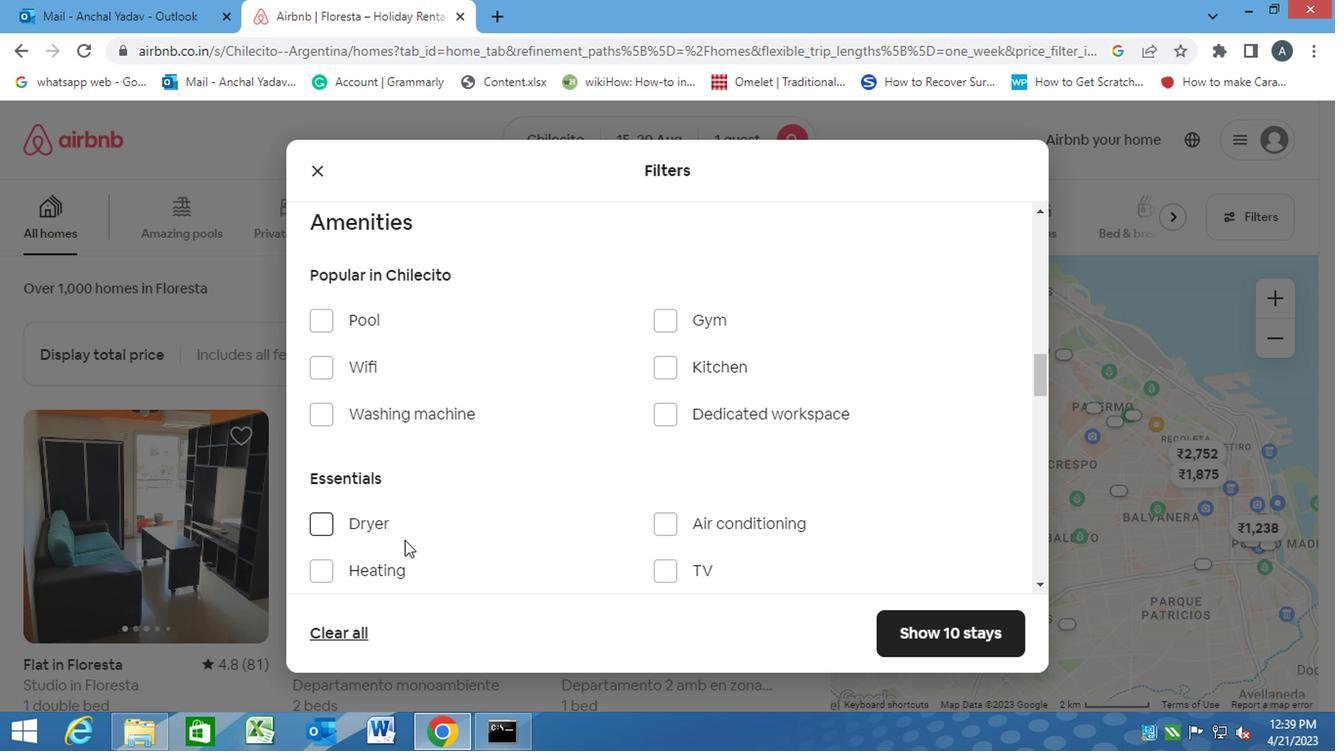 
Action: Mouse scrolled (447, 484) with delta (0, 0)
Screenshot: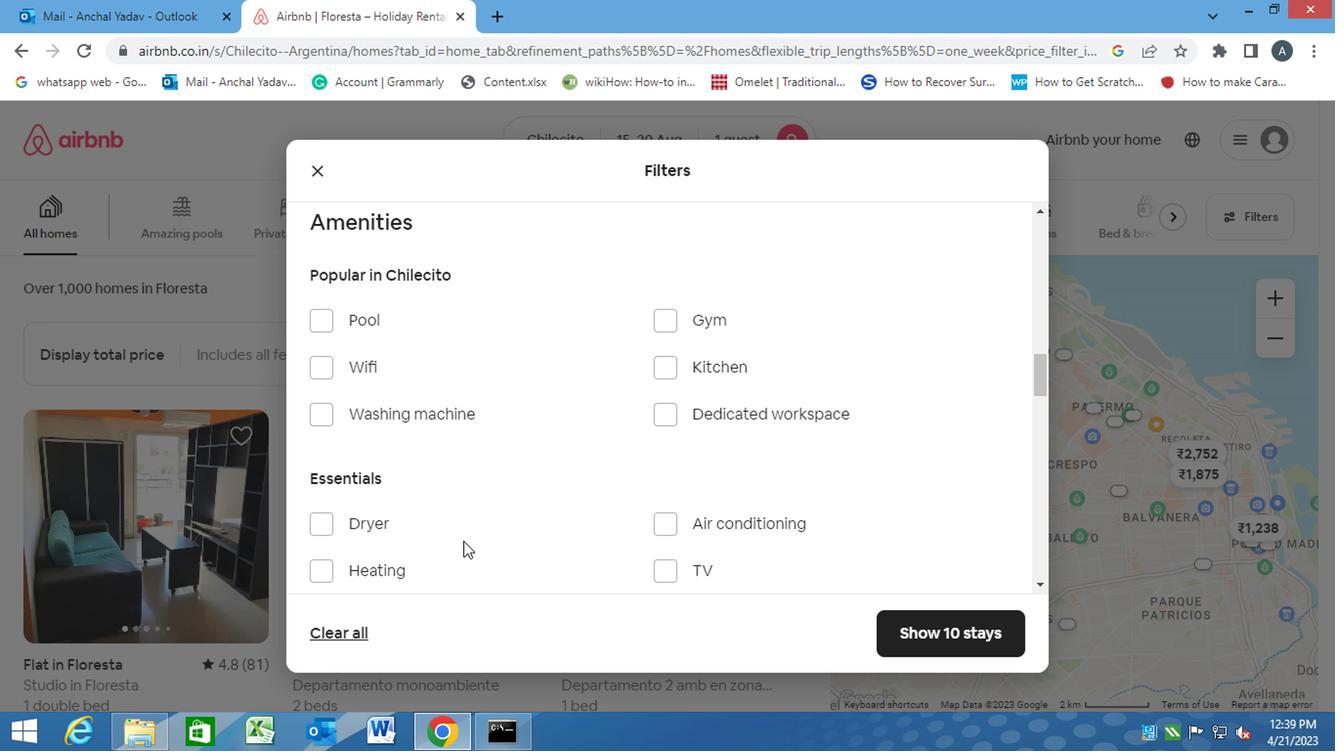 
Action: Mouse scrolled (447, 484) with delta (0, 0)
Screenshot: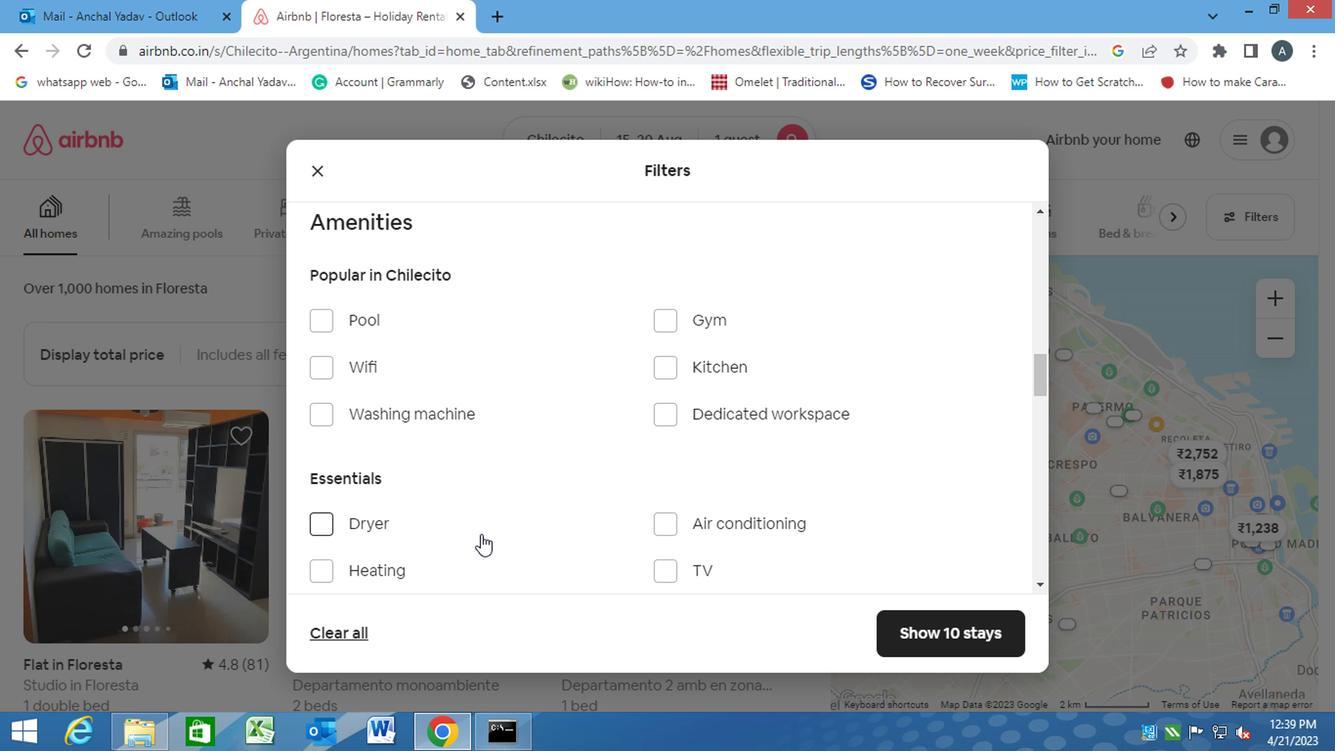 
Action: Mouse moved to (333, 363)
Screenshot: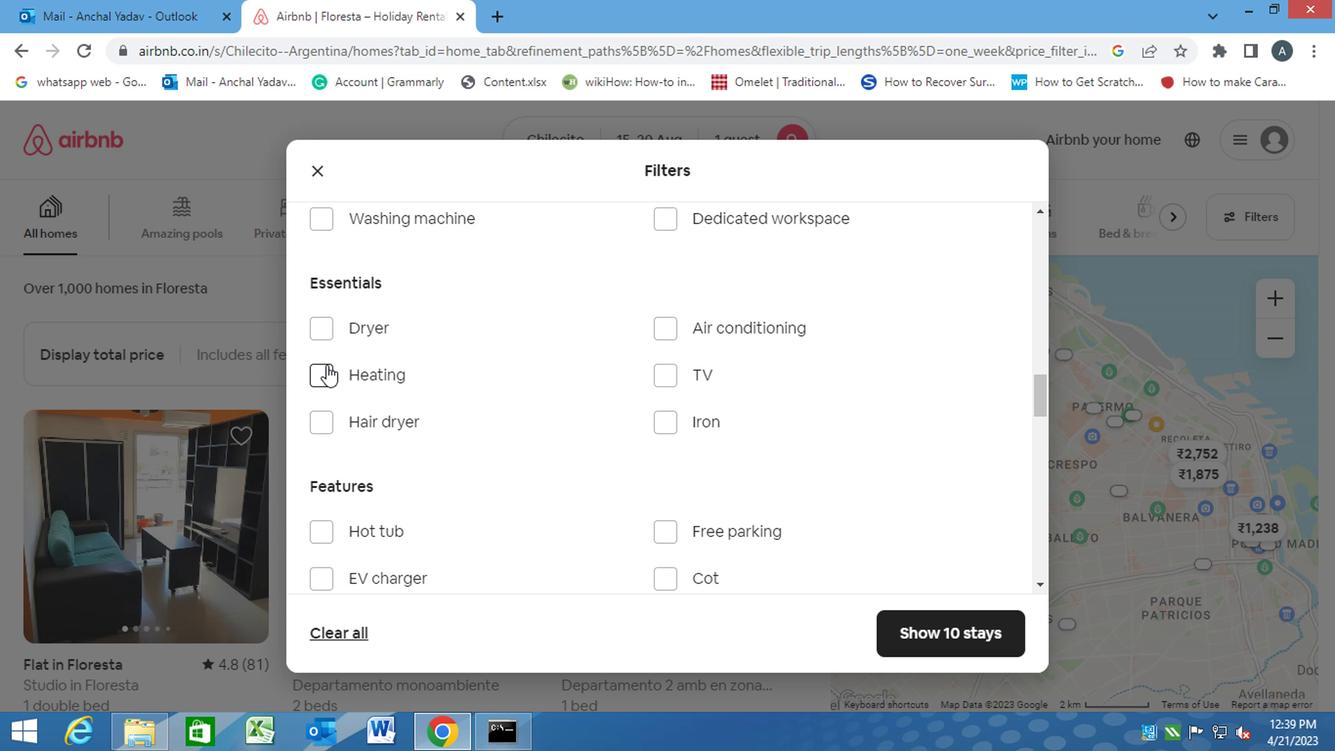 
Action: Mouse pressed left at (333, 363)
Screenshot: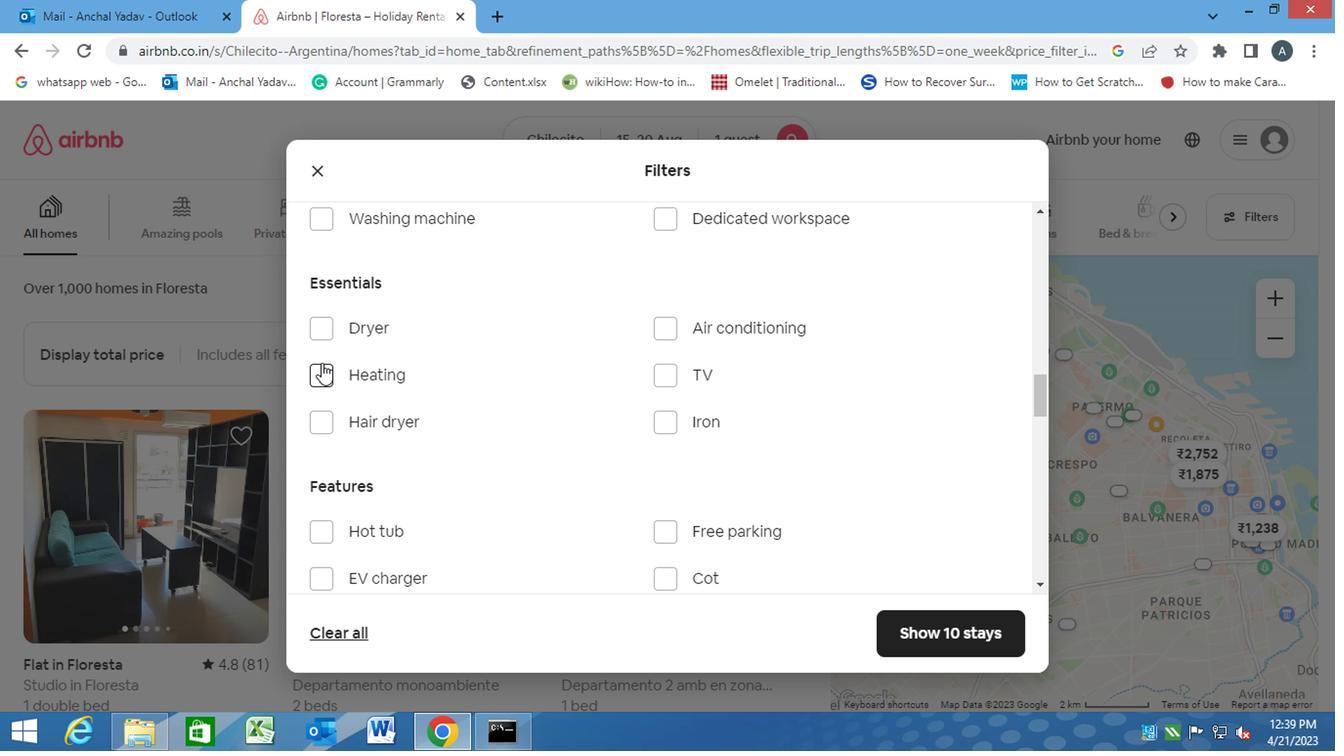 
Action: Mouse moved to (407, 415)
Screenshot: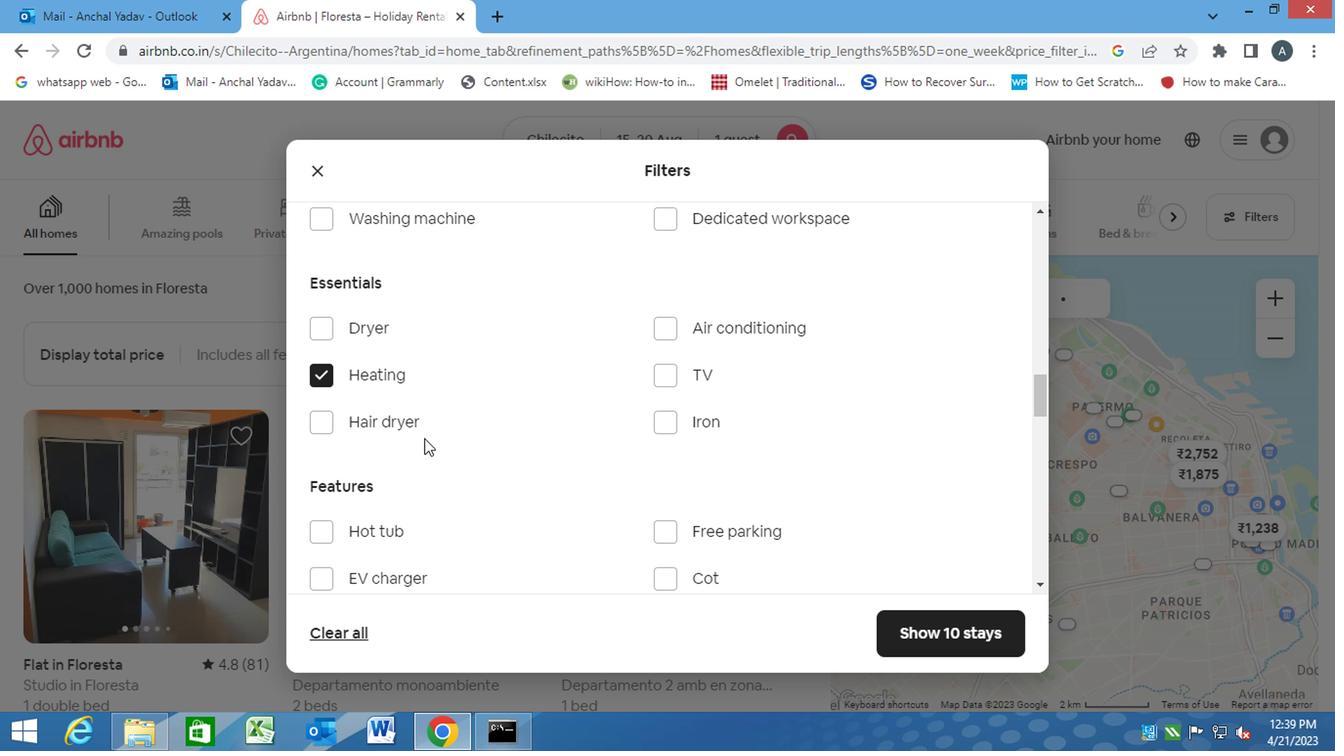 
Action: Mouse scrolled (407, 414) with delta (0, 0)
Screenshot: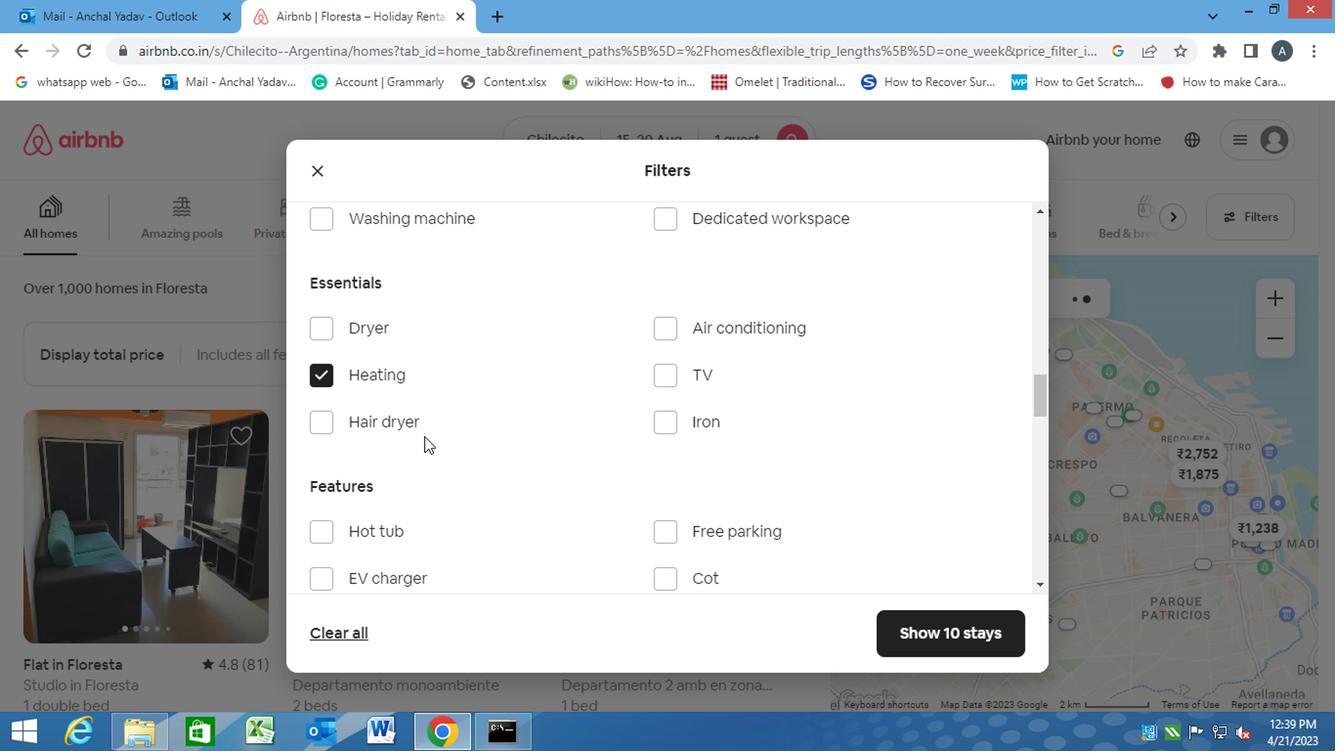 
Action: Mouse scrolled (407, 414) with delta (0, 0)
Screenshot: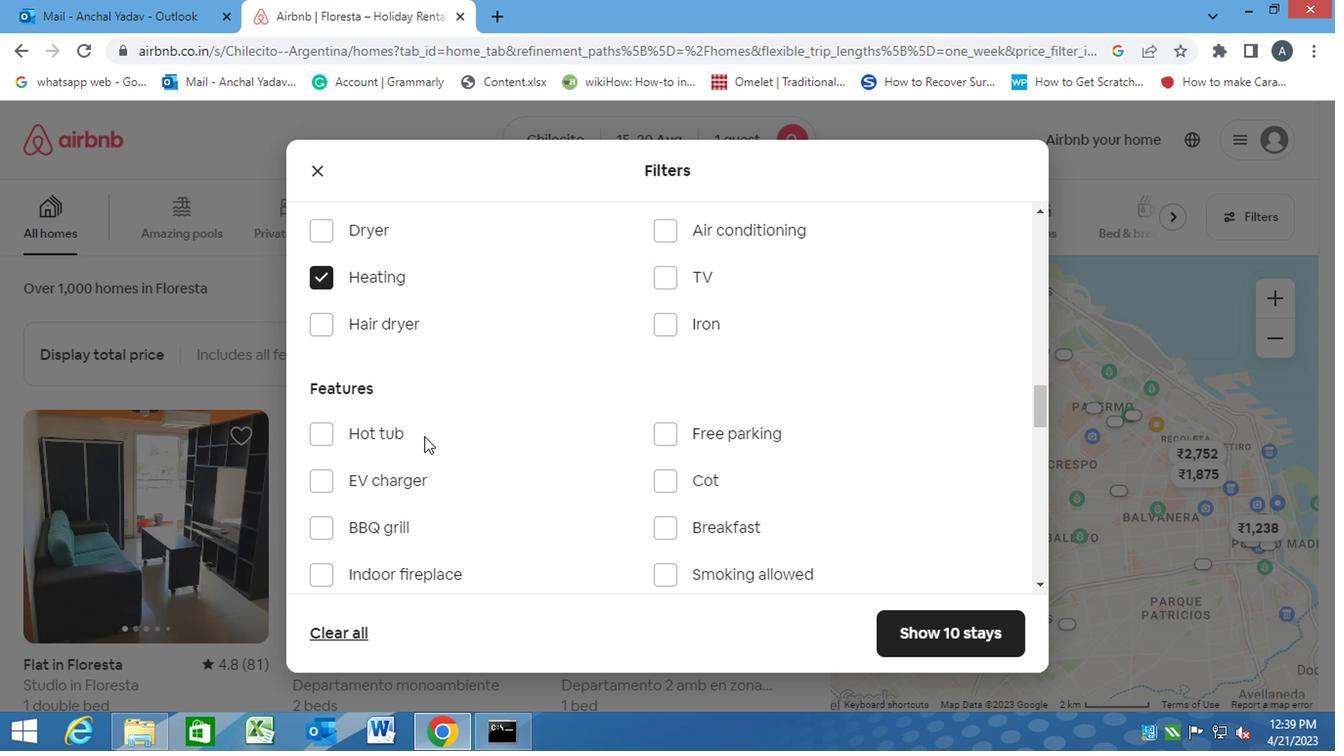 
Action: Mouse scrolled (407, 414) with delta (0, 0)
Screenshot: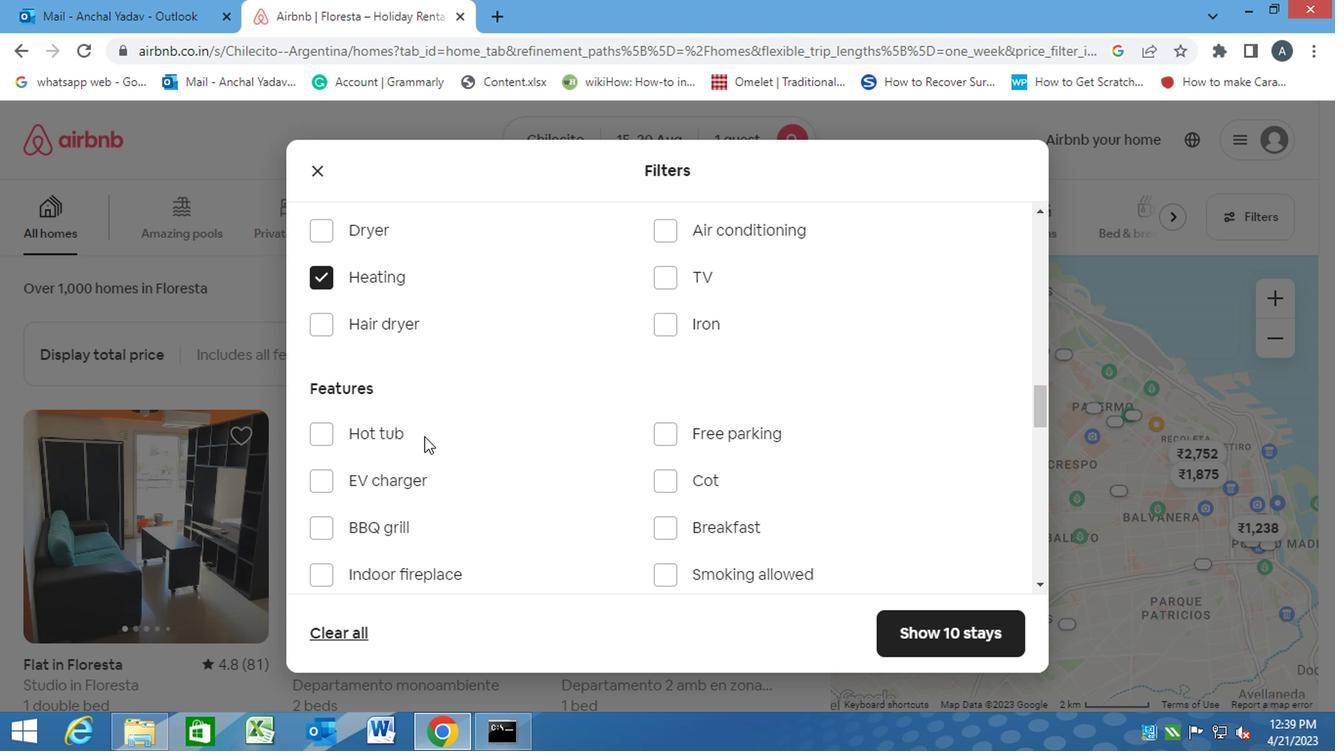 
Action: Mouse scrolled (407, 414) with delta (0, 0)
Screenshot: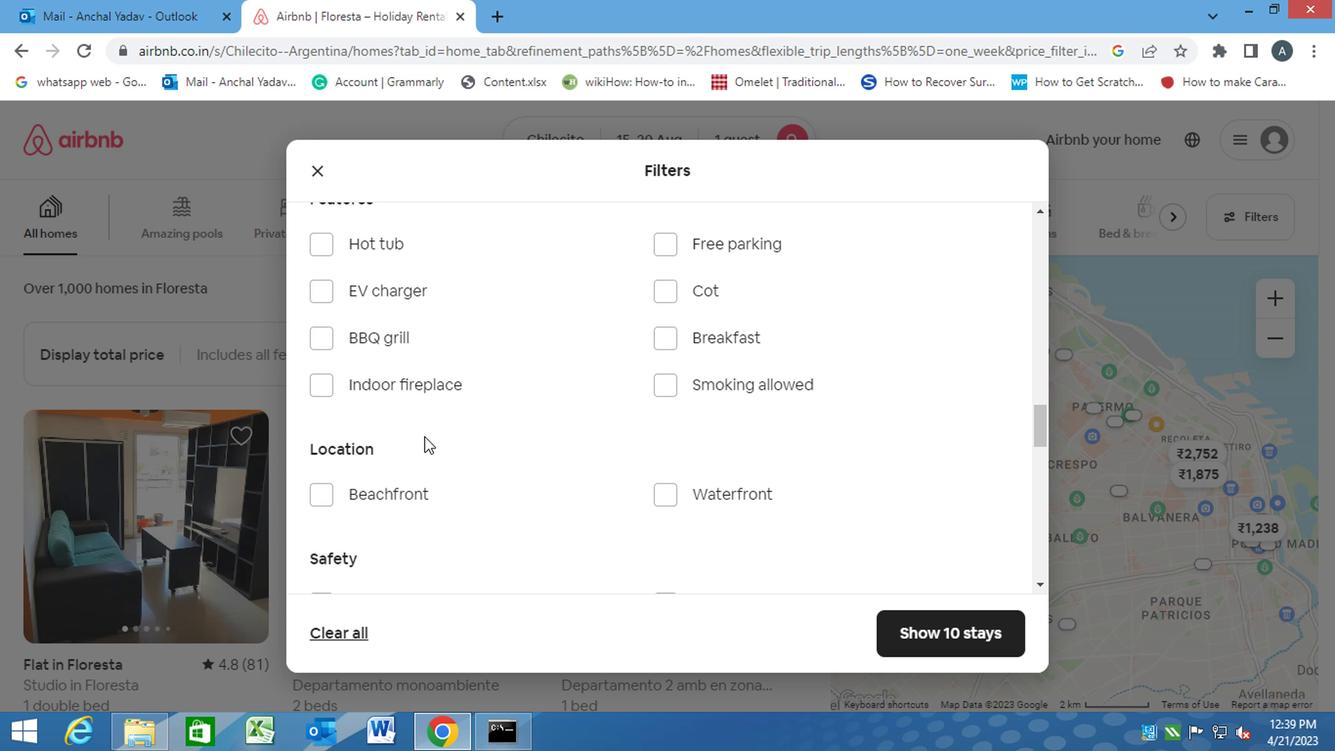 
Action: Mouse scrolled (407, 414) with delta (0, 0)
Screenshot: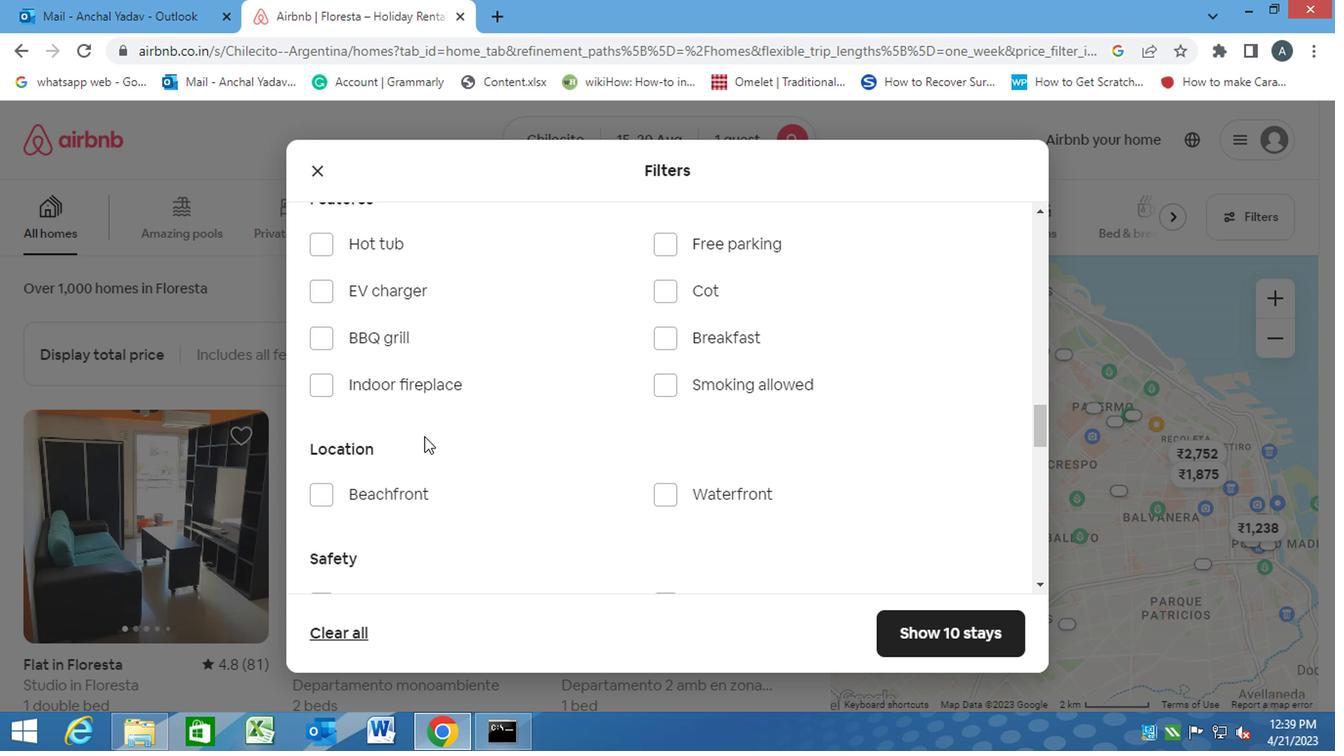 
Action: Mouse scrolled (407, 414) with delta (0, 0)
Screenshot: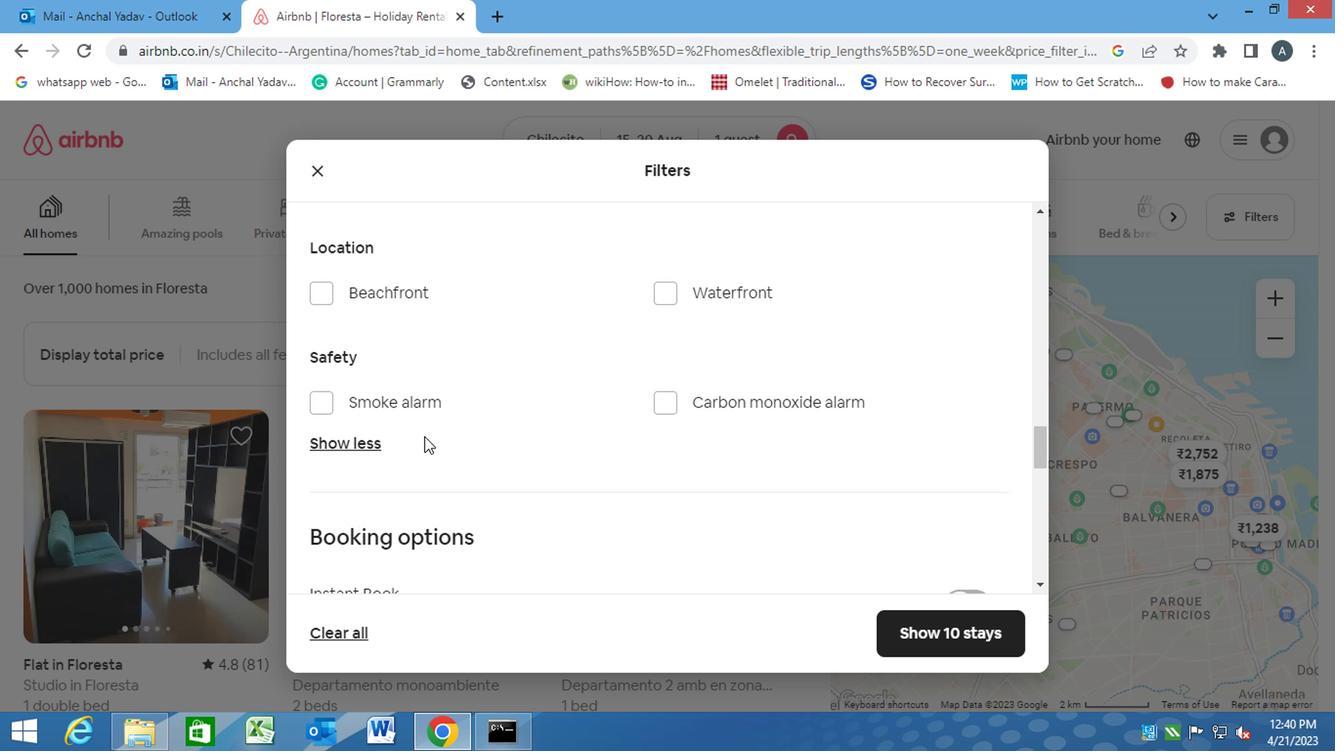 
Action: Mouse scrolled (407, 414) with delta (0, 0)
Screenshot: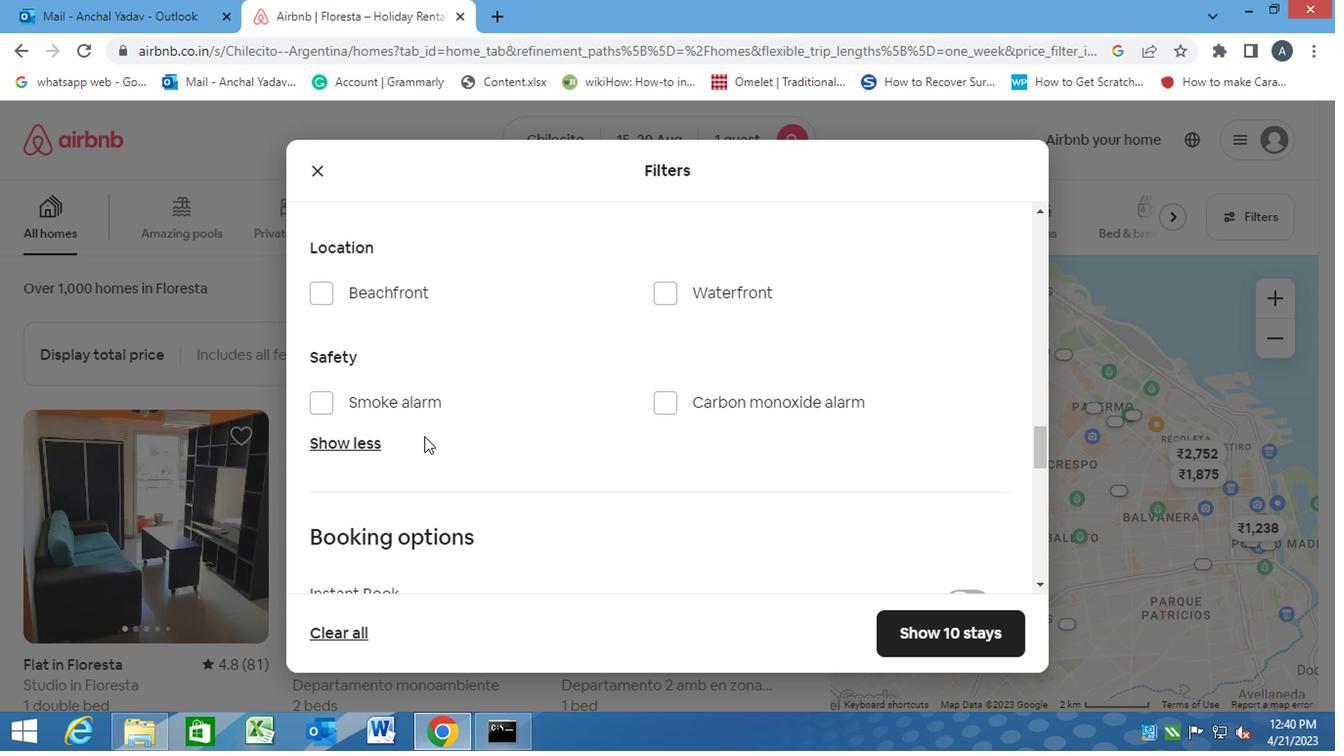 
Action: Mouse scrolled (407, 414) with delta (0, 0)
Screenshot: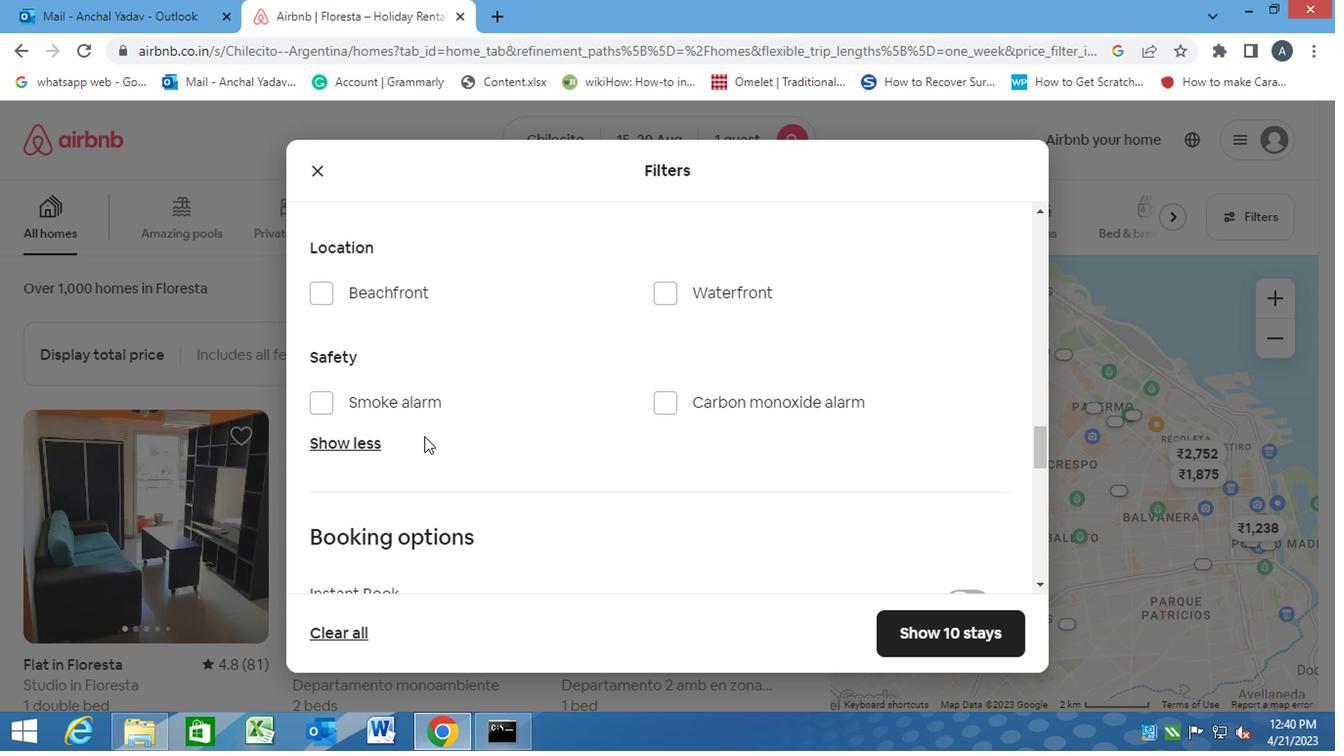 
Action: Mouse moved to (794, 372)
Screenshot: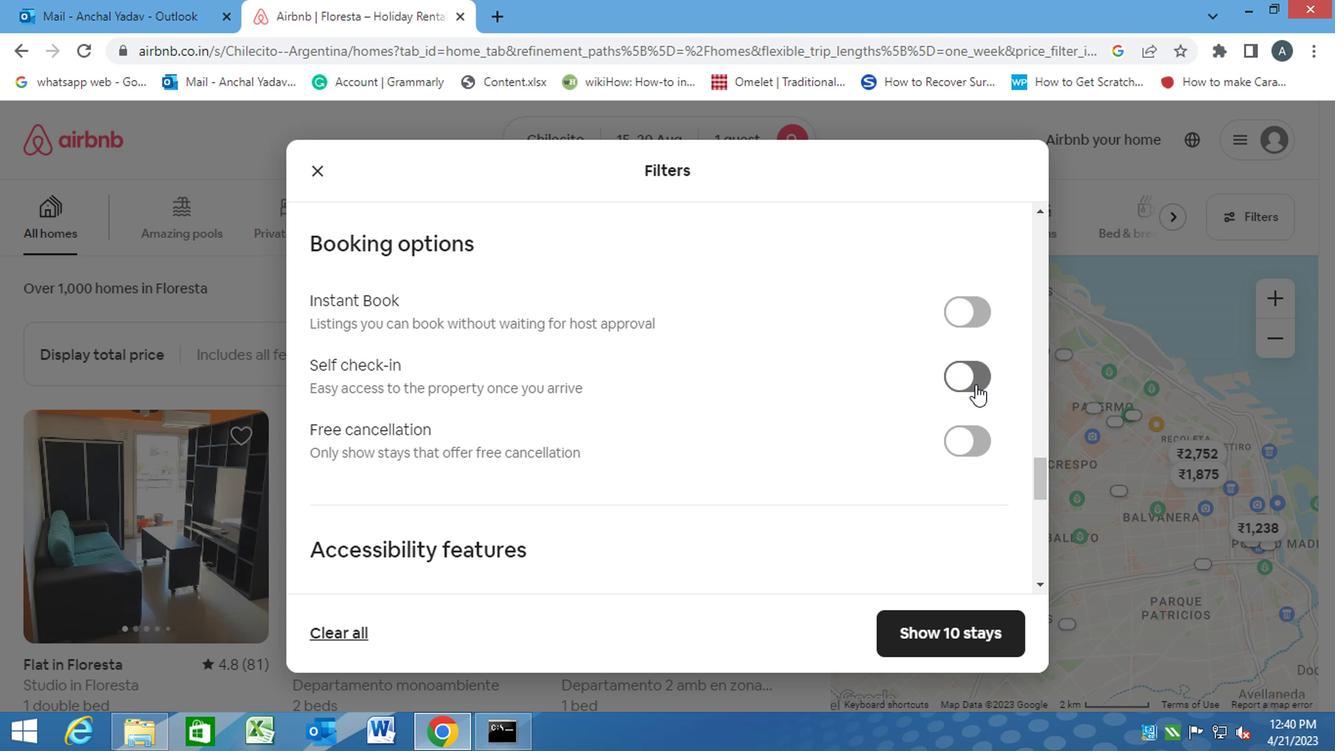 
Action: Mouse pressed left at (794, 372)
Screenshot: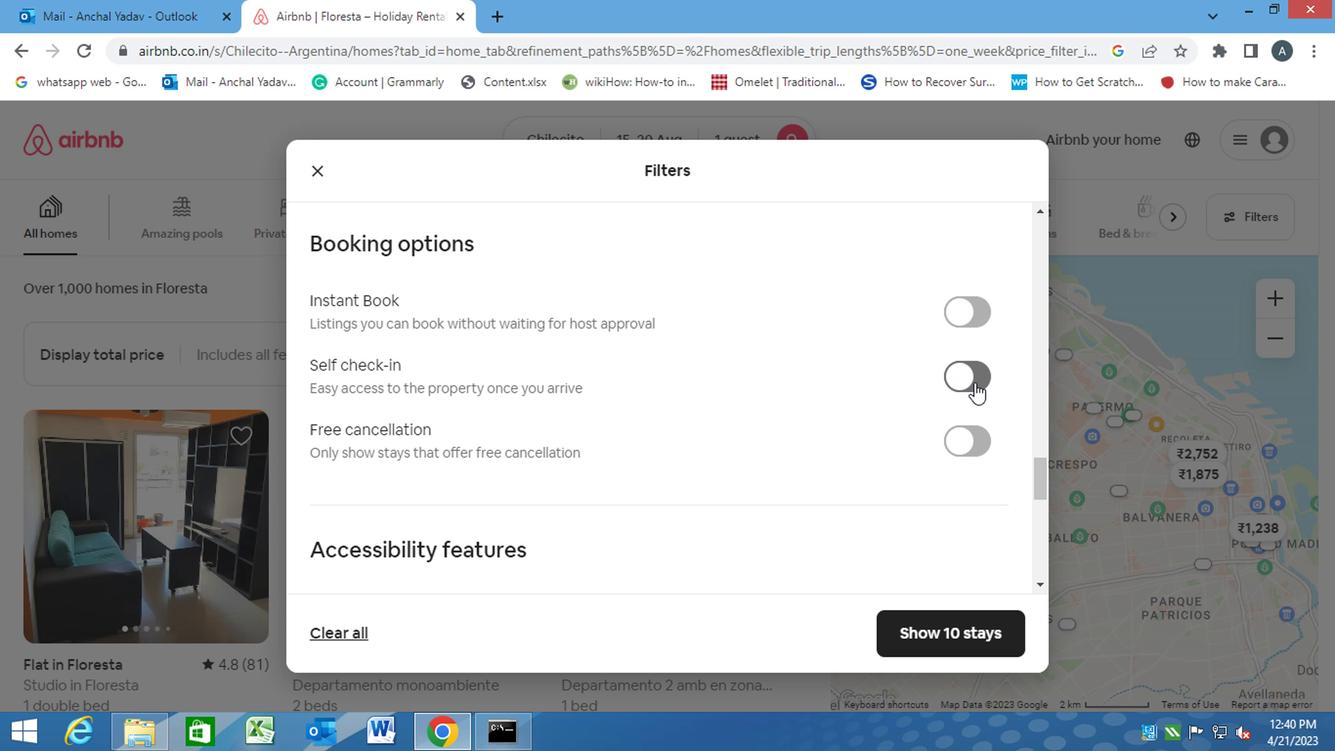 
Action: Mouse moved to (695, 392)
Screenshot: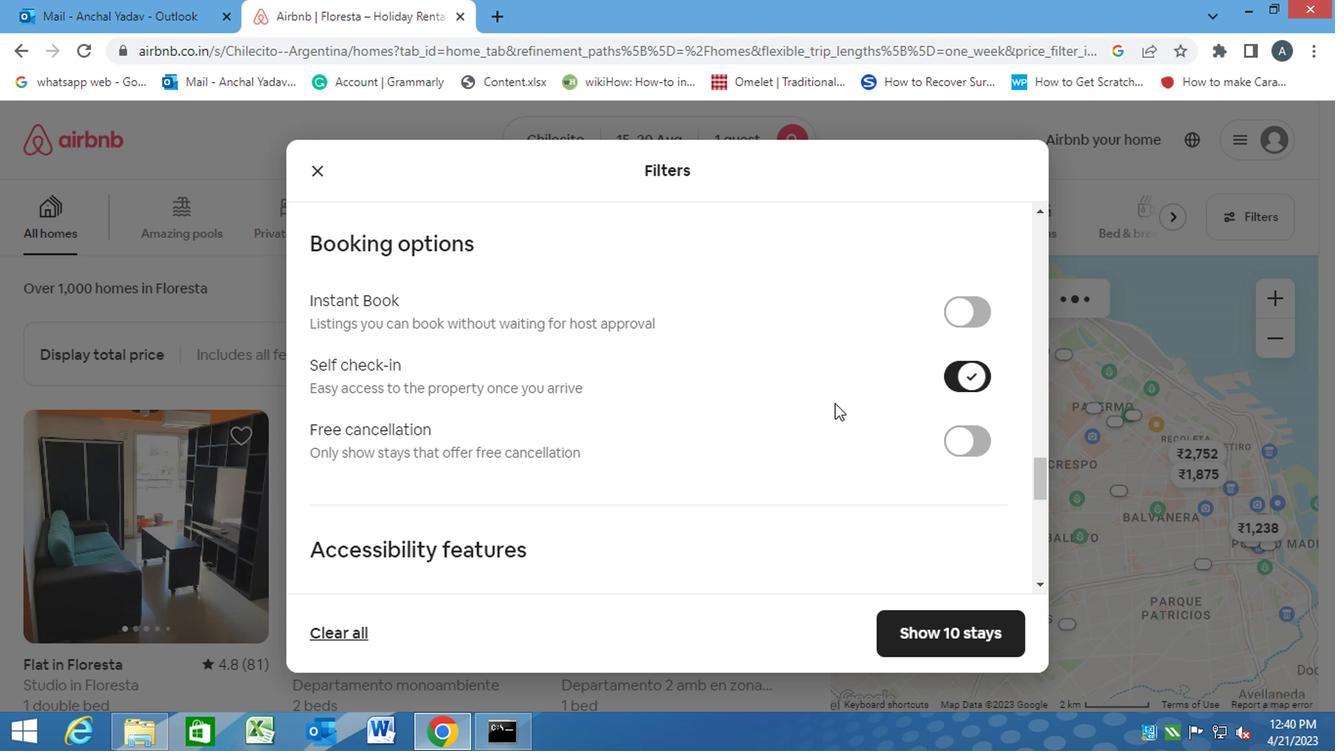 
Action: Mouse scrolled (695, 391) with delta (0, 0)
Screenshot: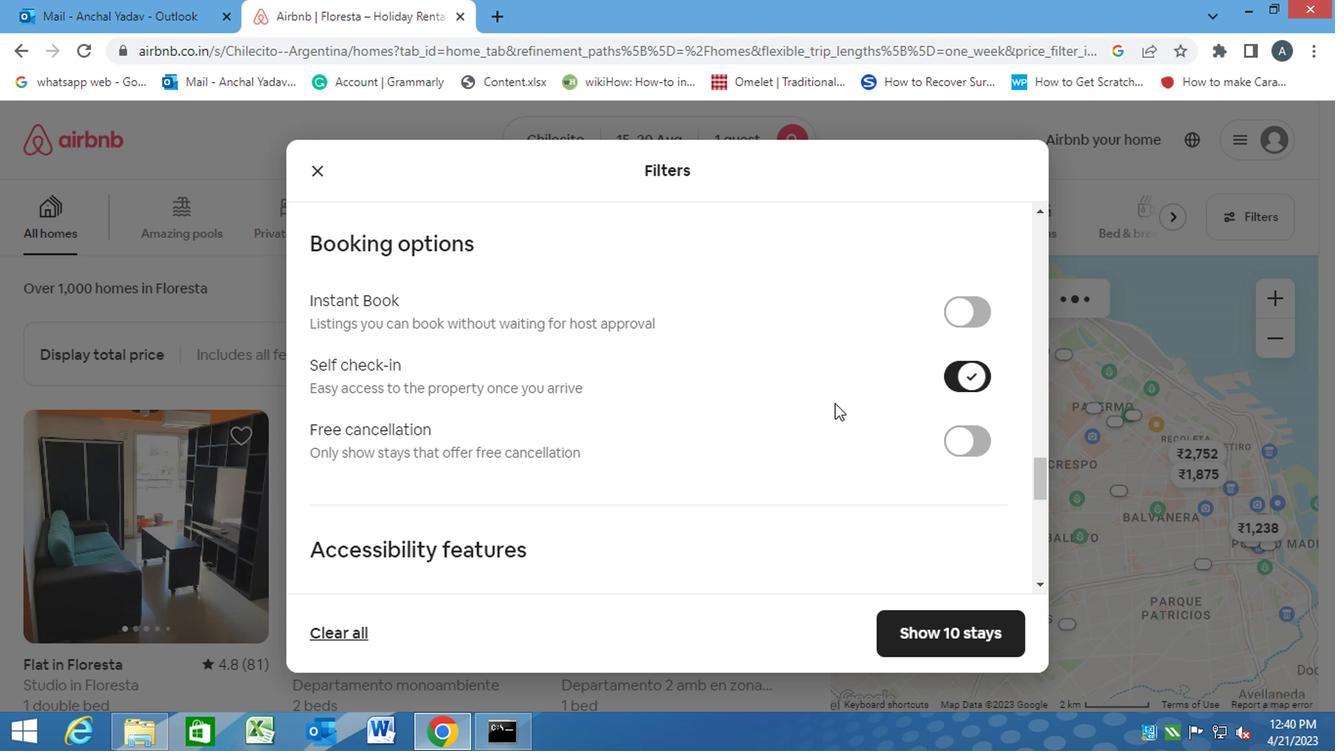 
Action: Mouse moved to (690, 395)
Screenshot: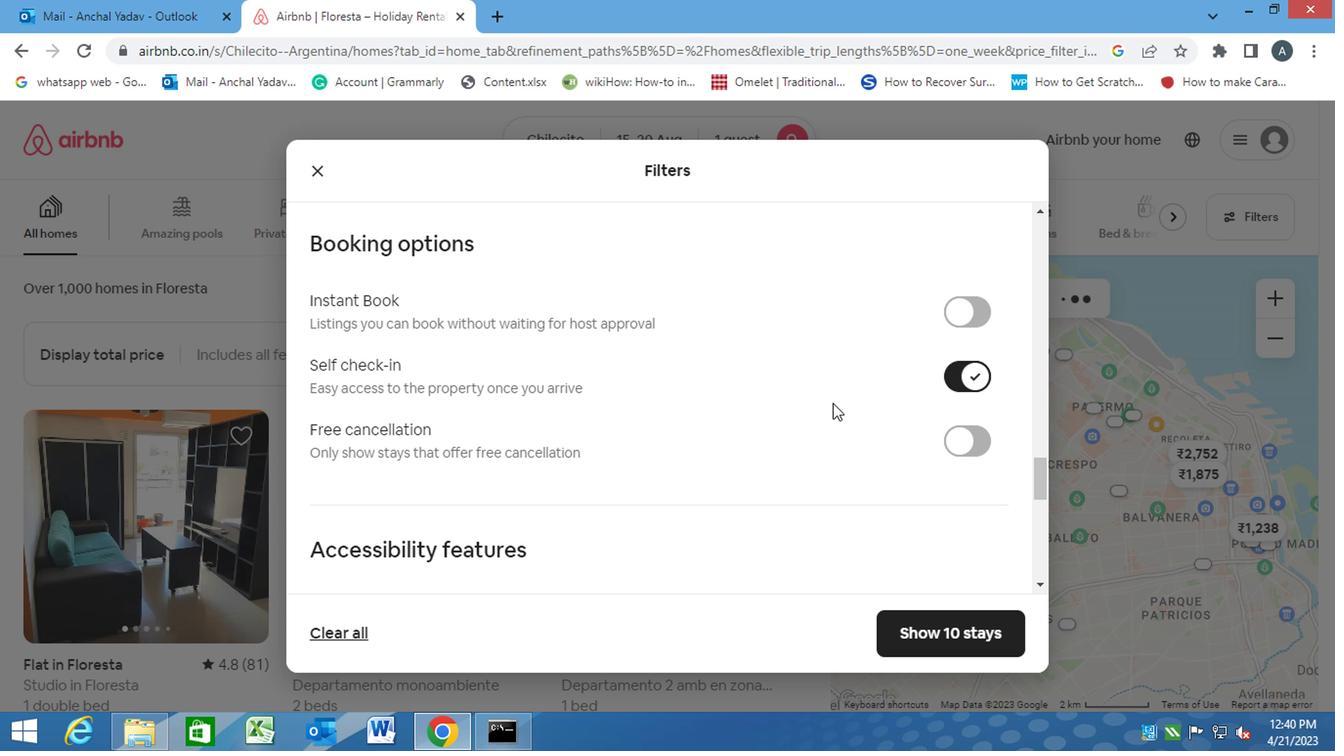
Action: Mouse scrolled (690, 394) with delta (0, 0)
Screenshot: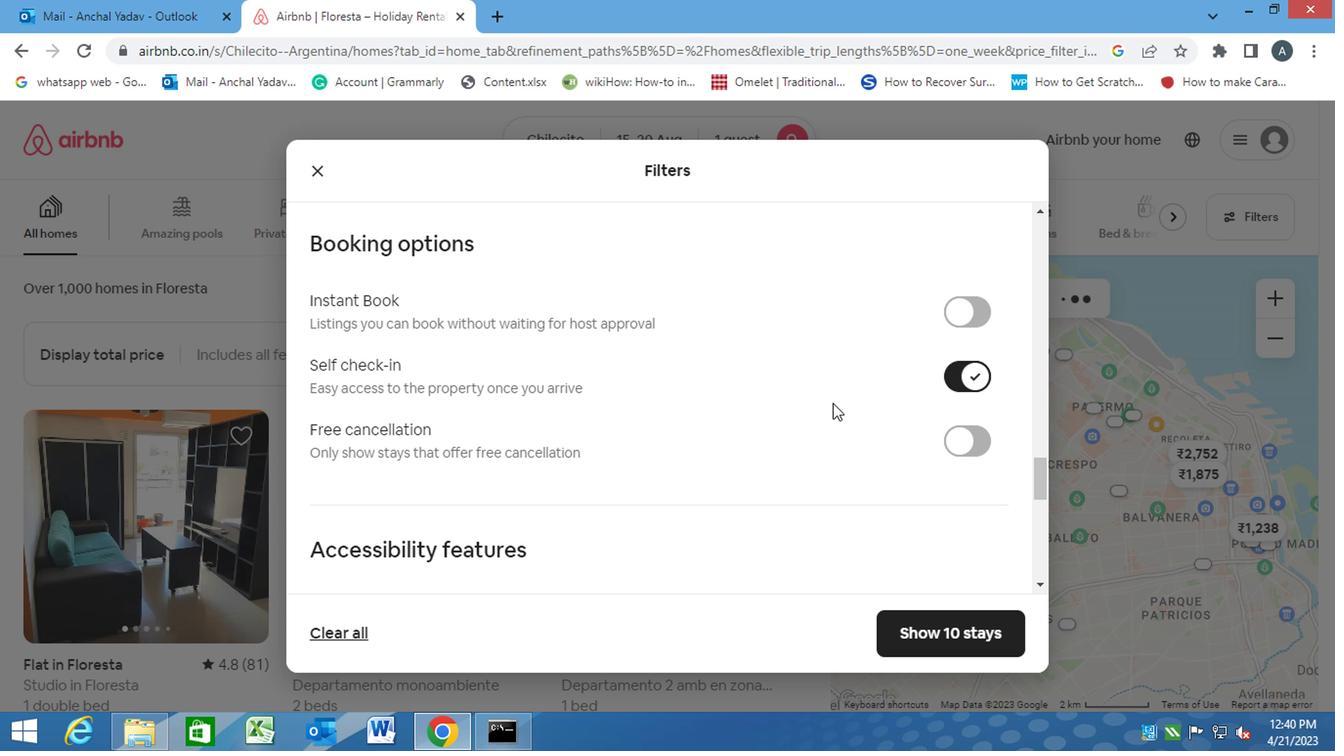 
Action: Mouse moved to (684, 397)
Screenshot: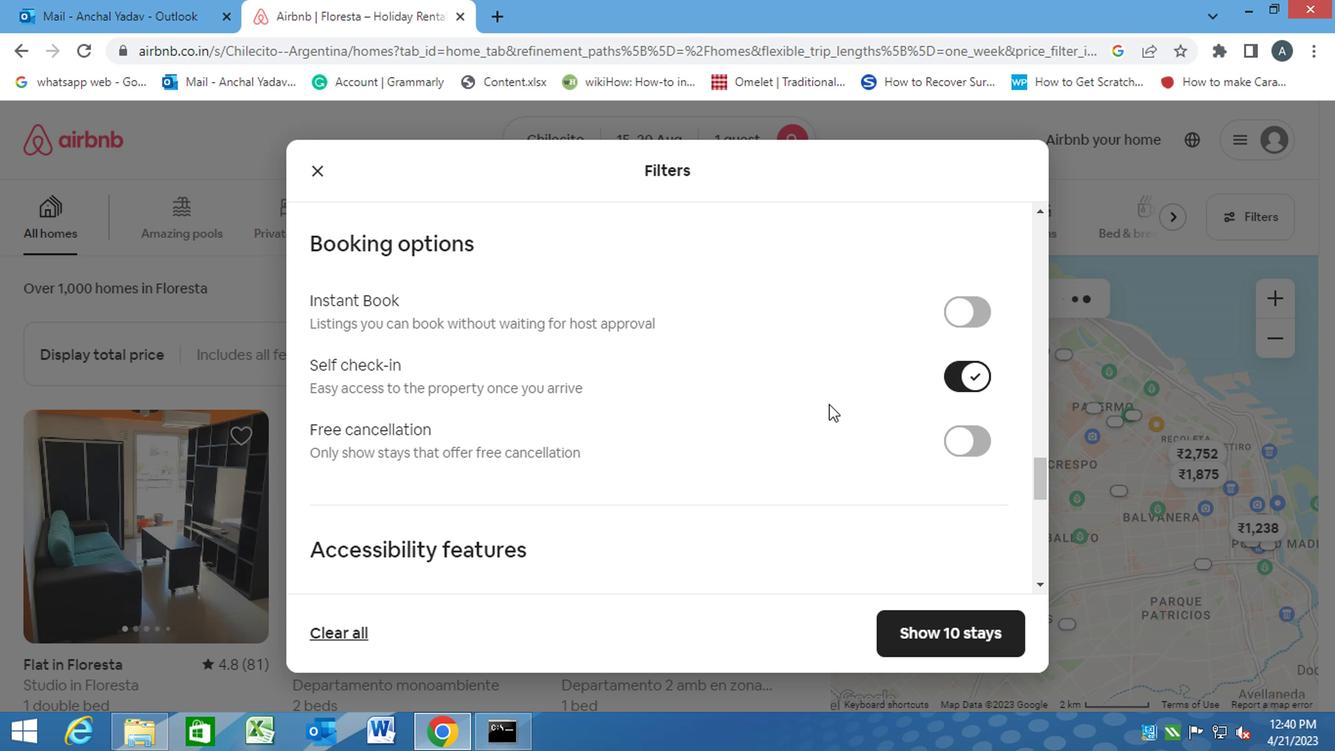 
Action: Mouse scrolled (684, 396) with delta (0, 0)
Screenshot: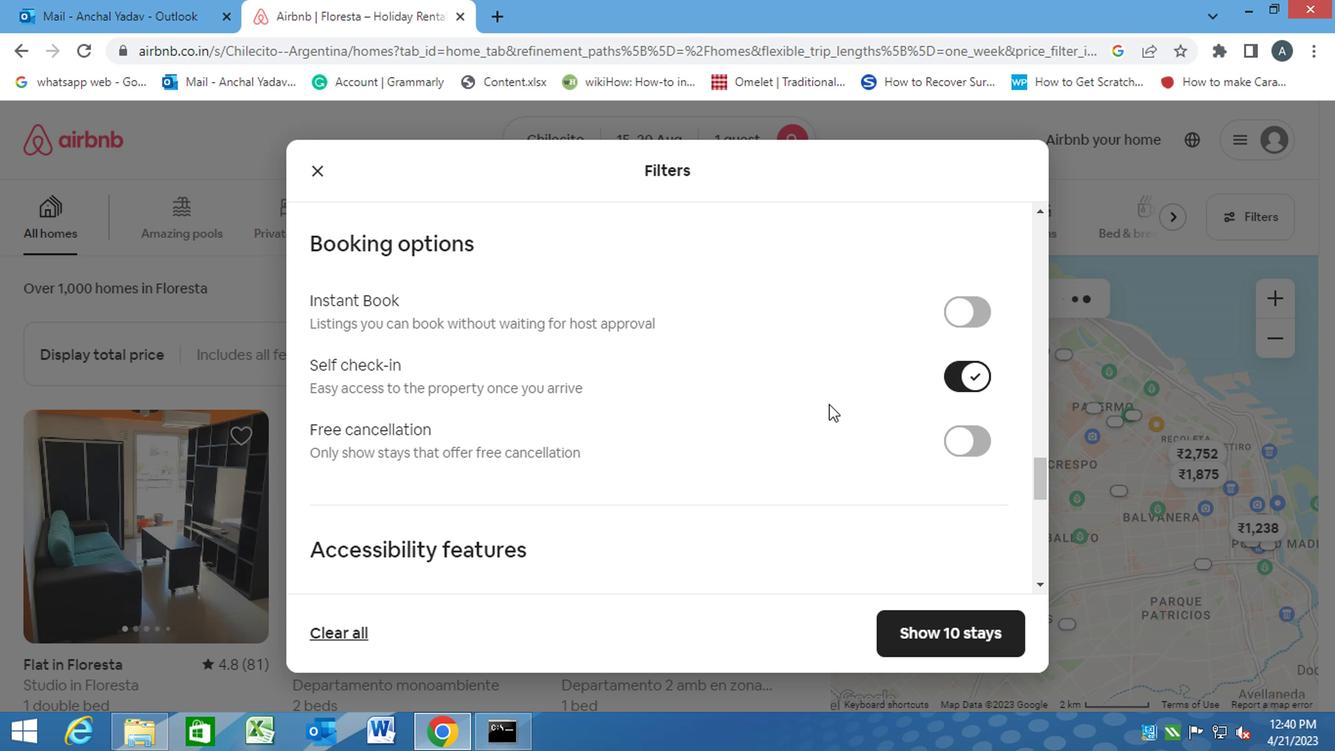 
Action: Mouse moved to (549, 432)
Screenshot: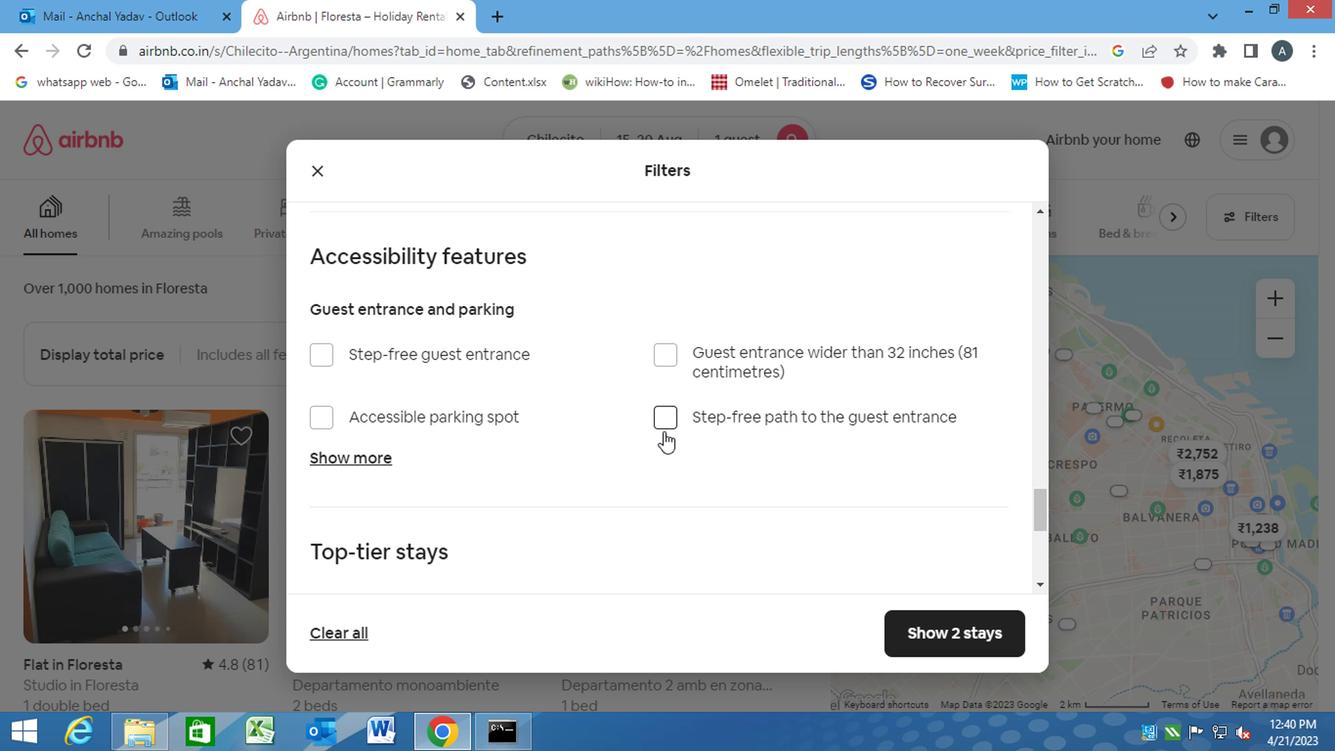 
Action: Mouse scrolled (549, 431) with delta (0, 0)
Screenshot: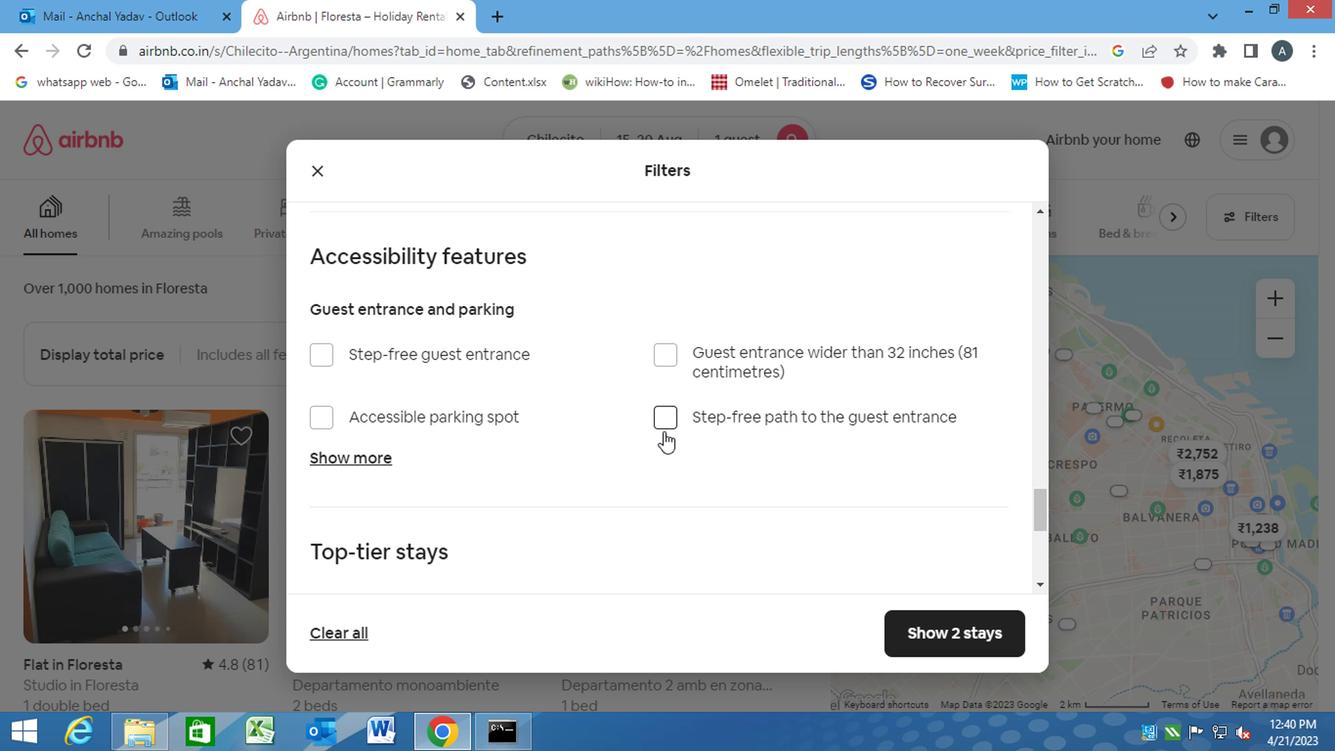 
Action: Mouse moved to (538, 436)
Screenshot: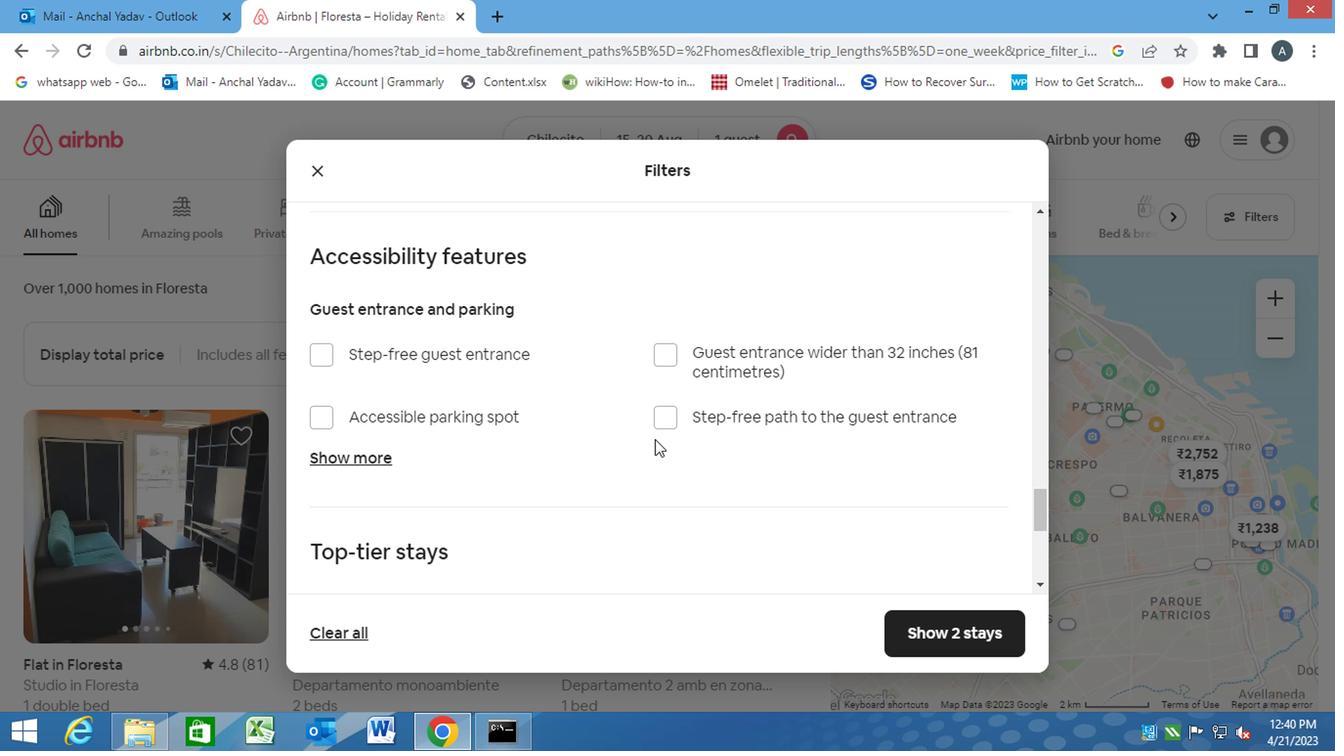 
Action: Mouse scrolled (538, 436) with delta (0, 0)
Screenshot: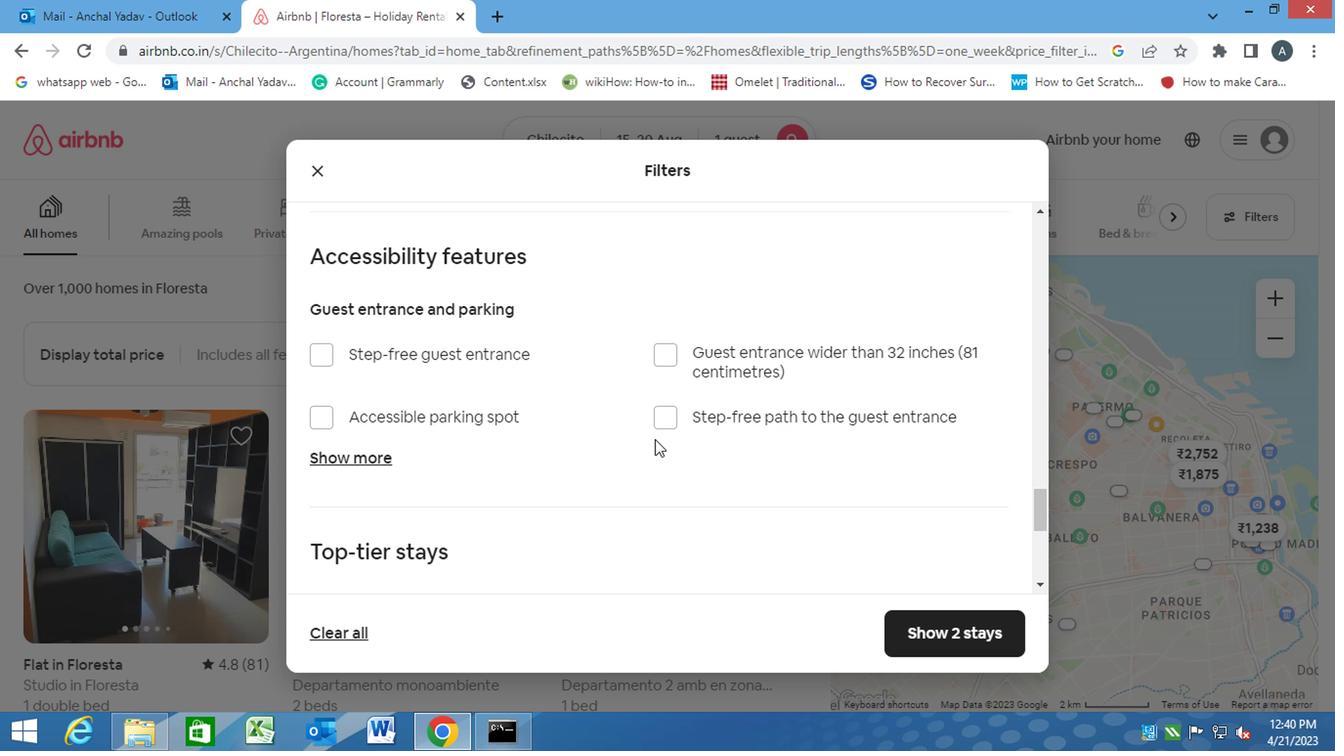 
Action: Mouse moved to (523, 436)
Screenshot: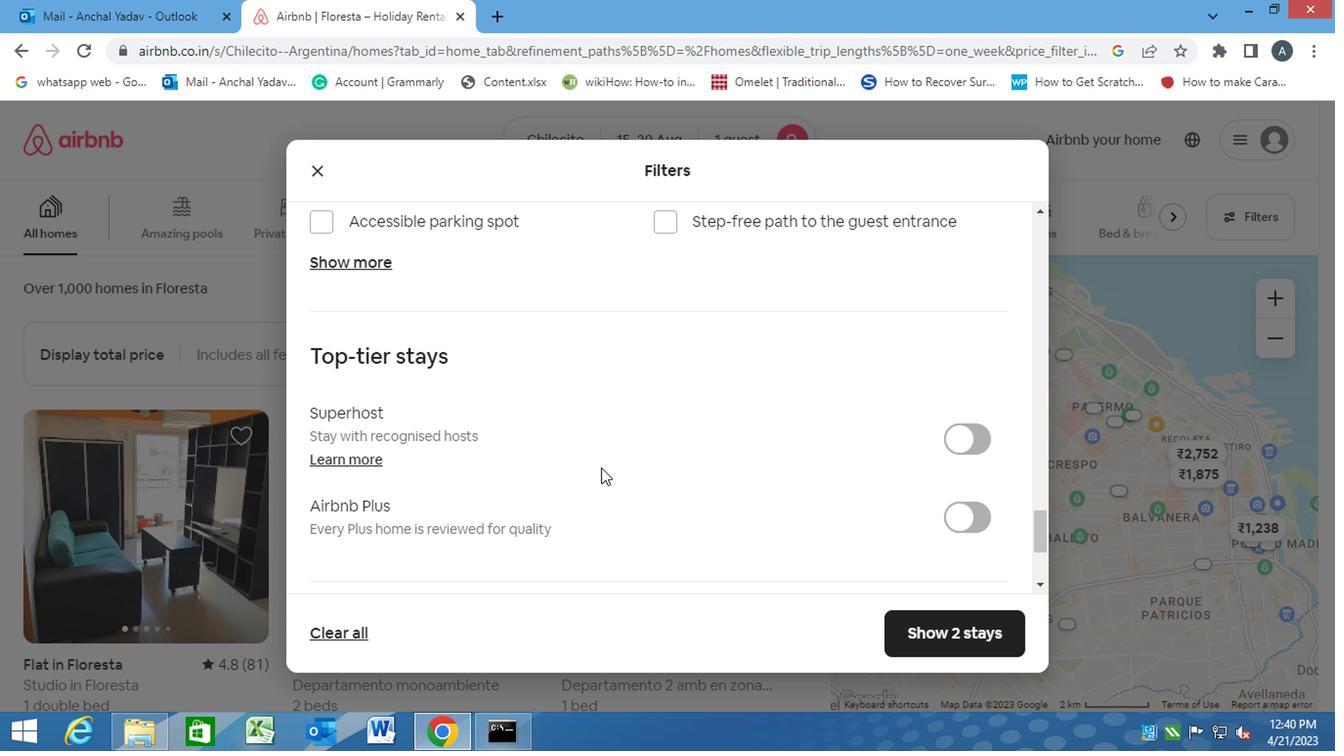 
Action: Mouse scrolled (523, 435) with delta (0, 0)
Screenshot: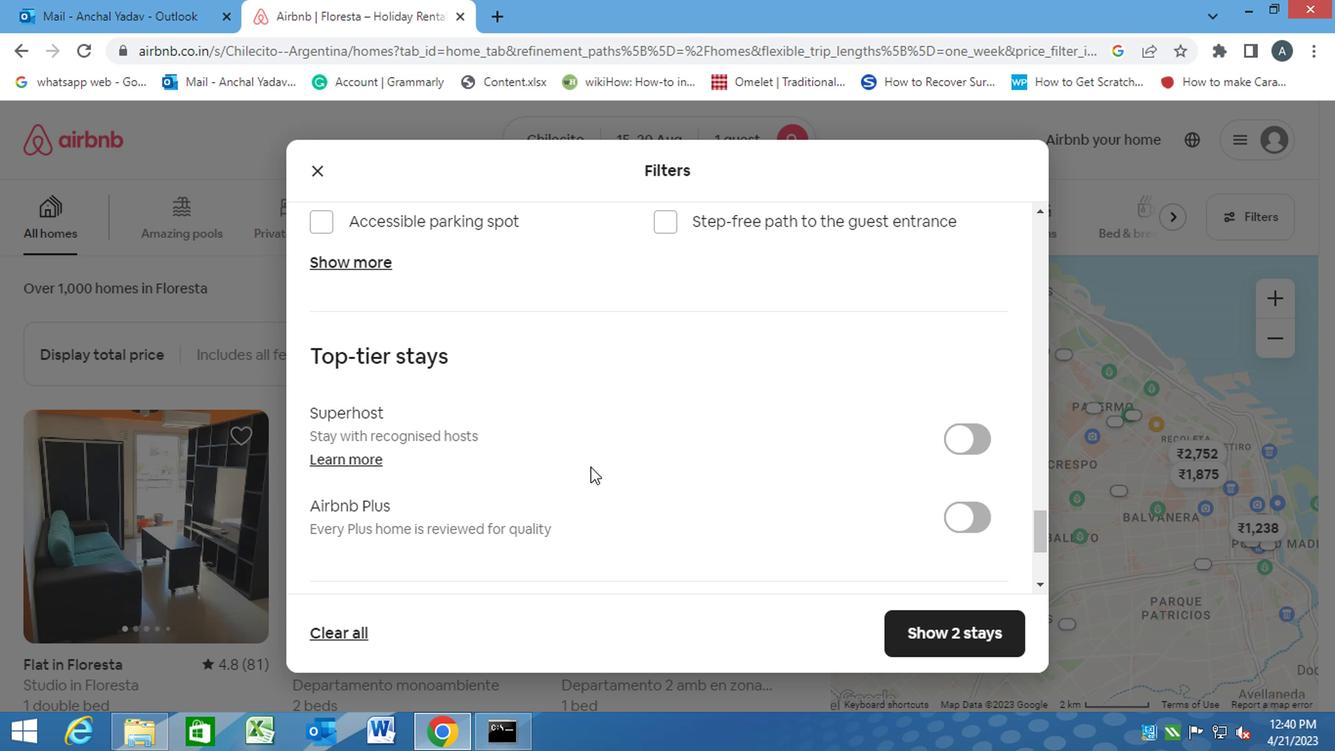 
Action: Mouse scrolled (523, 435) with delta (0, 0)
Screenshot: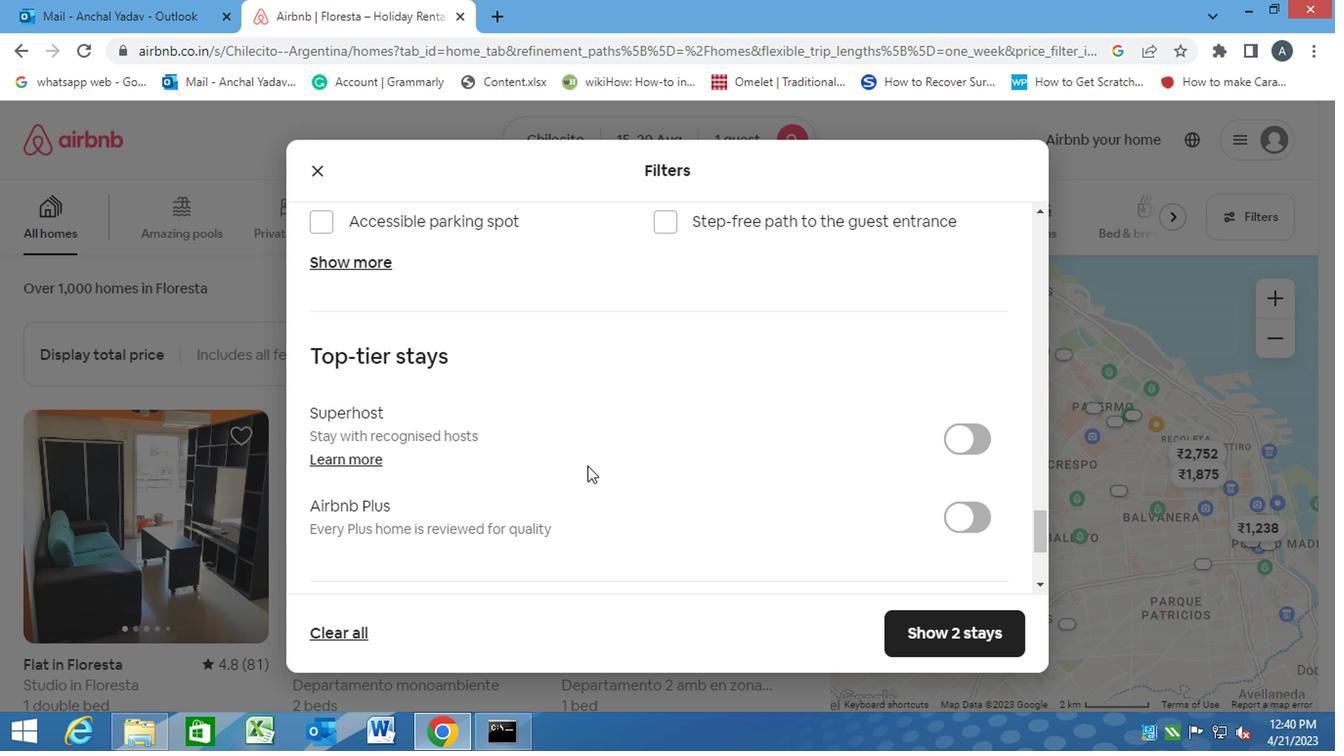
Action: Mouse moved to (332, 449)
Screenshot: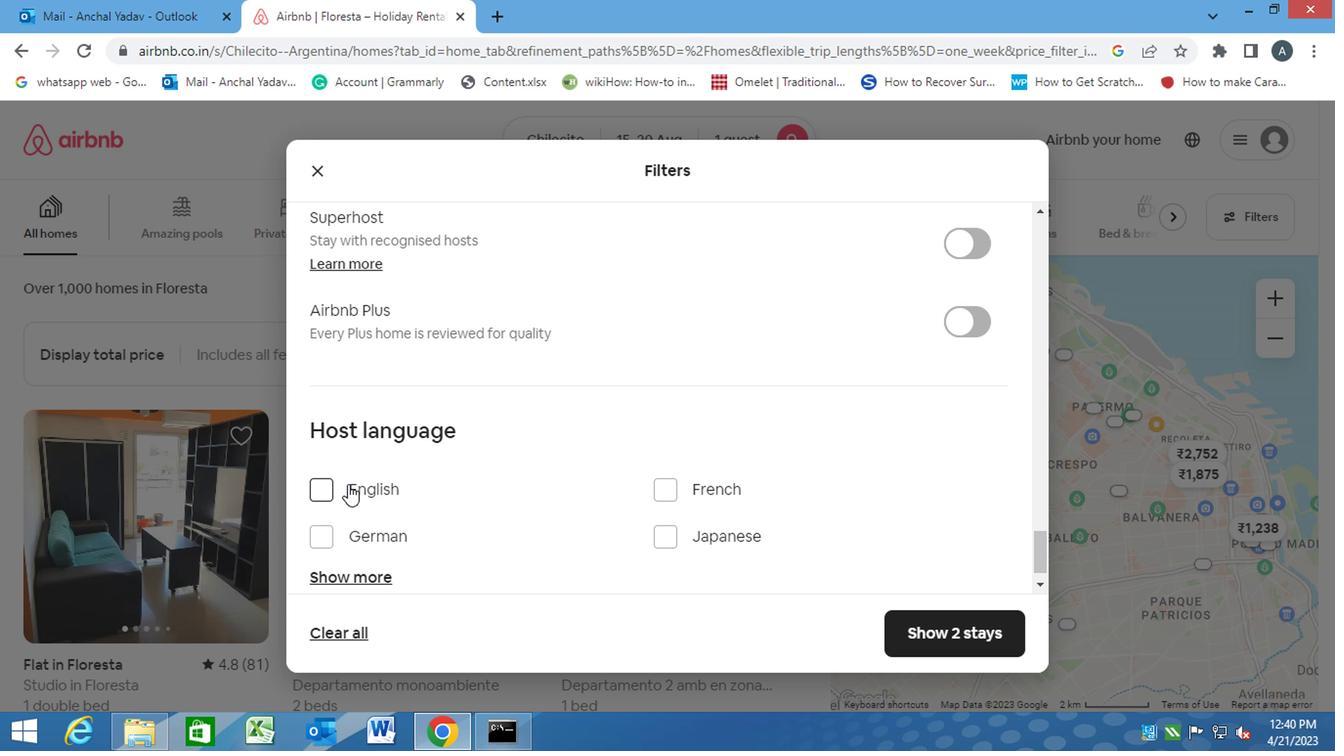 
Action: Mouse pressed left at (332, 449)
Screenshot: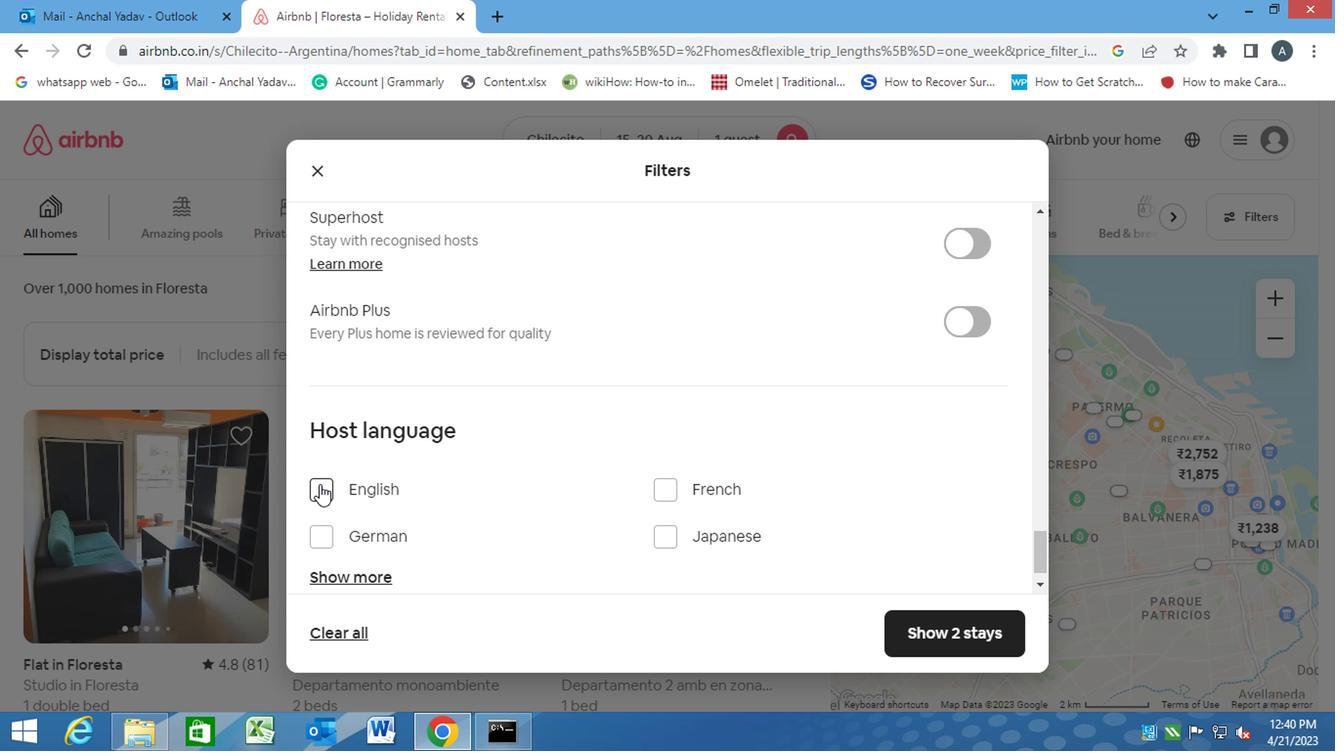 
Action: Mouse moved to (779, 557)
Screenshot: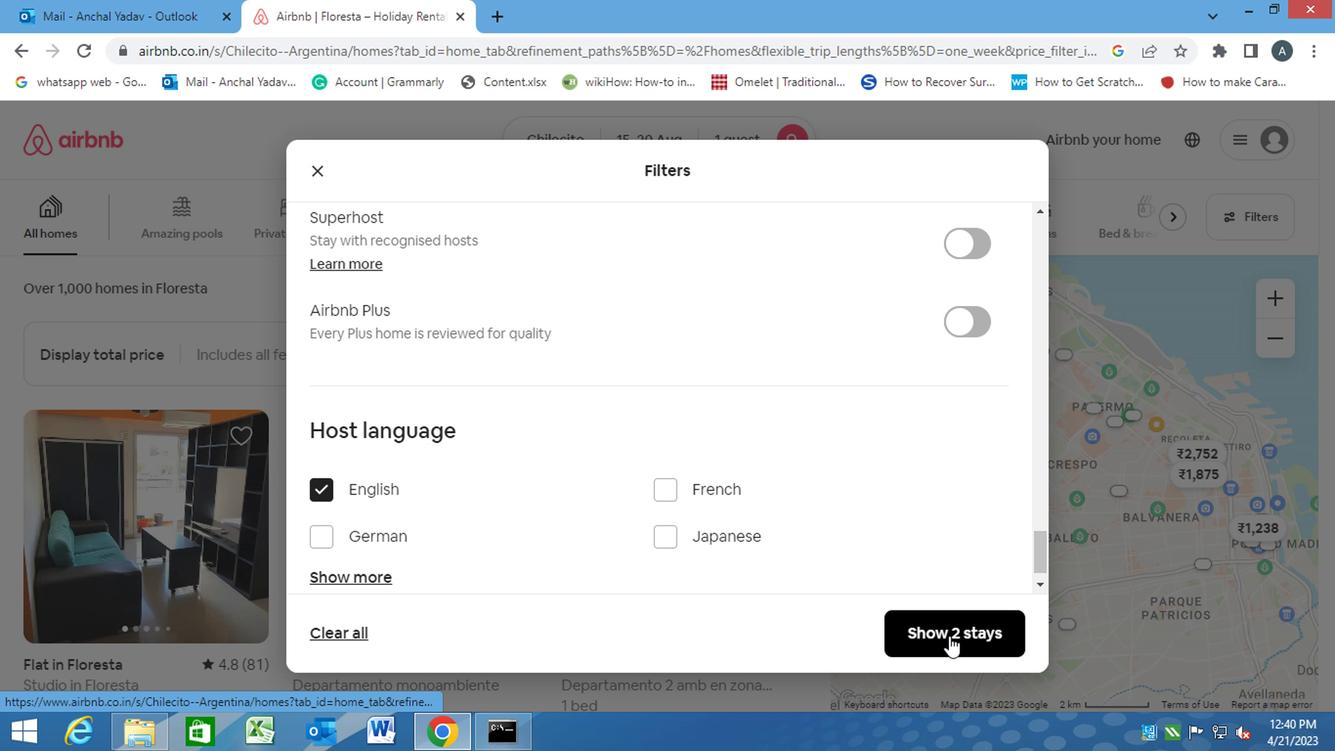 
Action: Mouse pressed left at (779, 557)
Screenshot: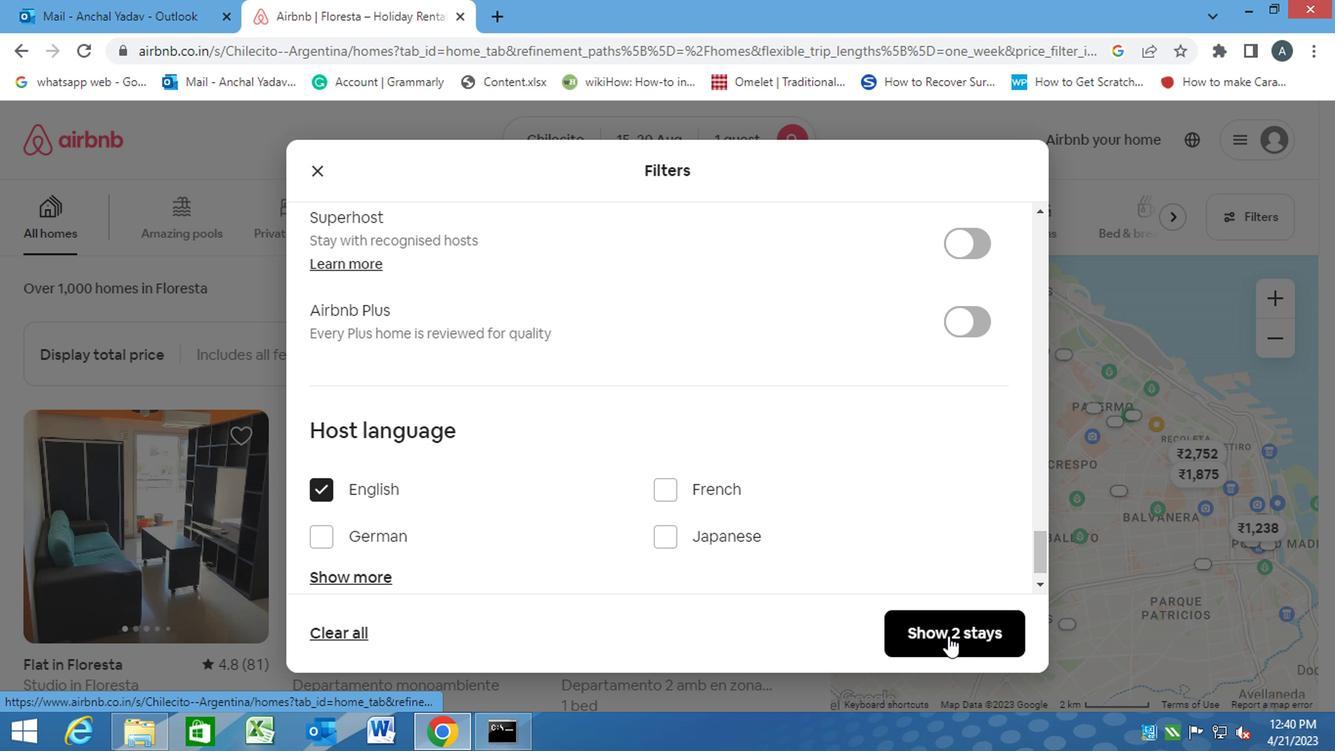 
Action: Mouse moved to (779, 556)
Screenshot: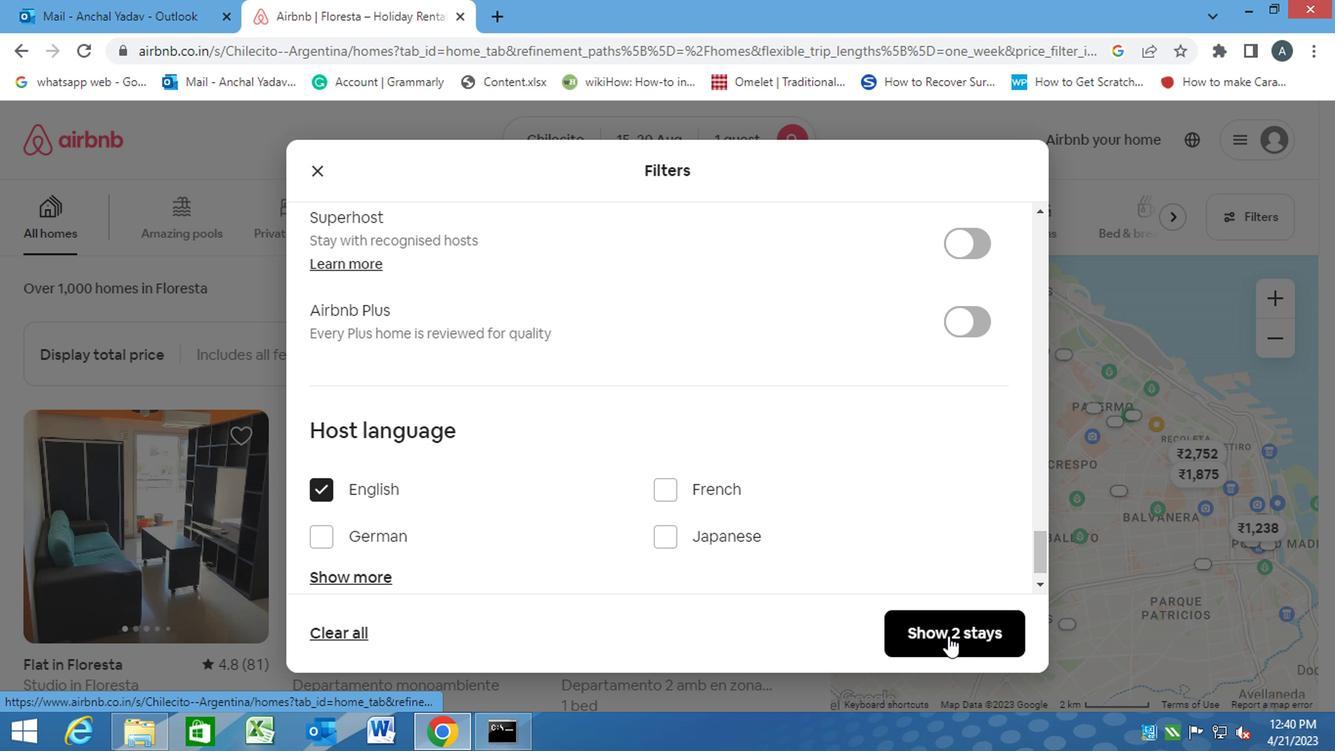 
